 Task: Find connections with filter location Sihorā with filter topic #LinkedInwith filter profile language Potuguese with filter current company KALPATARU POWER TRANSMISSION LIMITED with filter school SVS College of Engineering with filter industry Circuses and Magic Shows with filter service category Interior Design with filter keywords title Retail Worker
Action: Mouse moved to (674, 96)
Screenshot: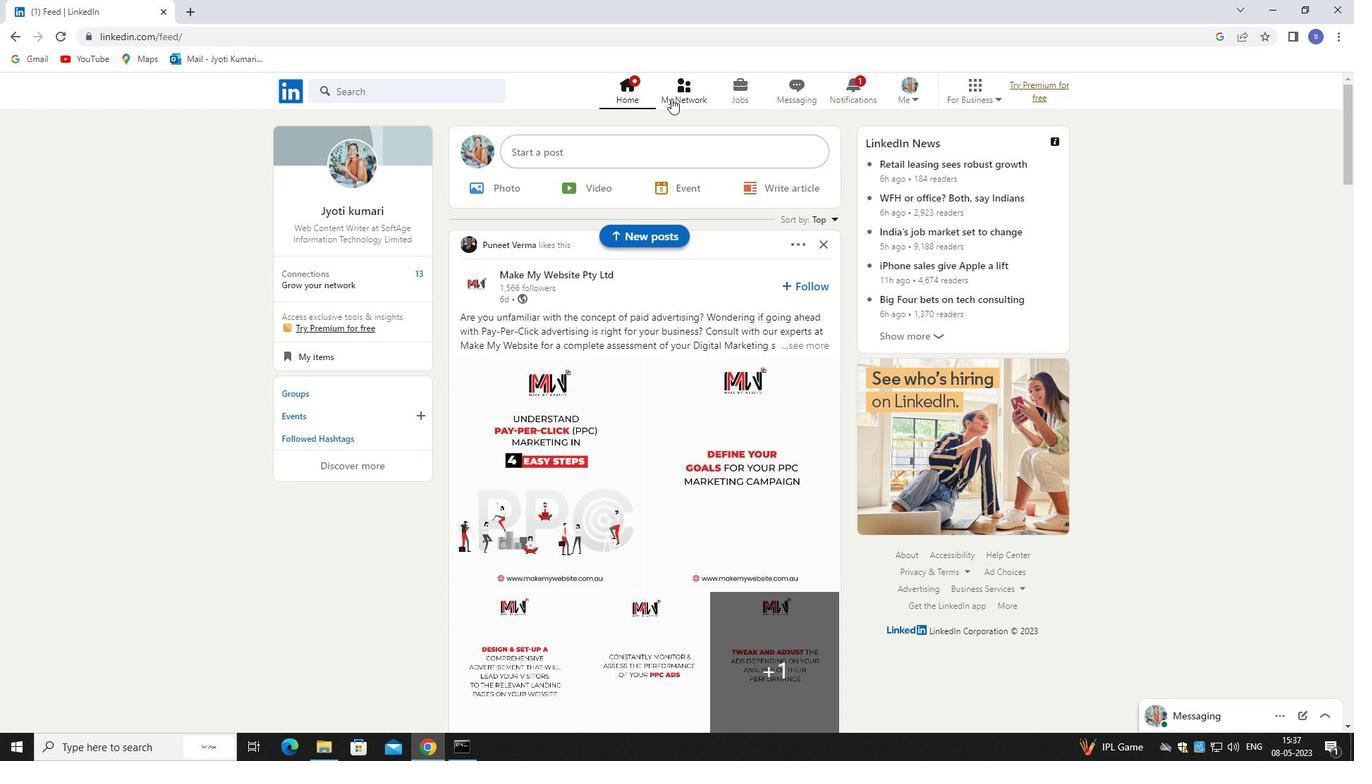 
Action: Mouse pressed left at (674, 96)
Screenshot: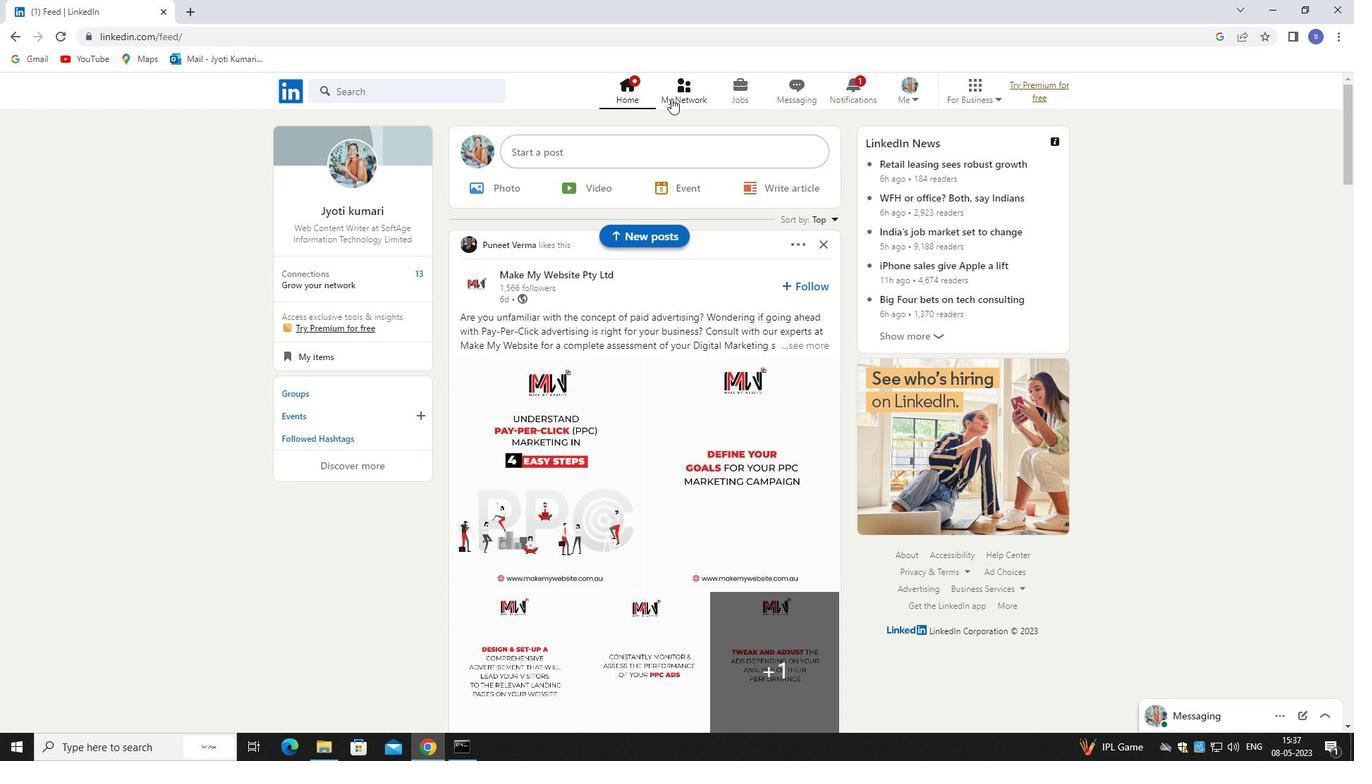 
Action: Mouse moved to (675, 96)
Screenshot: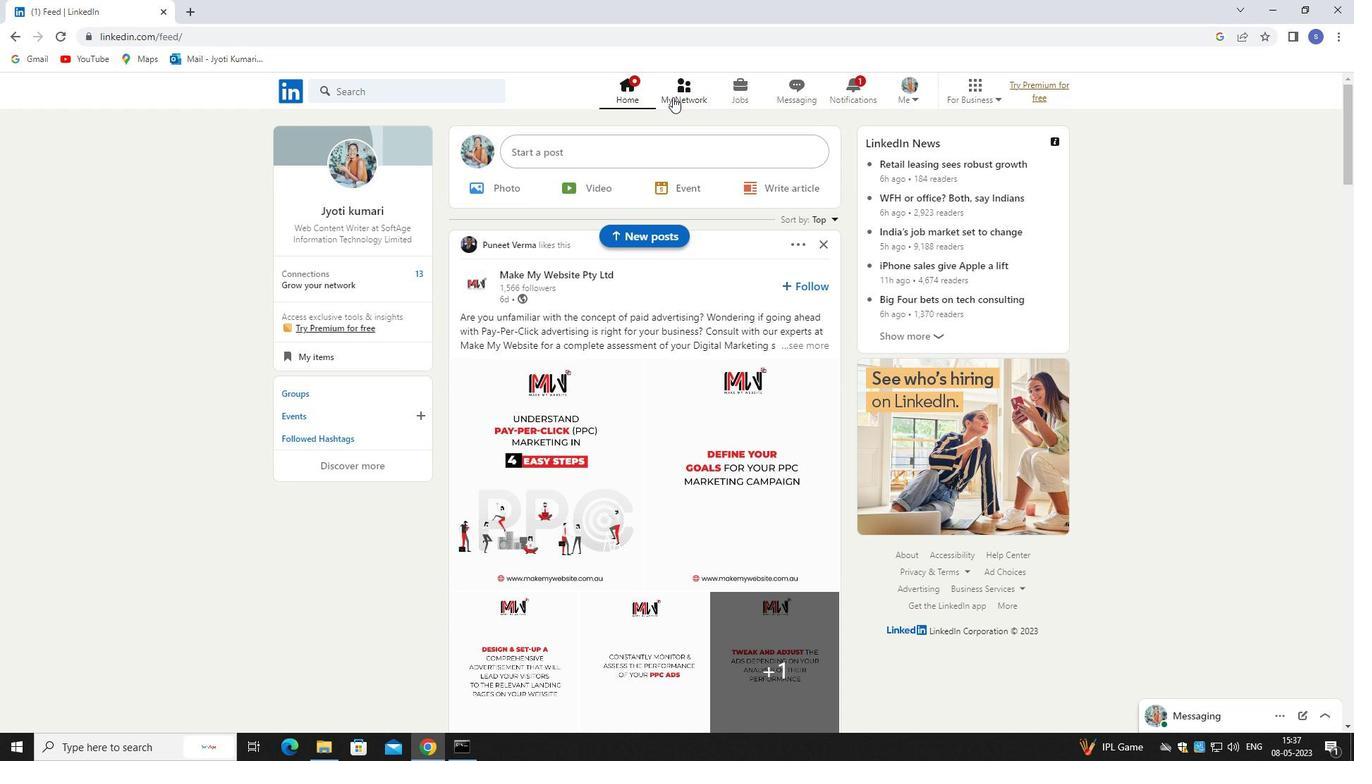 
Action: Mouse pressed left at (675, 96)
Screenshot: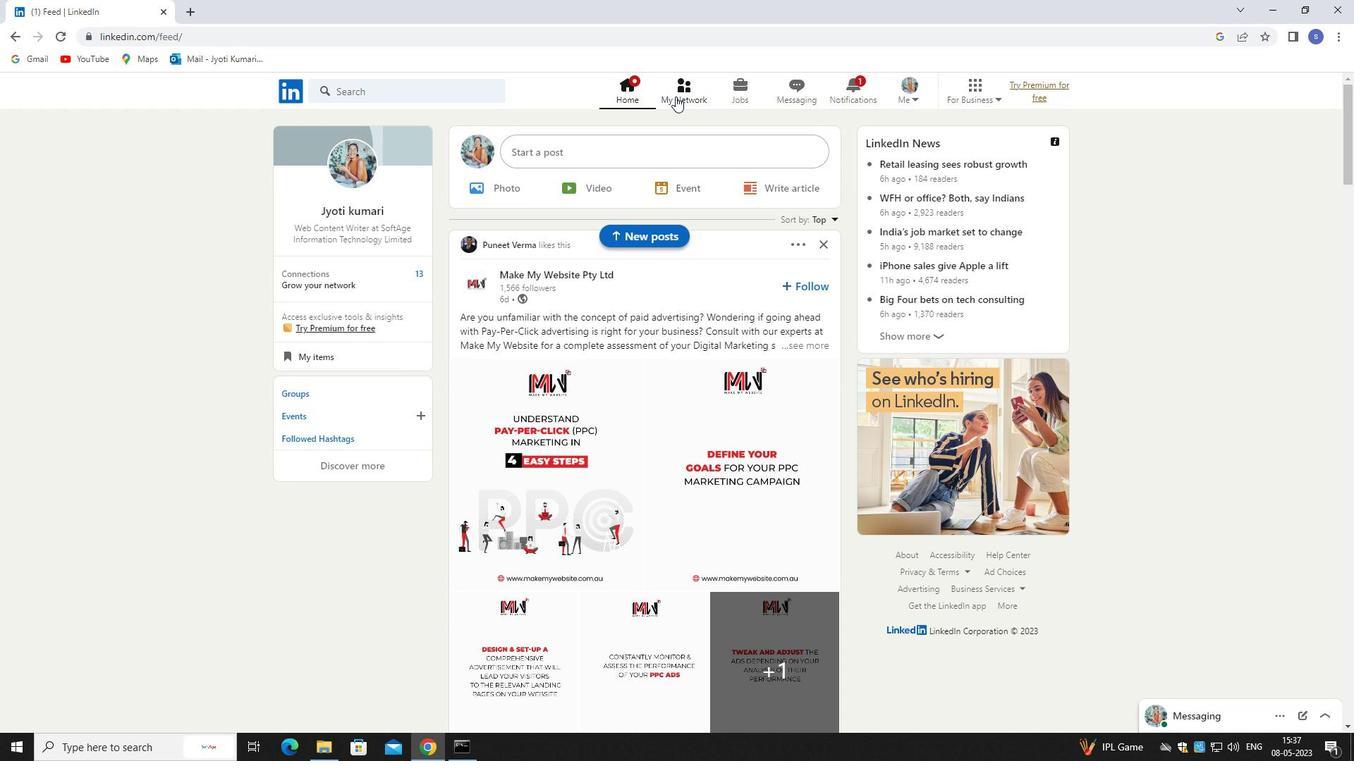 
Action: Mouse moved to (452, 170)
Screenshot: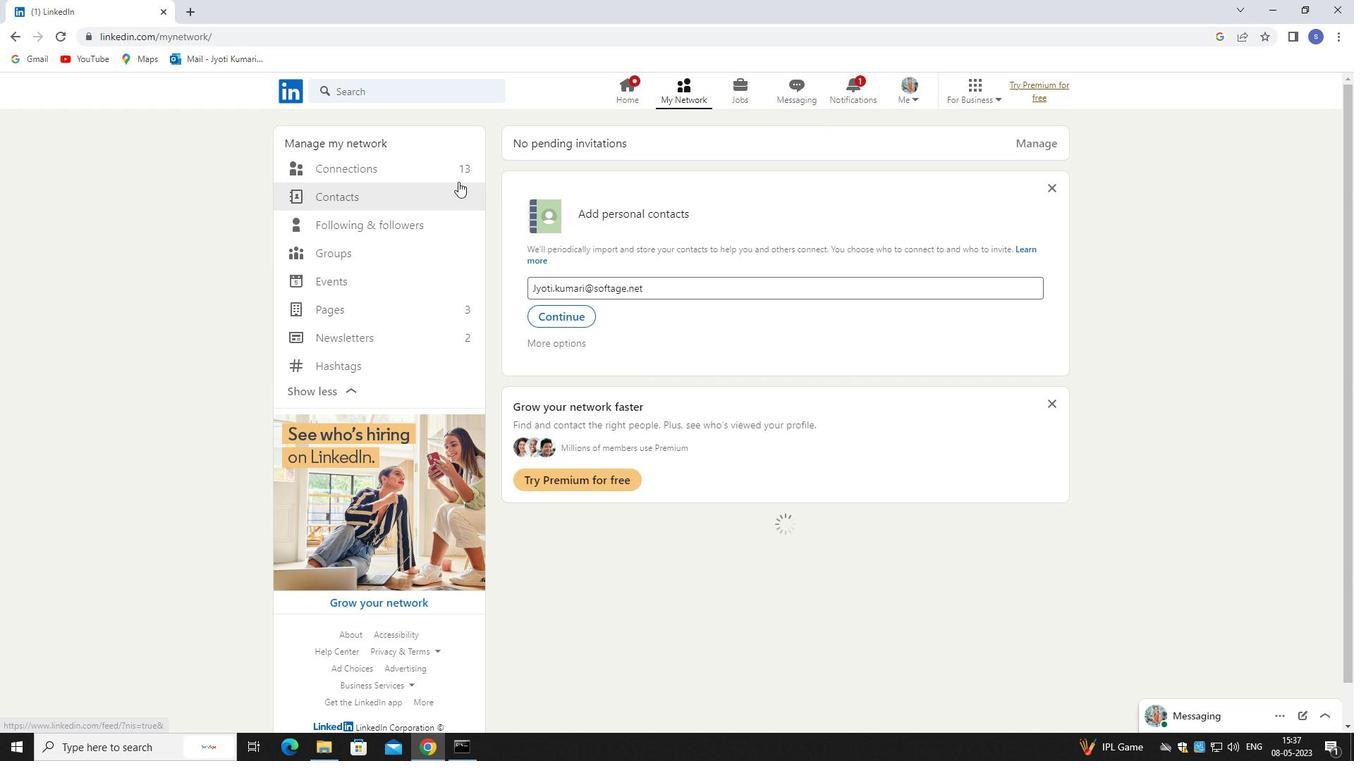 
Action: Mouse pressed left at (452, 170)
Screenshot: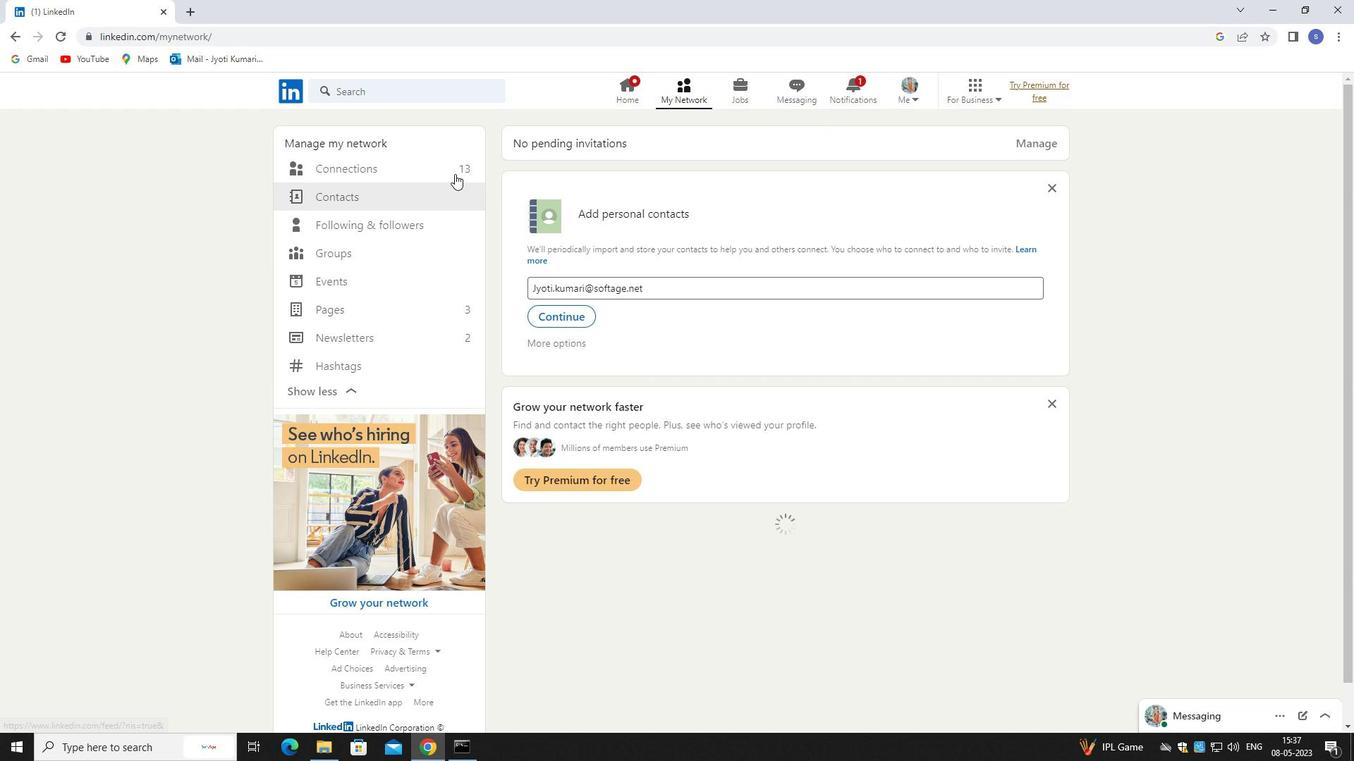 
Action: Mouse pressed left at (452, 170)
Screenshot: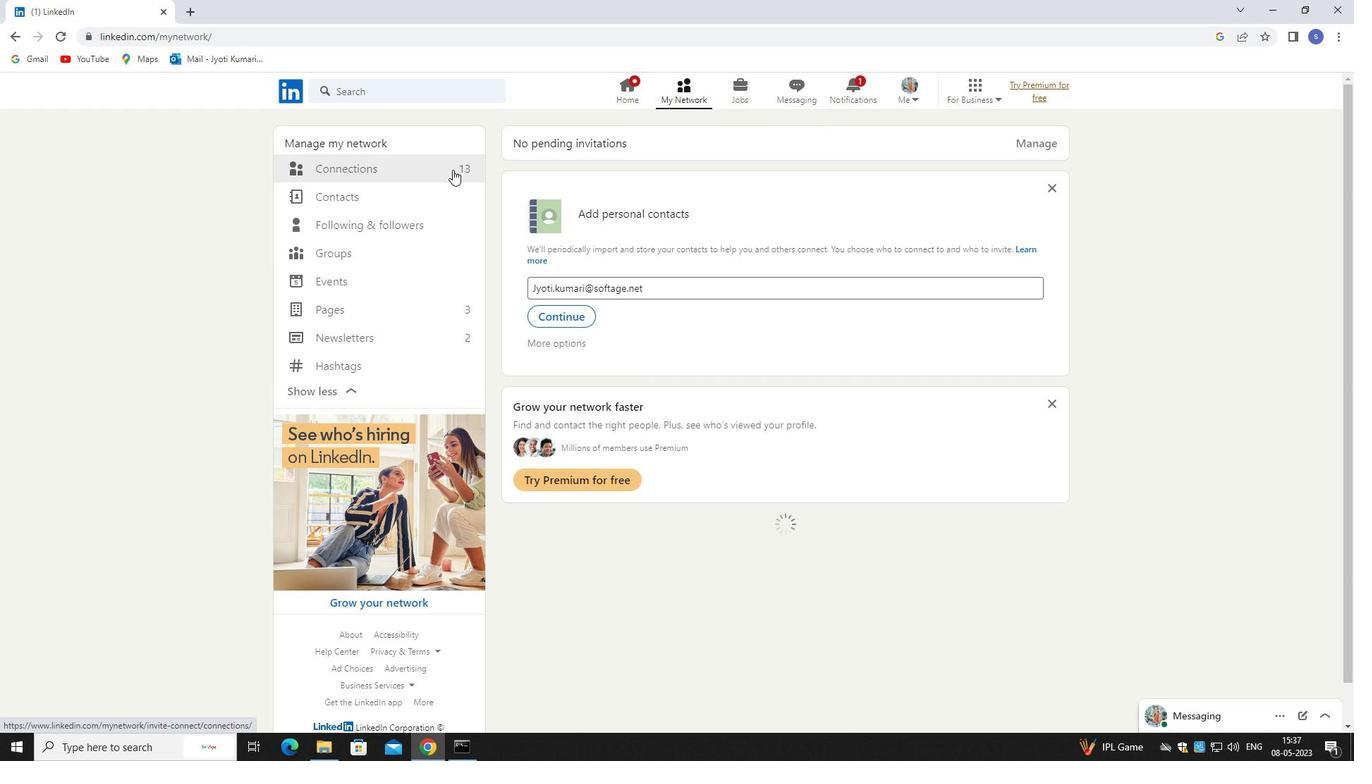 
Action: Mouse moved to (772, 168)
Screenshot: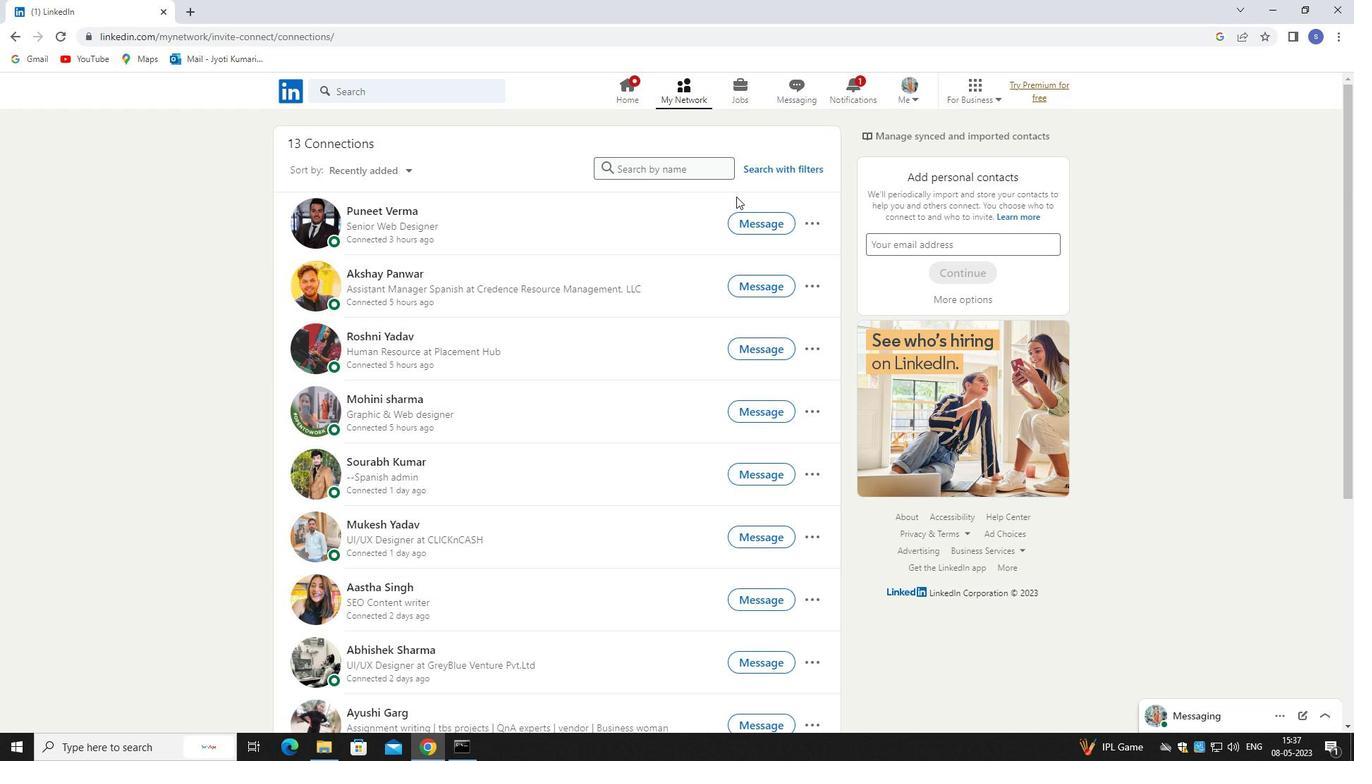 
Action: Mouse pressed left at (772, 168)
Screenshot: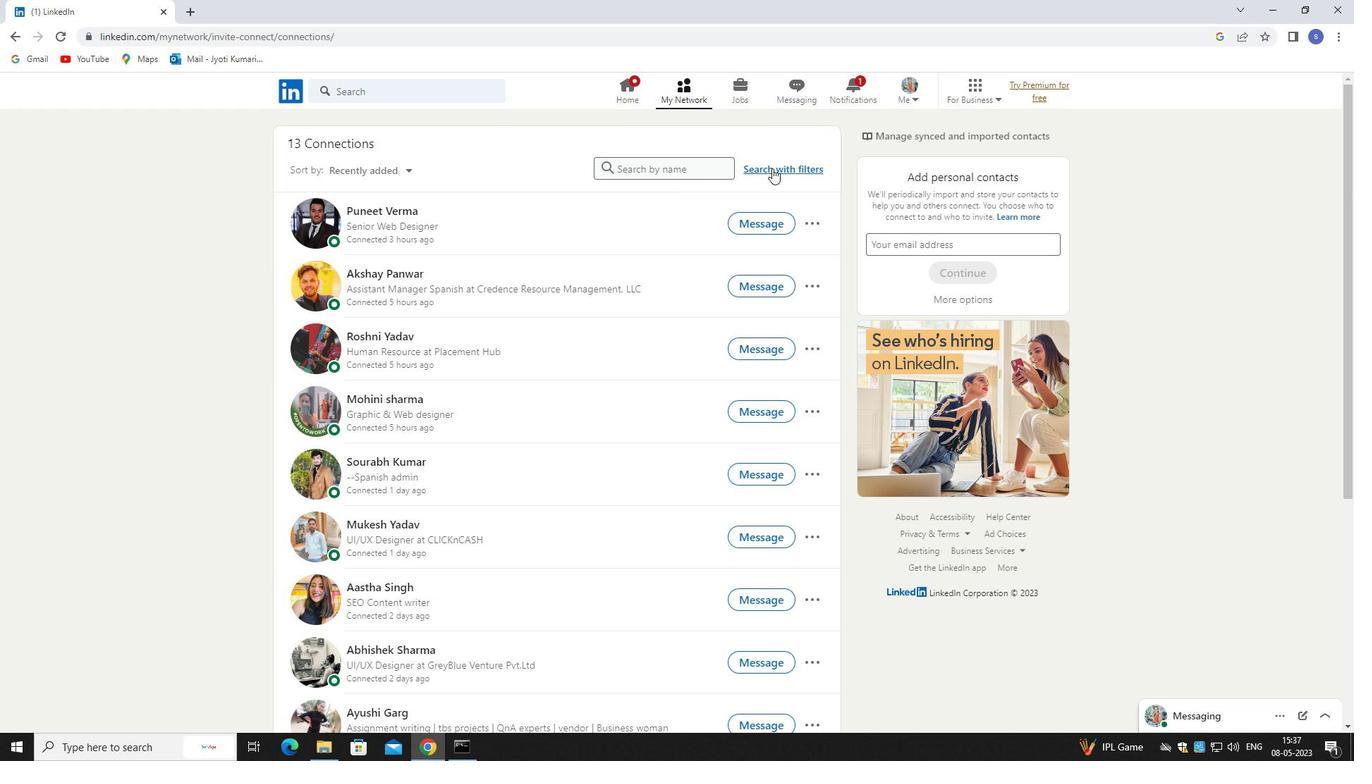 
Action: Mouse moved to (727, 133)
Screenshot: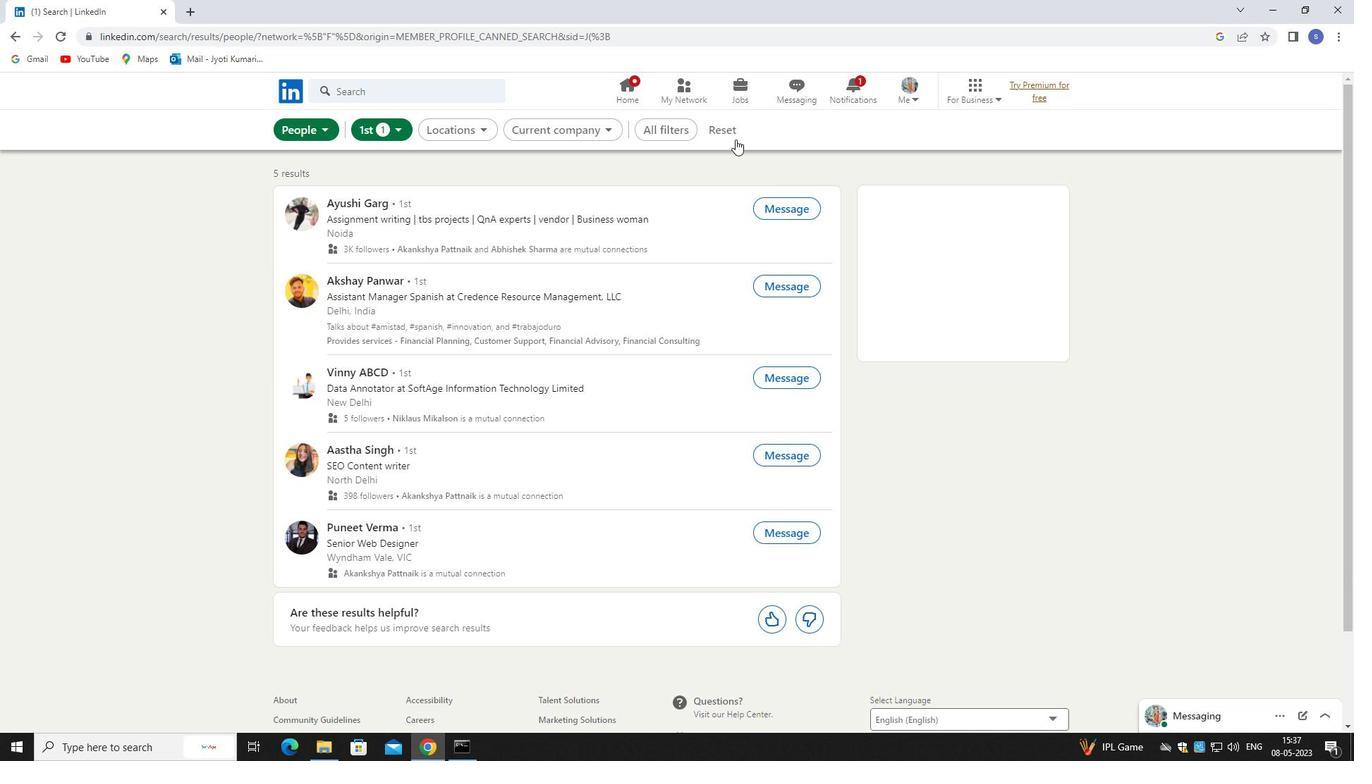 
Action: Mouse pressed left at (727, 133)
Screenshot: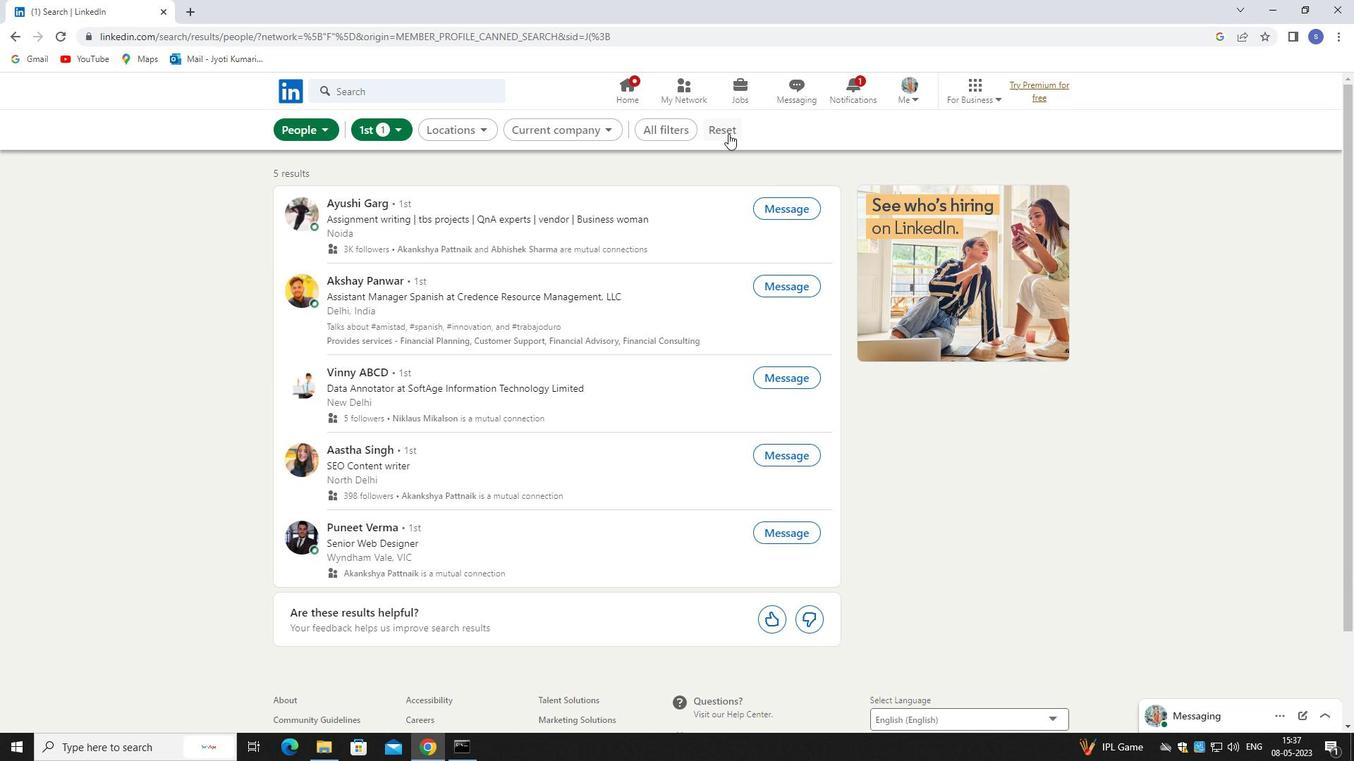 
Action: Mouse moved to (713, 130)
Screenshot: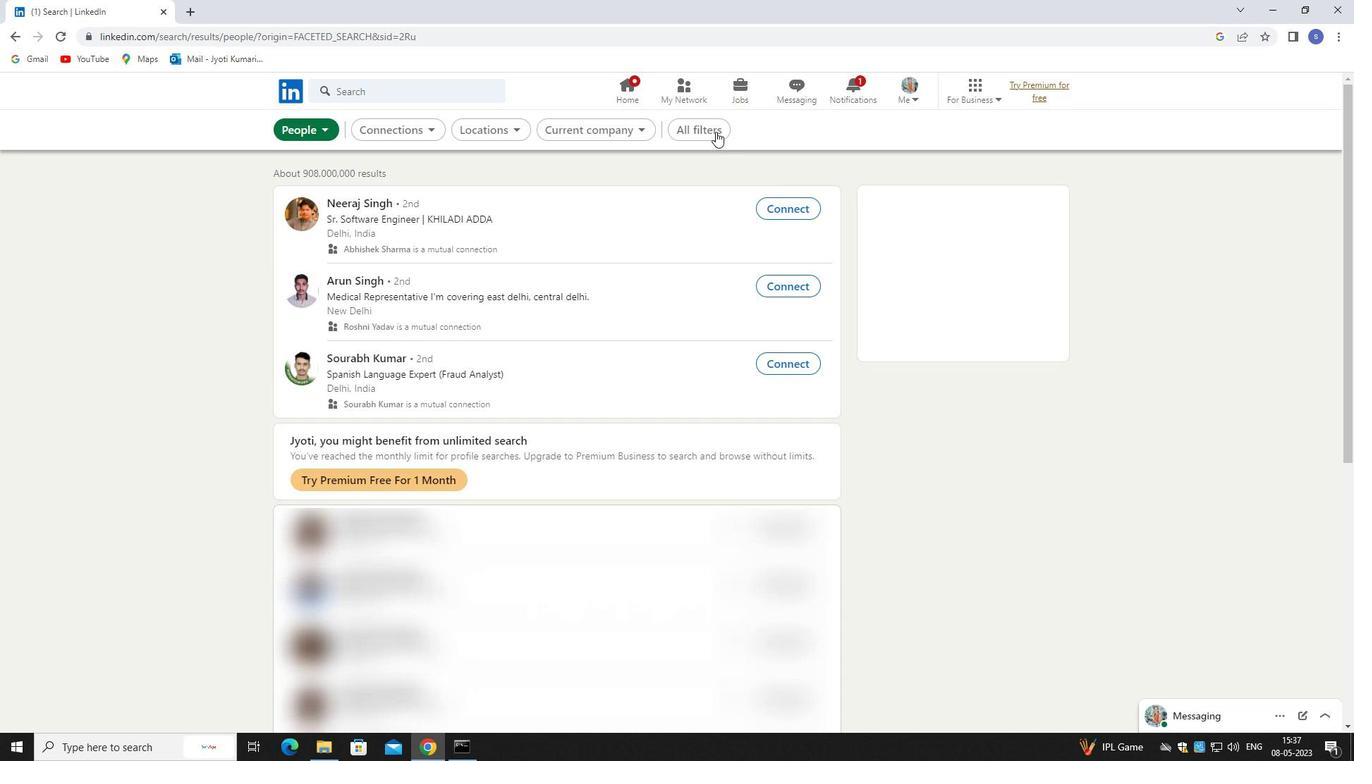 
Action: Mouse pressed left at (713, 130)
Screenshot: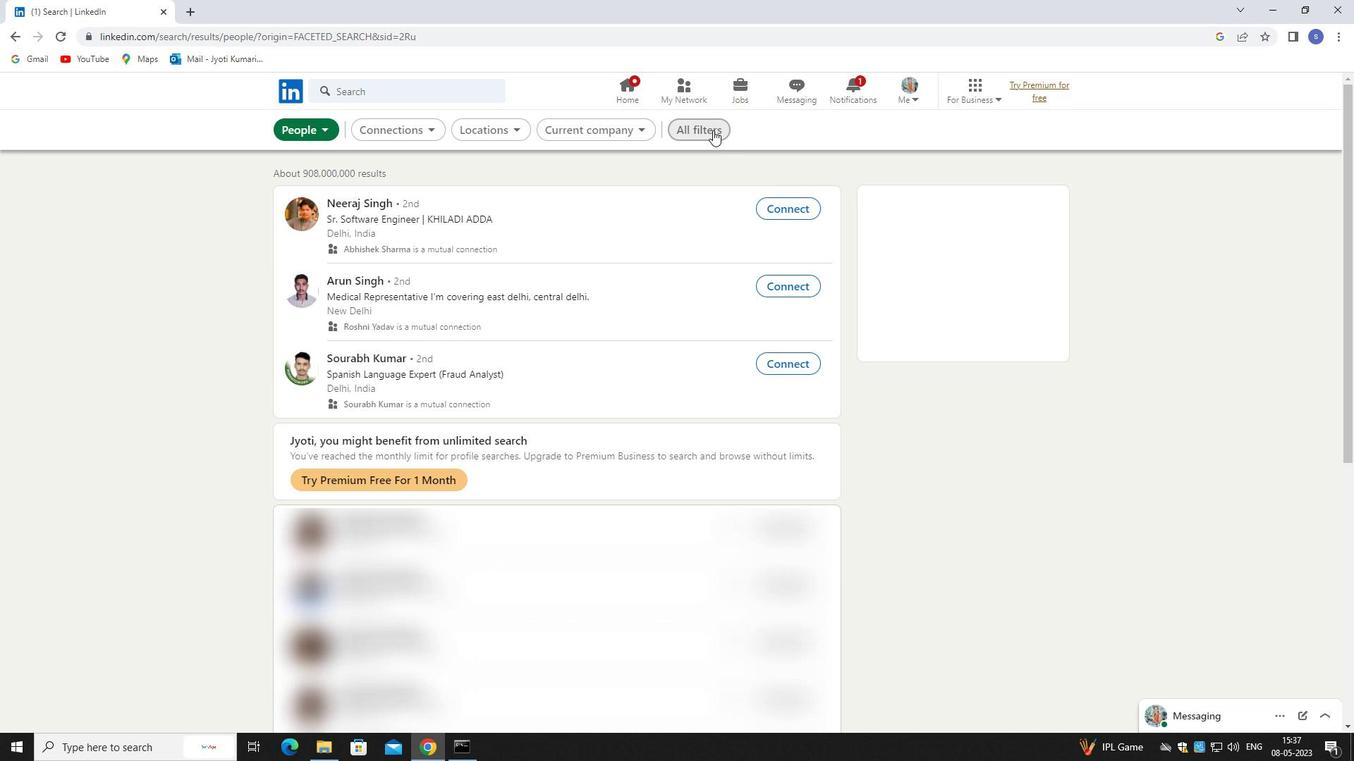 
Action: Mouse moved to (1182, 555)
Screenshot: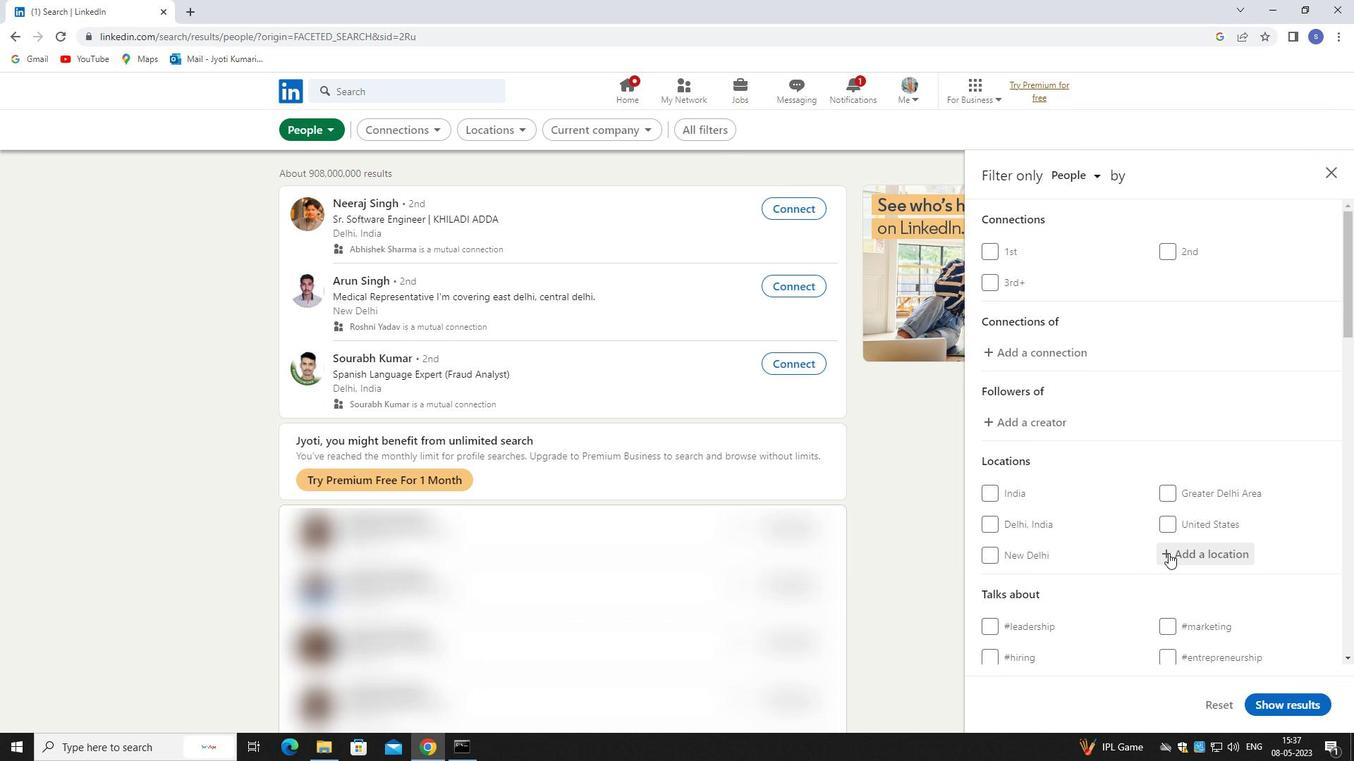 
Action: Mouse pressed left at (1182, 555)
Screenshot: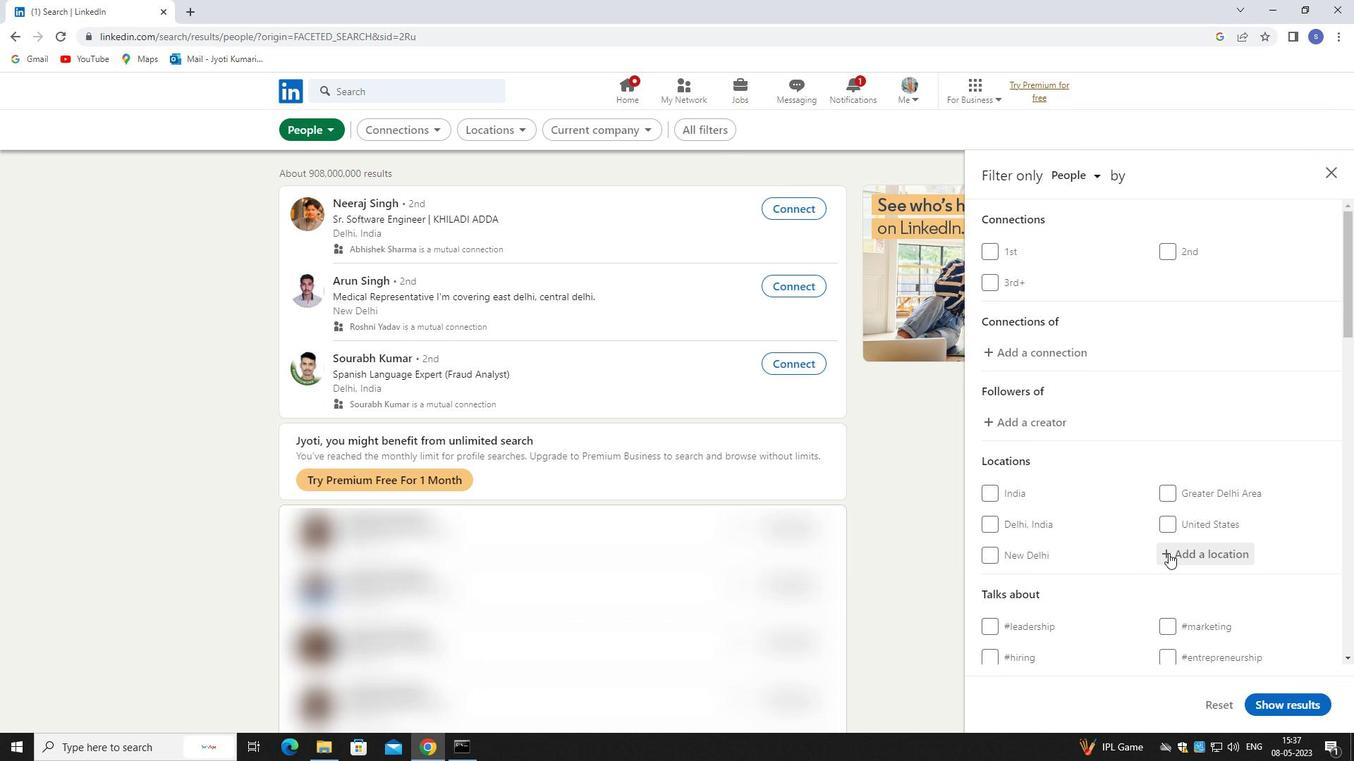 
Action: Mouse moved to (1144, 549)
Screenshot: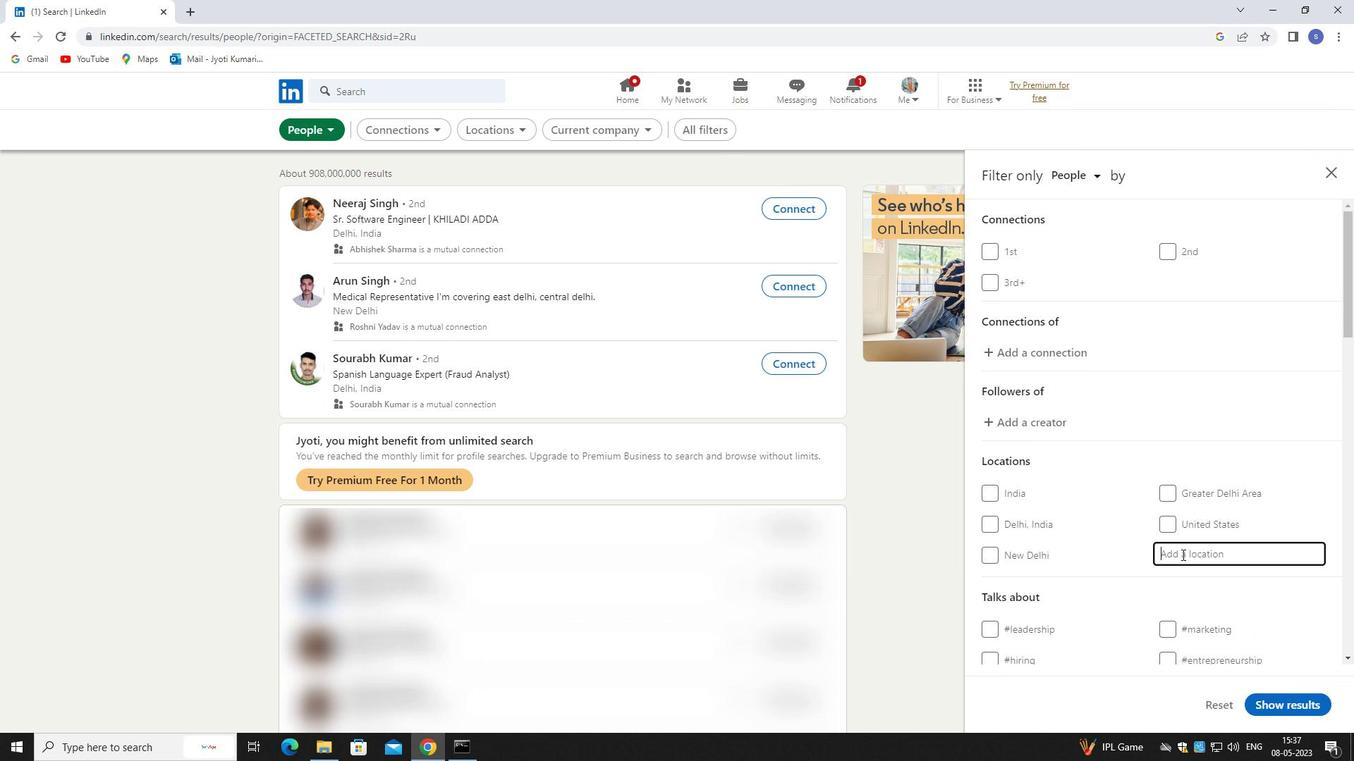 
Action: Key pressed <Key.shift>SIHORA
Screenshot: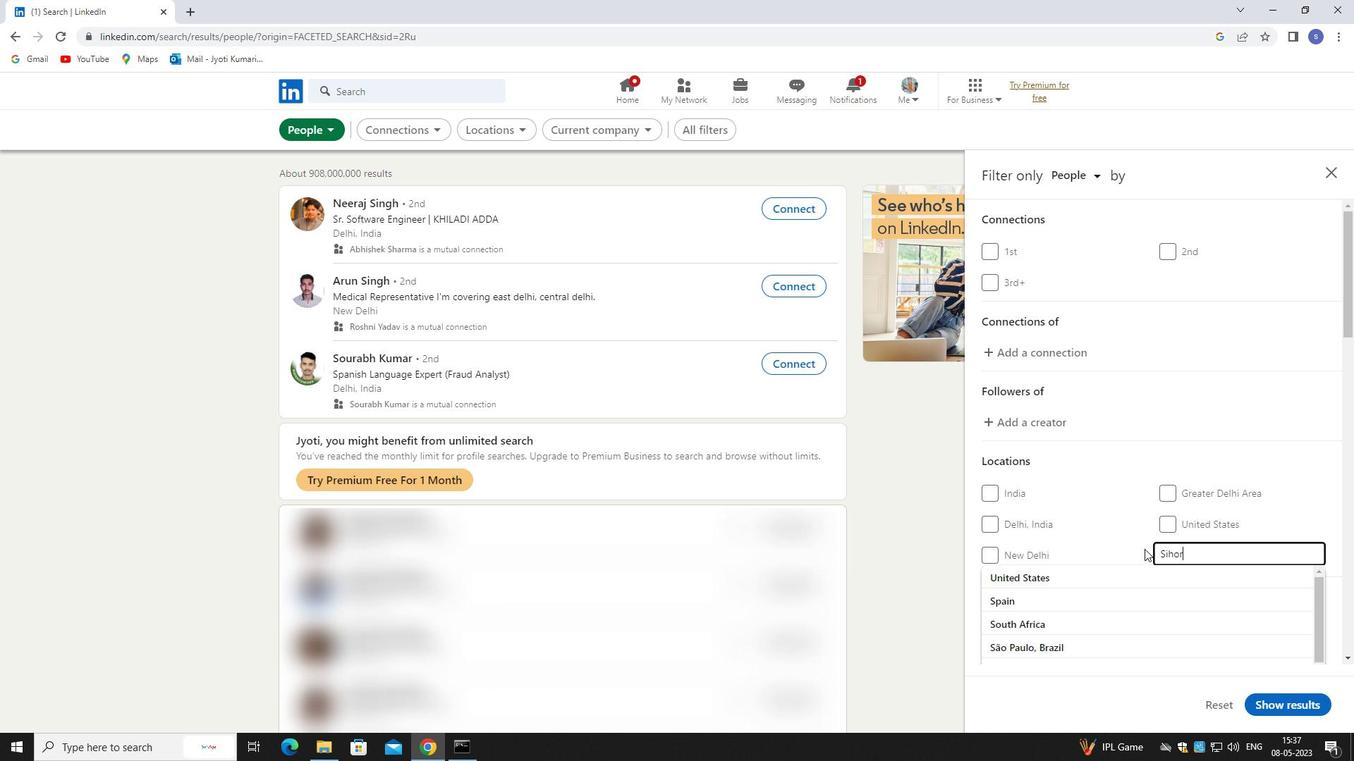 
Action: Mouse moved to (1139, 578)
Screenshot: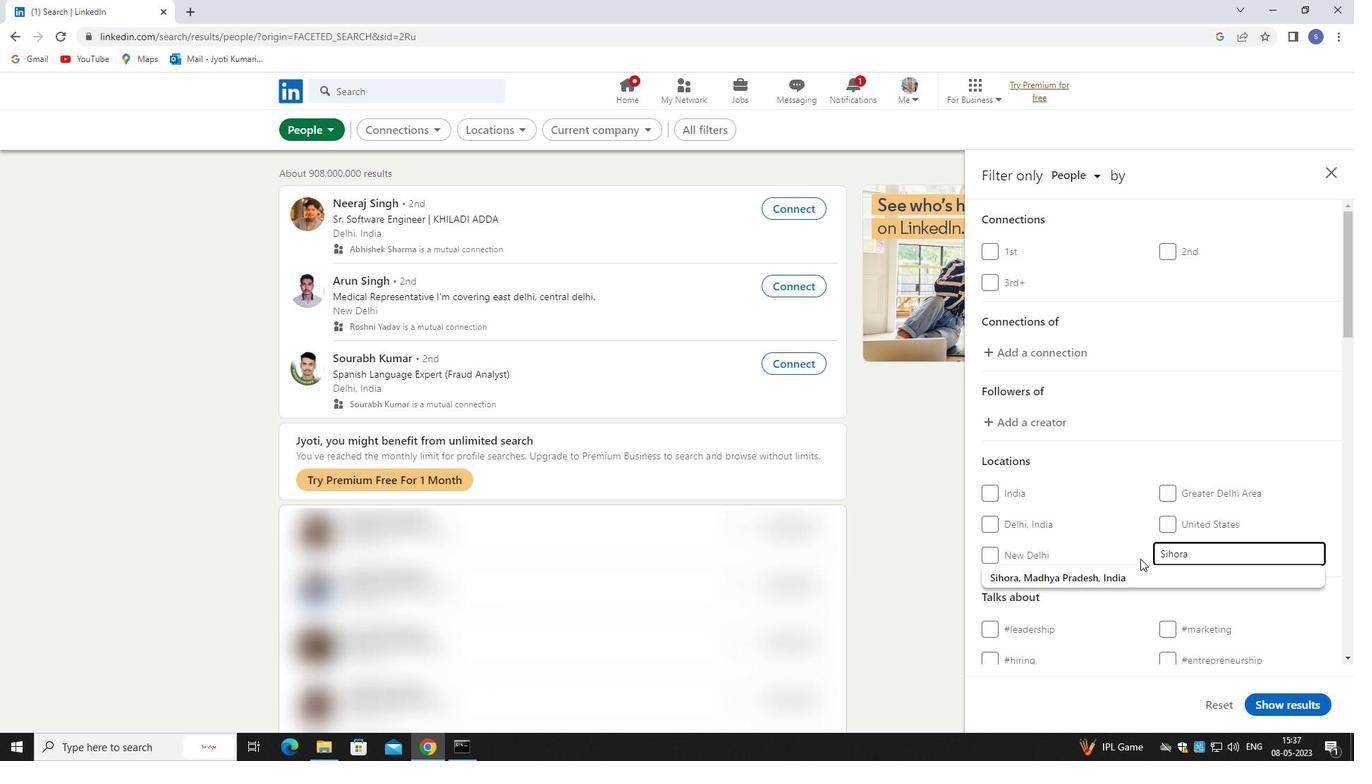 
Action: Mouse pressed left at (1139, 578)
Screenshot: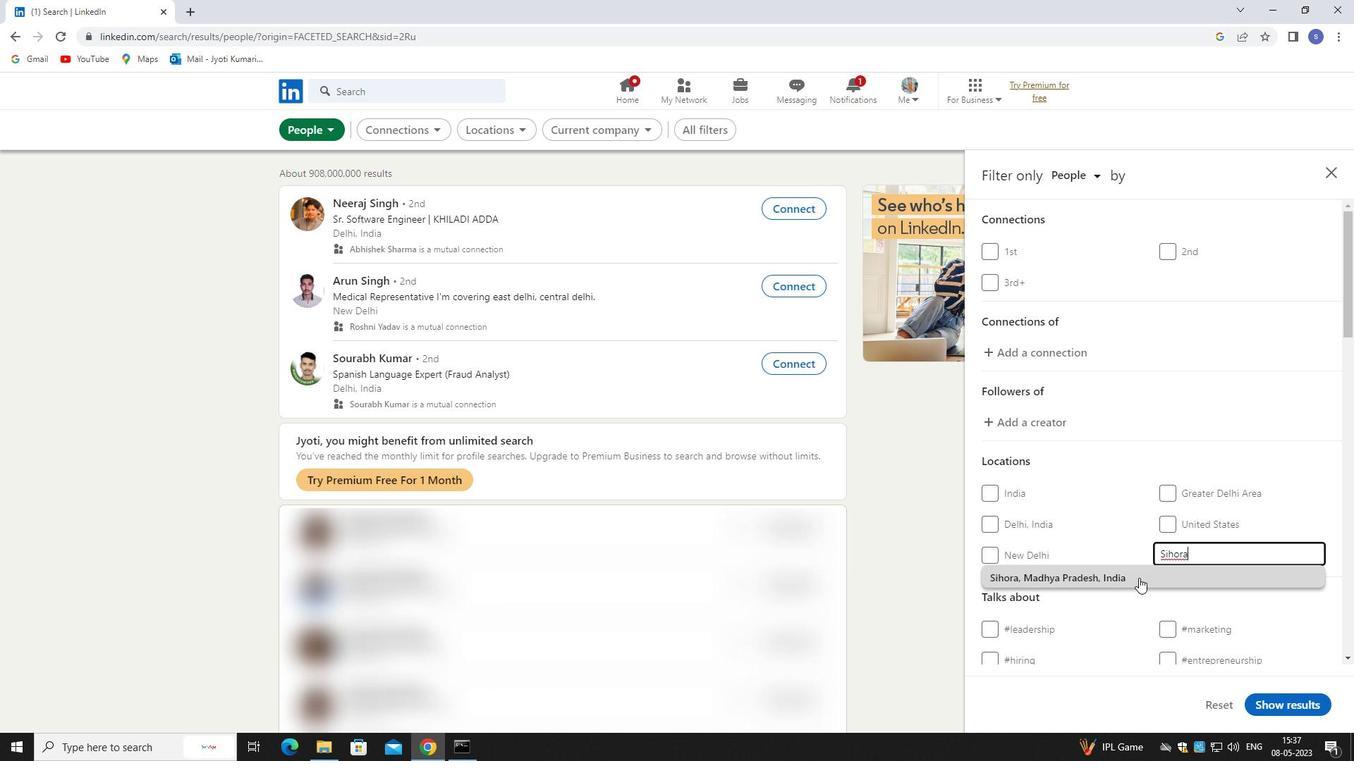 
Action: Mouse scrolled (1139, 577) with delta (0, 0)
Screenshot: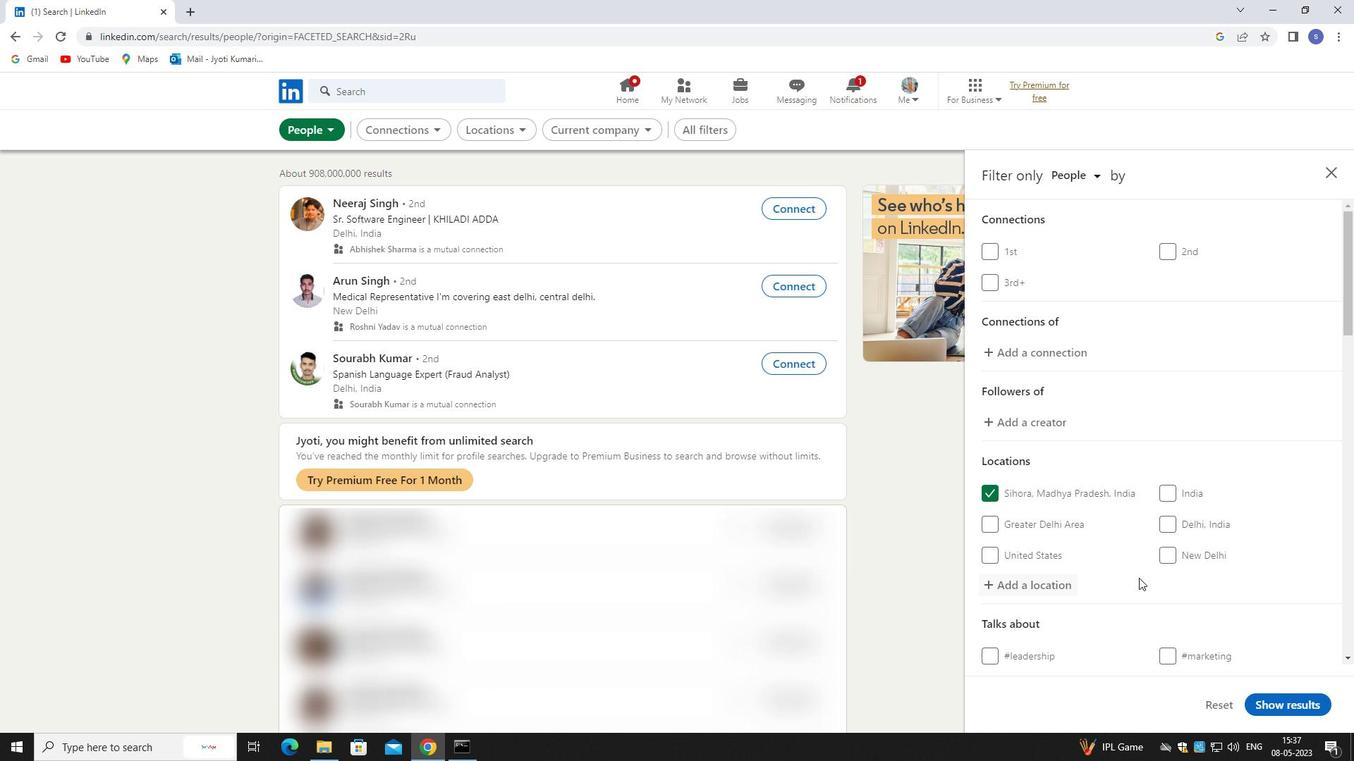 
Action: Mouse scrolled (1139, 577) with delta (0, 0)
Screenshot: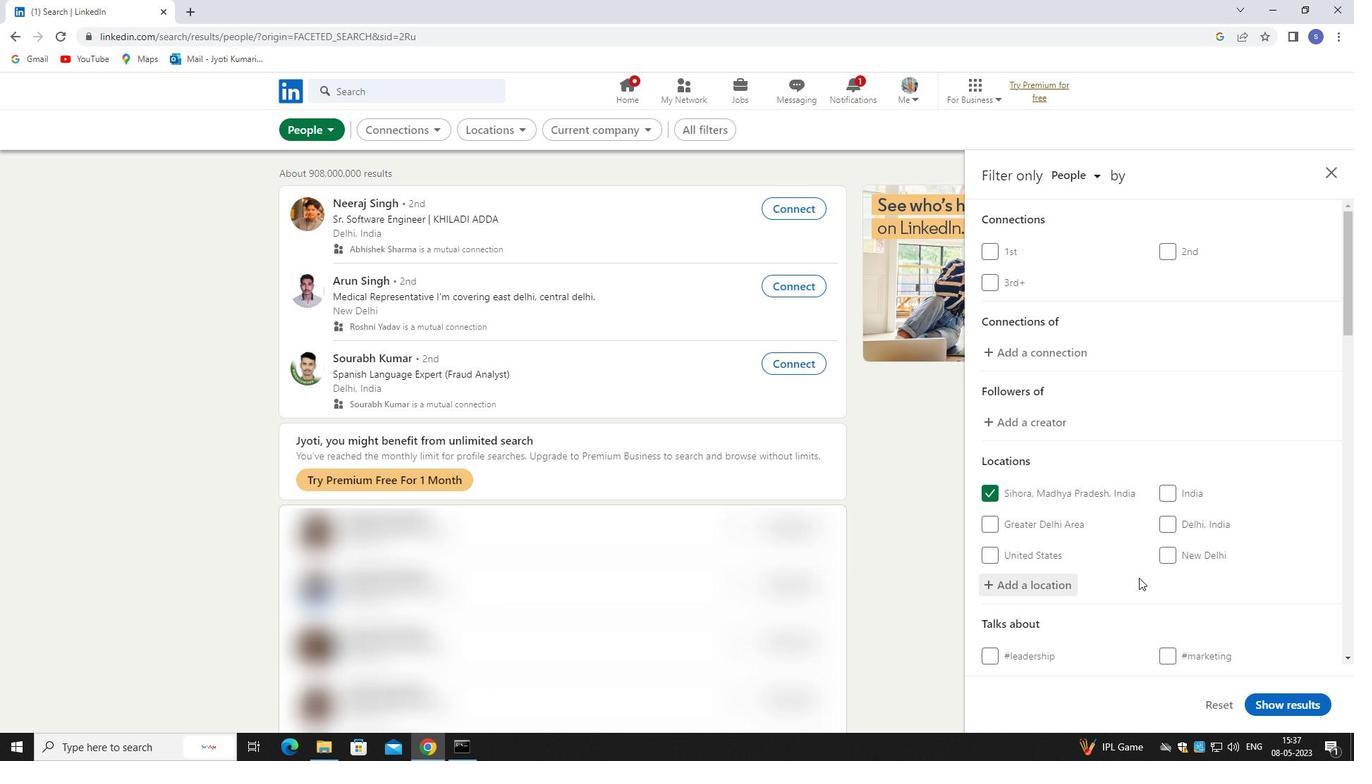 
Action: Mouse scrolled (1139, 577) with delta (0, 0)
Screenshot: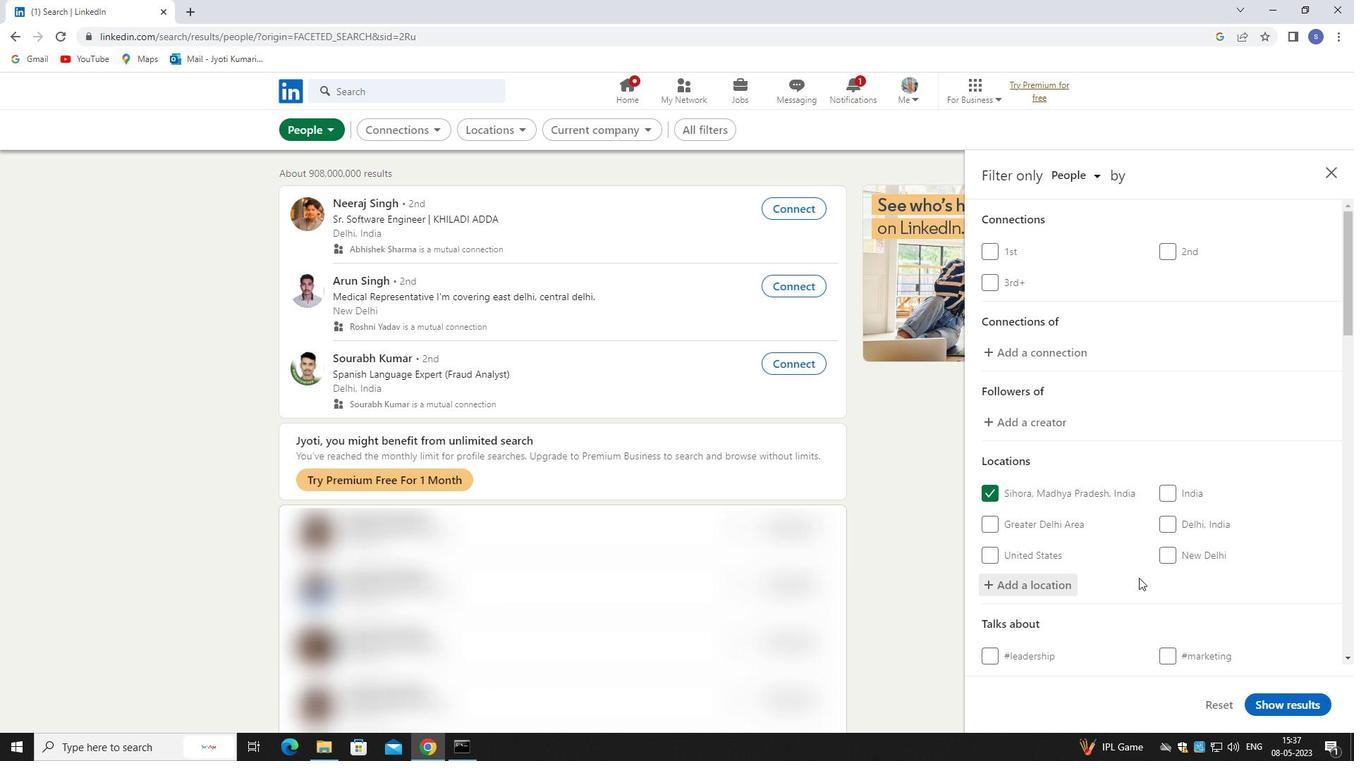 
Action: Mouse moved to (1215, 501)
Screenshot: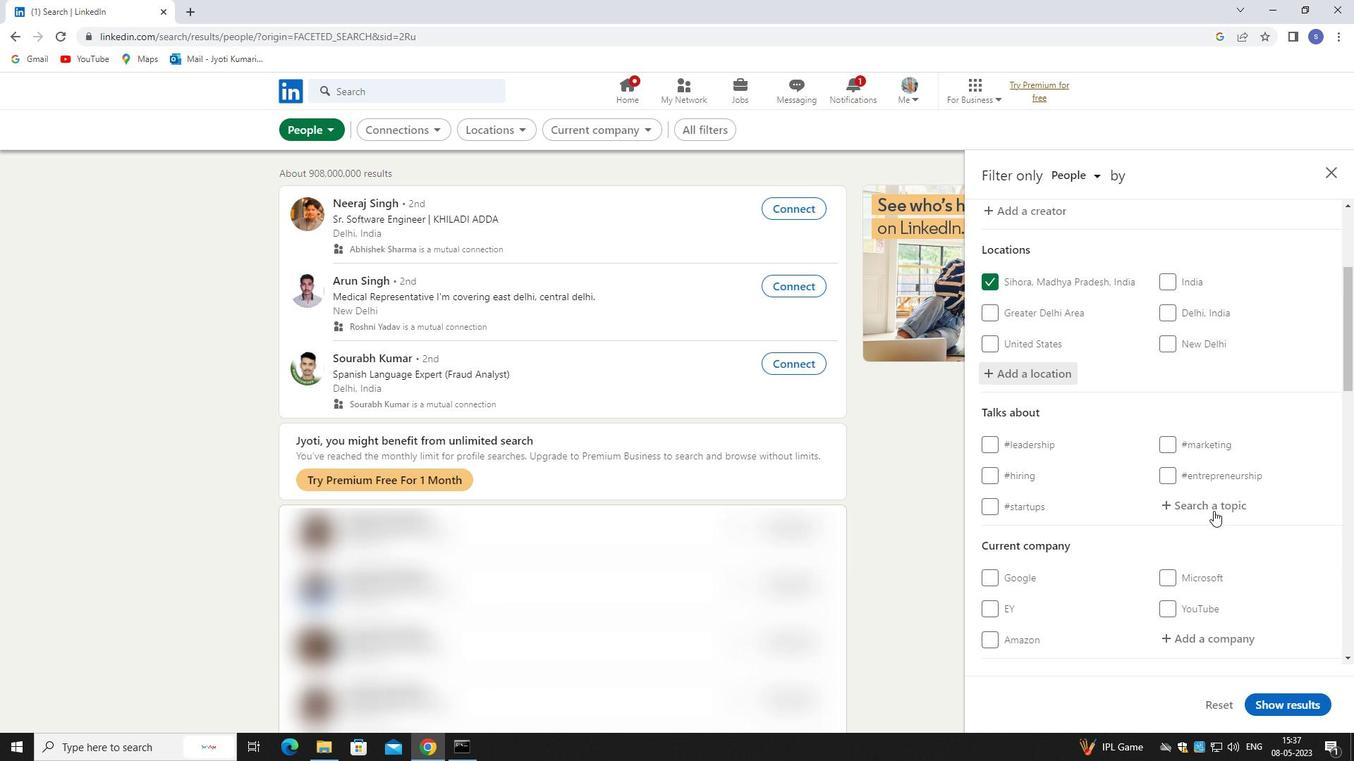 
Action: Mouse pressed left at (1215, 501)
Screenshot: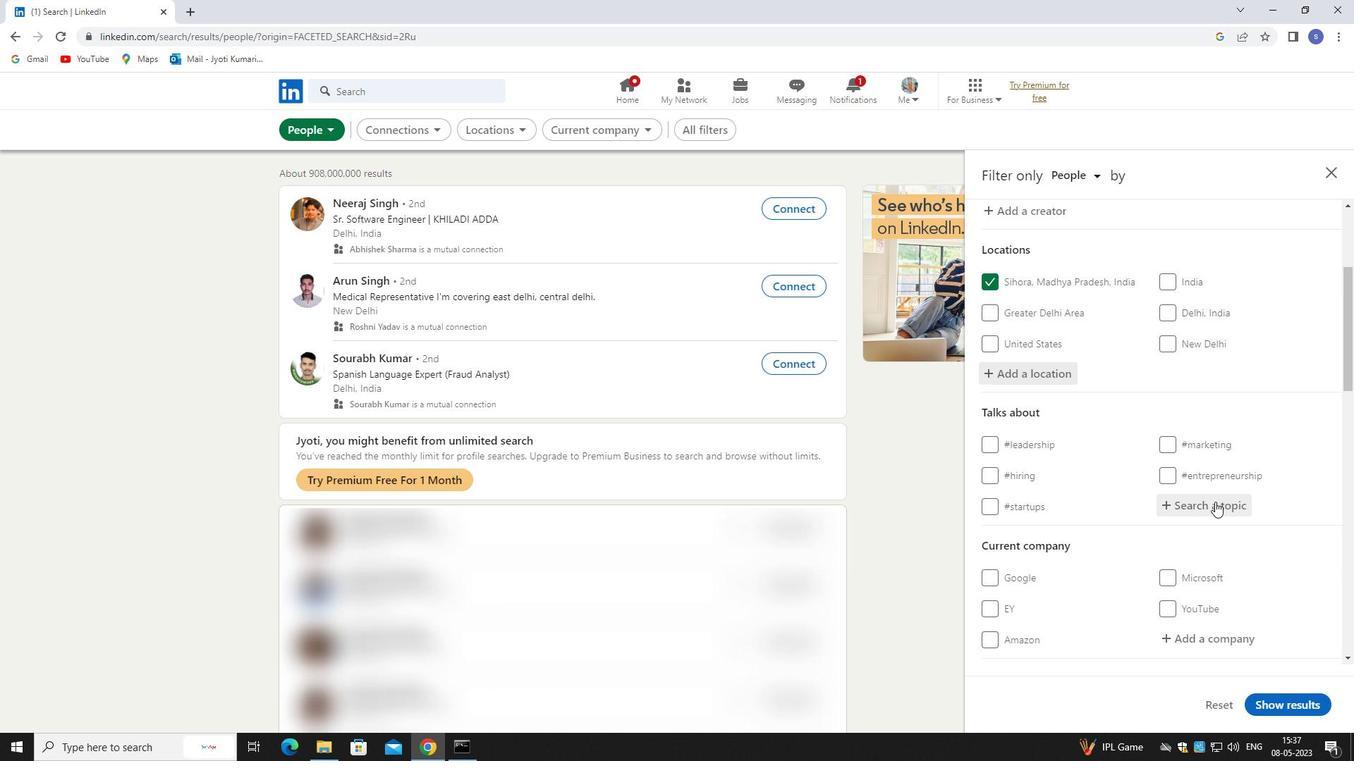 
Action: Key pressed LINKEDIN
Screenshot: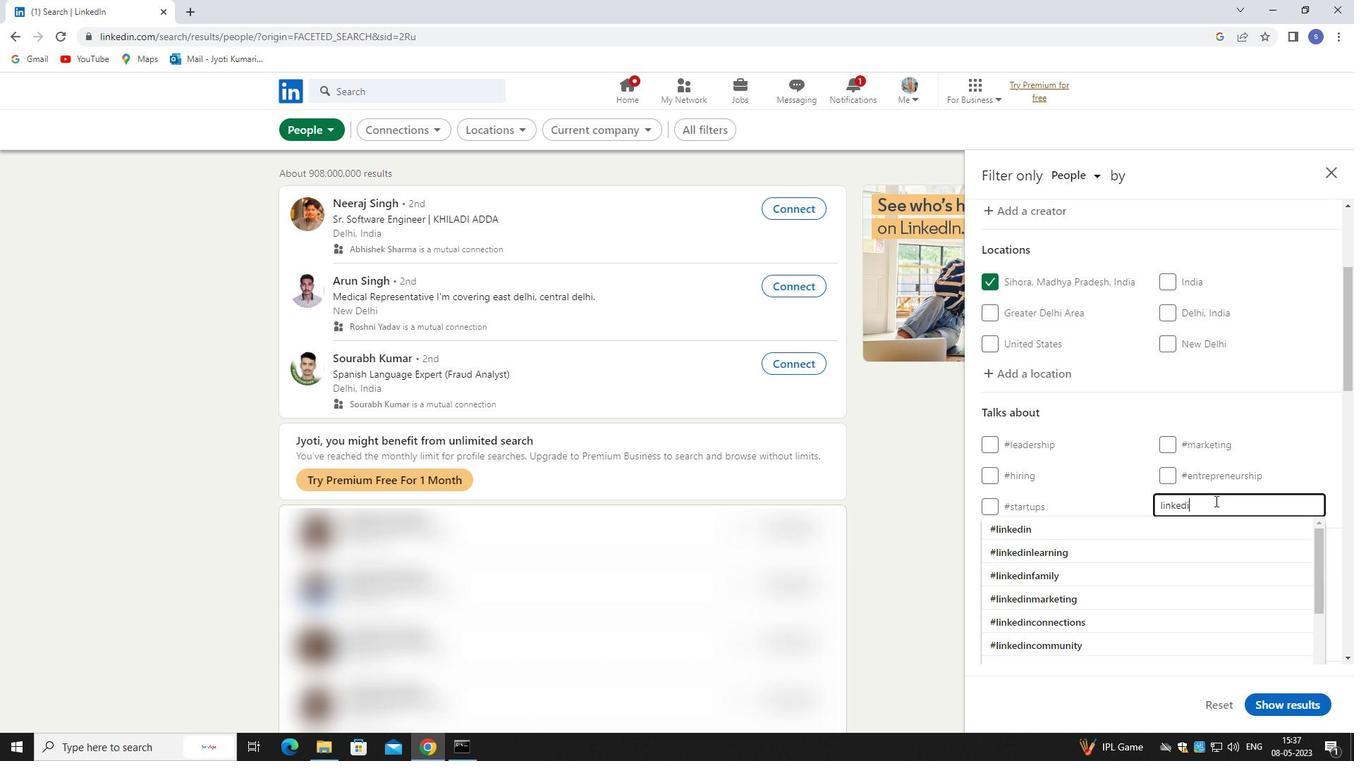 
Action: Mouse moved to (1121, 533)
Screenshot: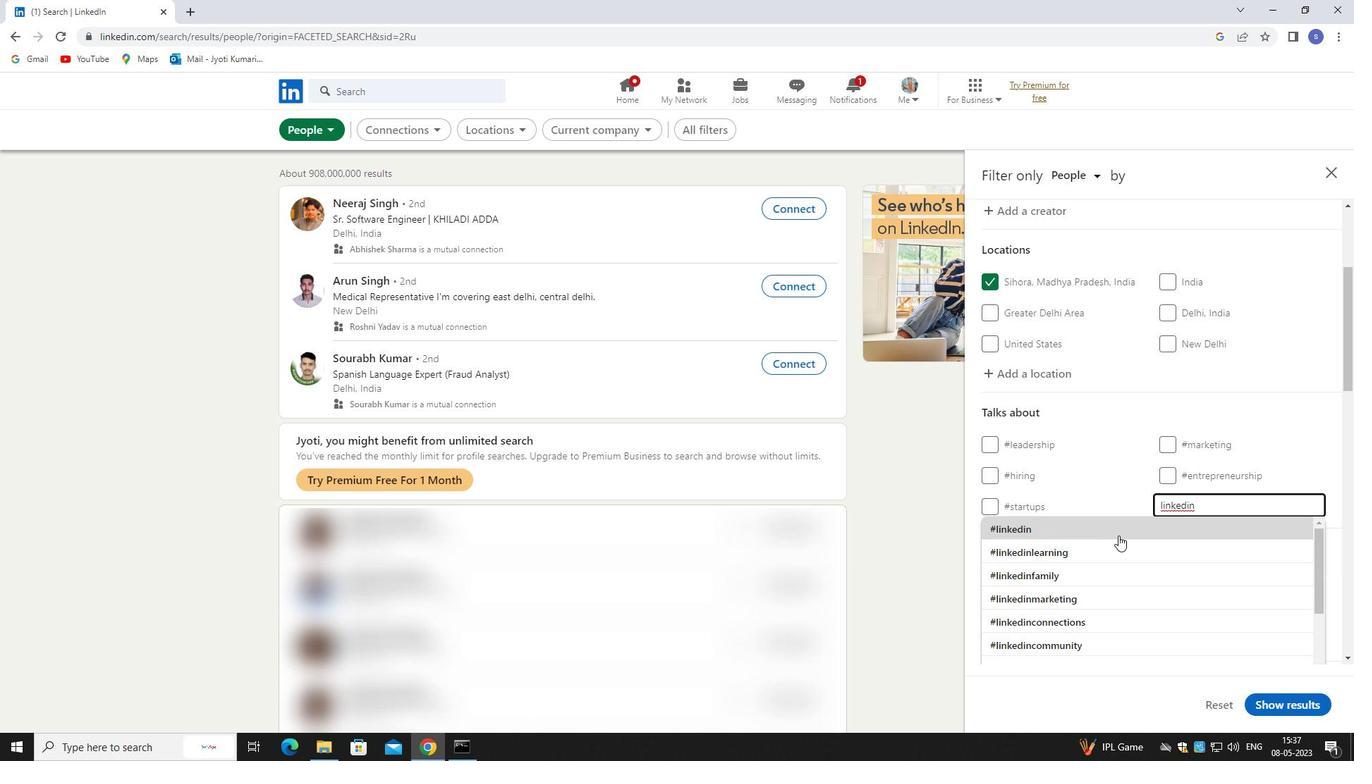 
Action: Mouse pressed left at (1121, 533)
Screenshot: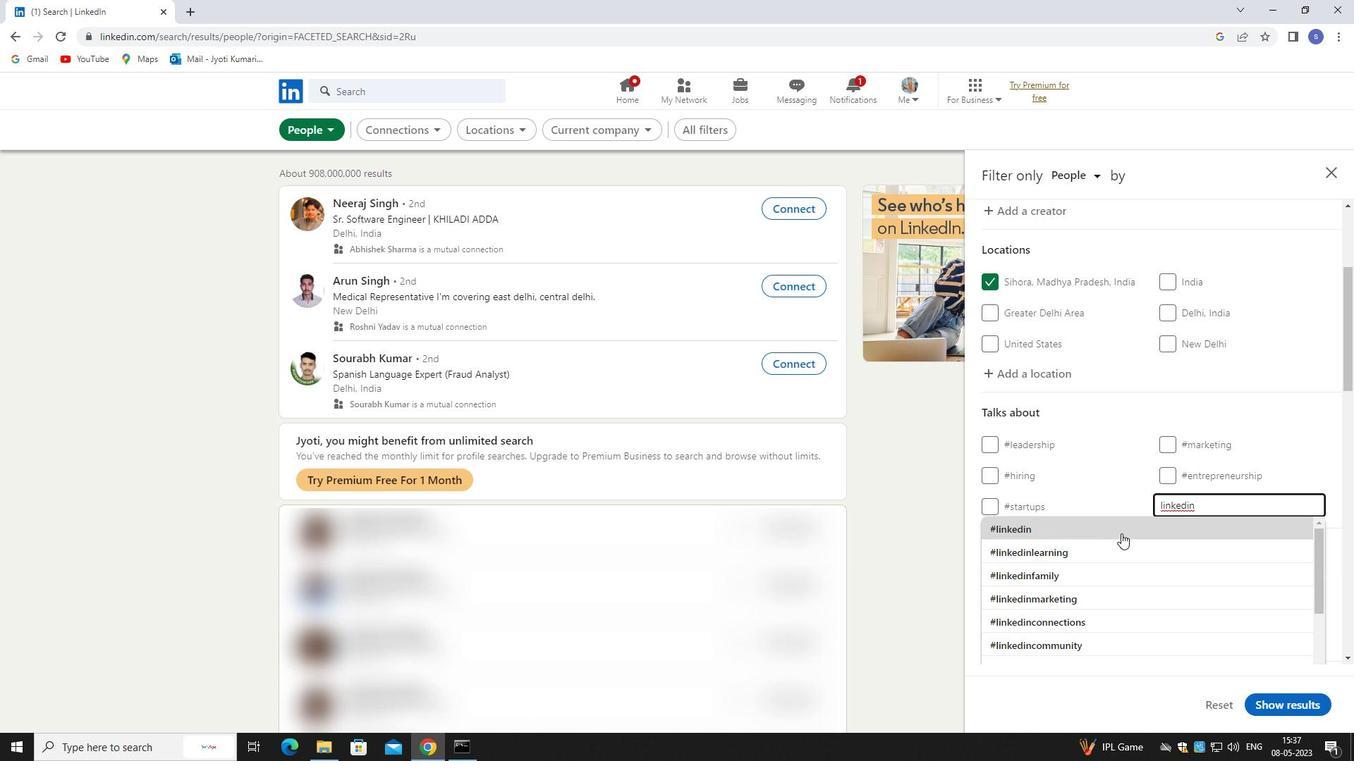 
Action: Mouse moved to (1121, 528)
Screenshot: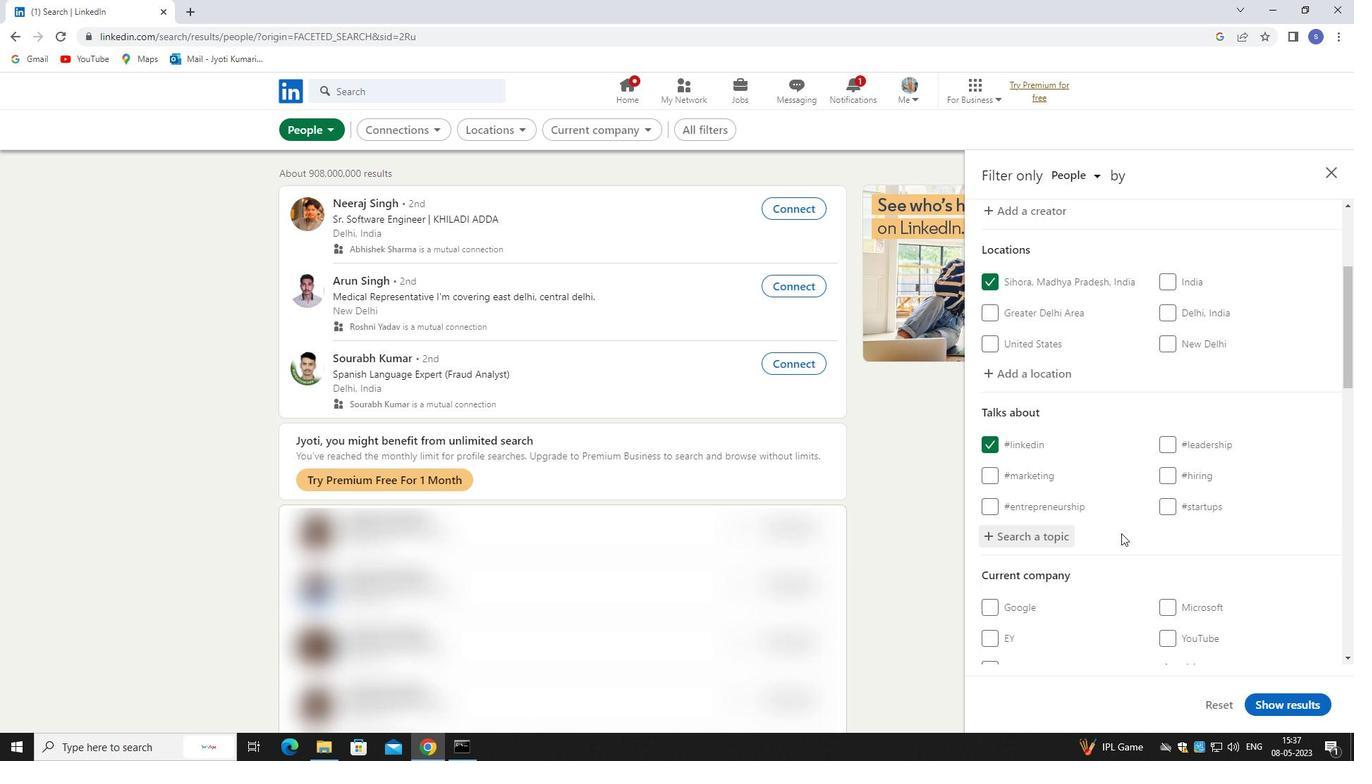 
Action: Mouse scrolled (1121, 527) with delta (0, 0)
Screenshot: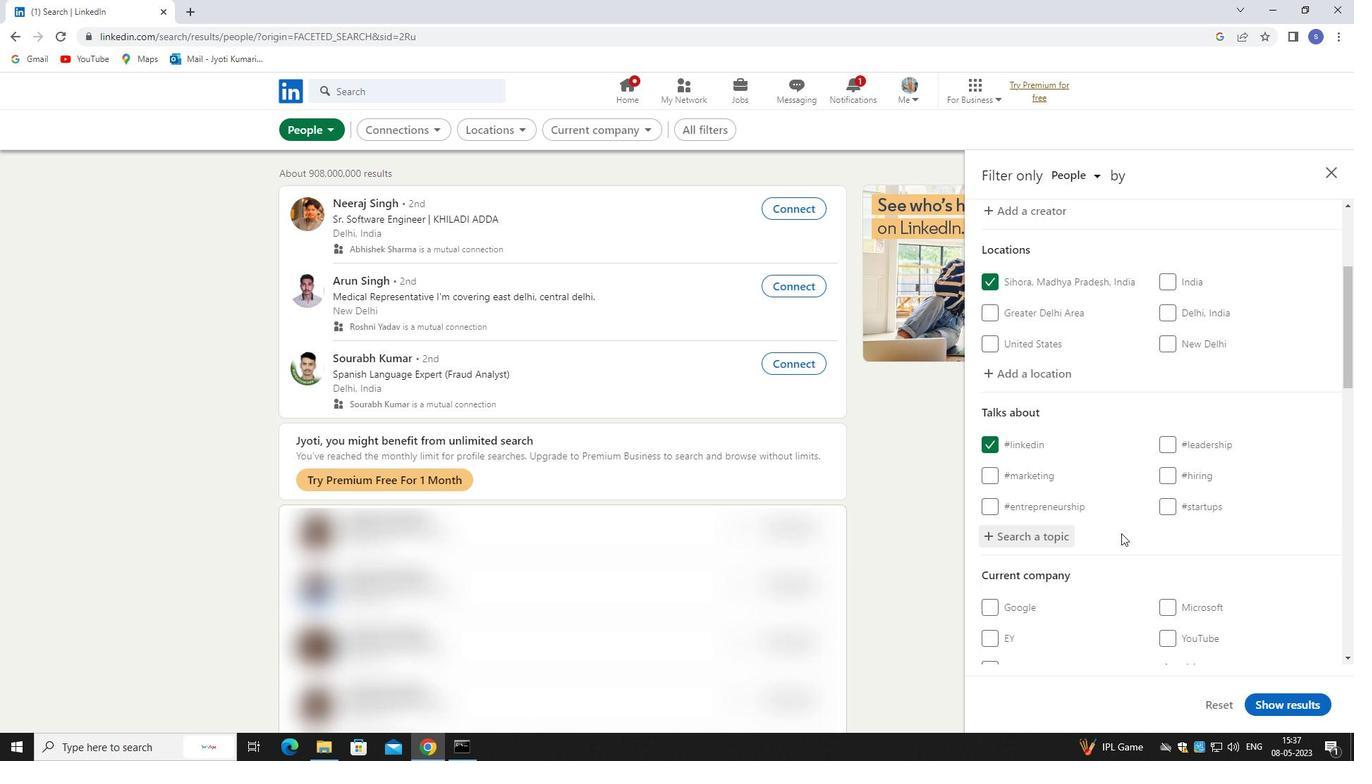 
Action: Mouse scrolled (1121, 527) with delta (0, 0)
Screenshot: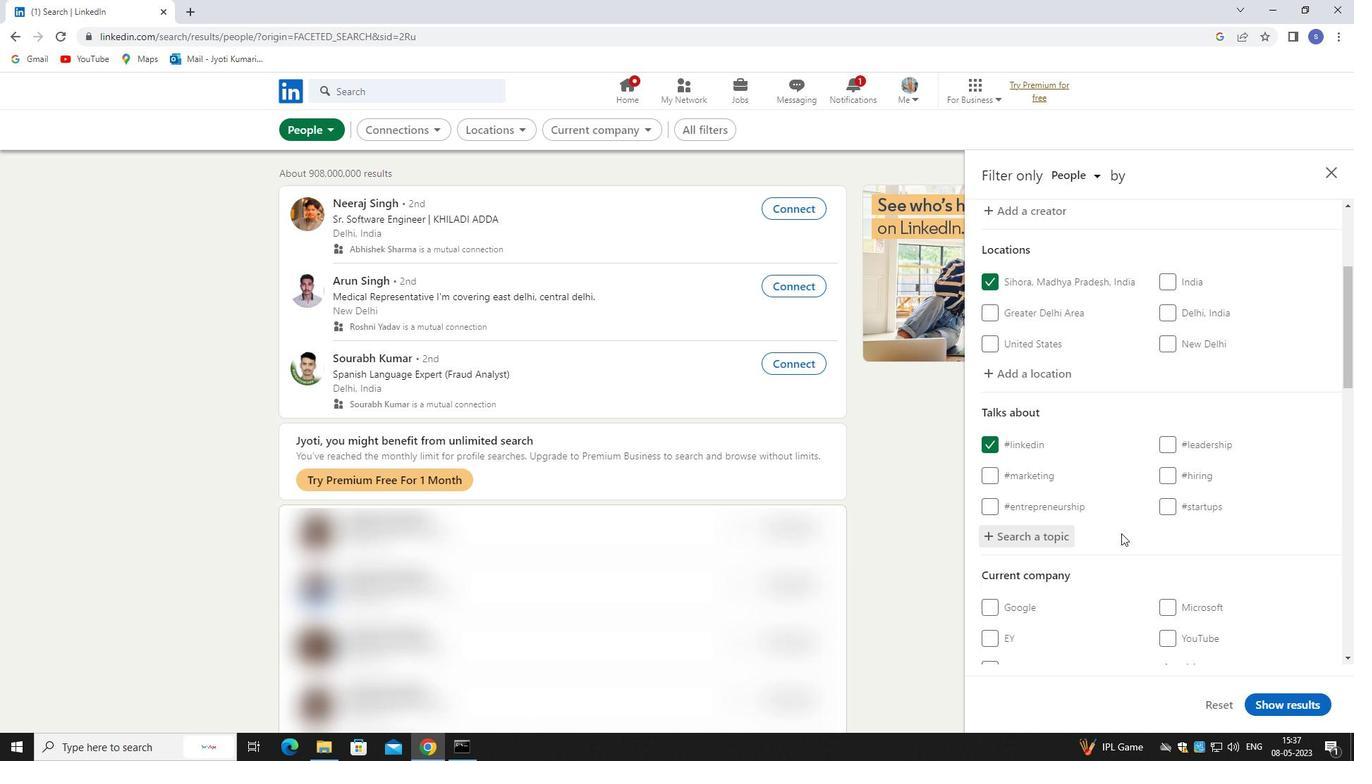 
Action: Mouse scrolled (1121, 527) with delta (0, 0)
Screenshot: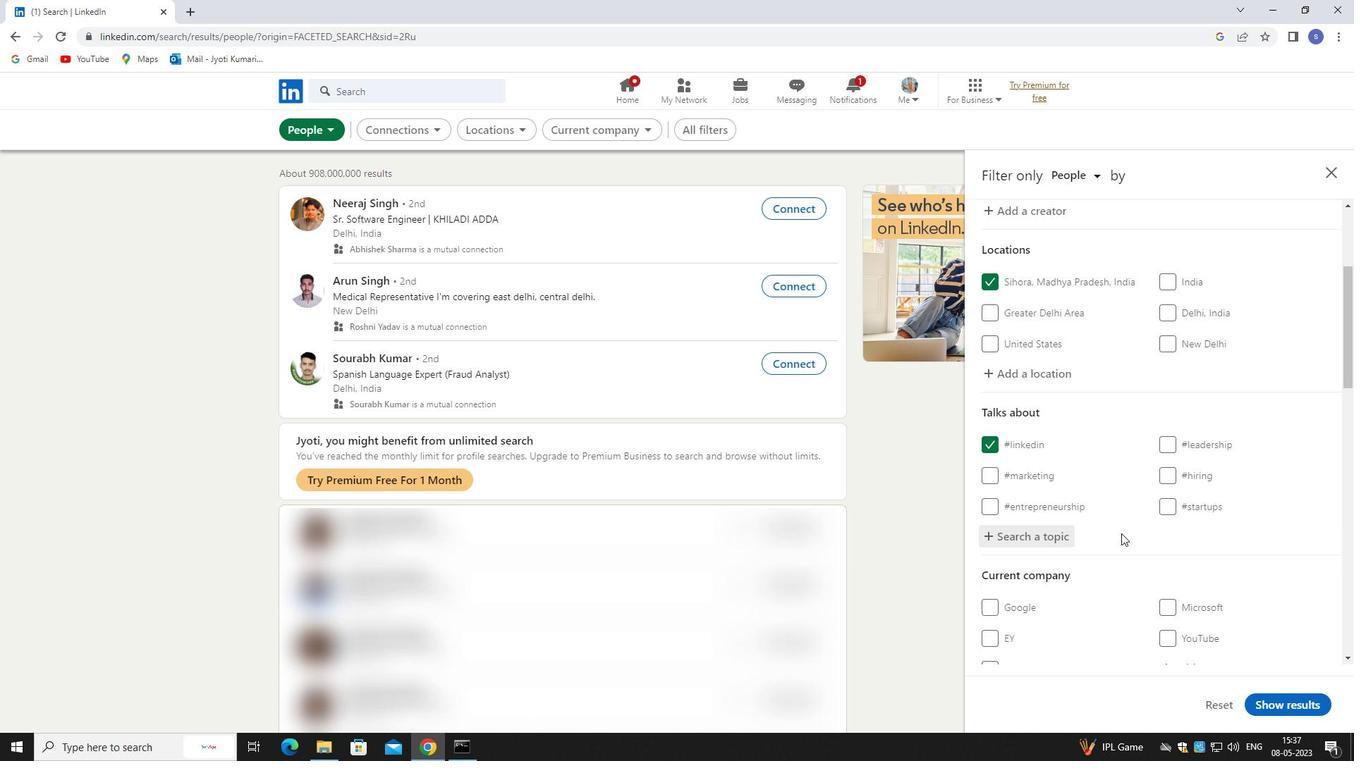 
Action: Mouse moved to (1186, 456)
Screenshot: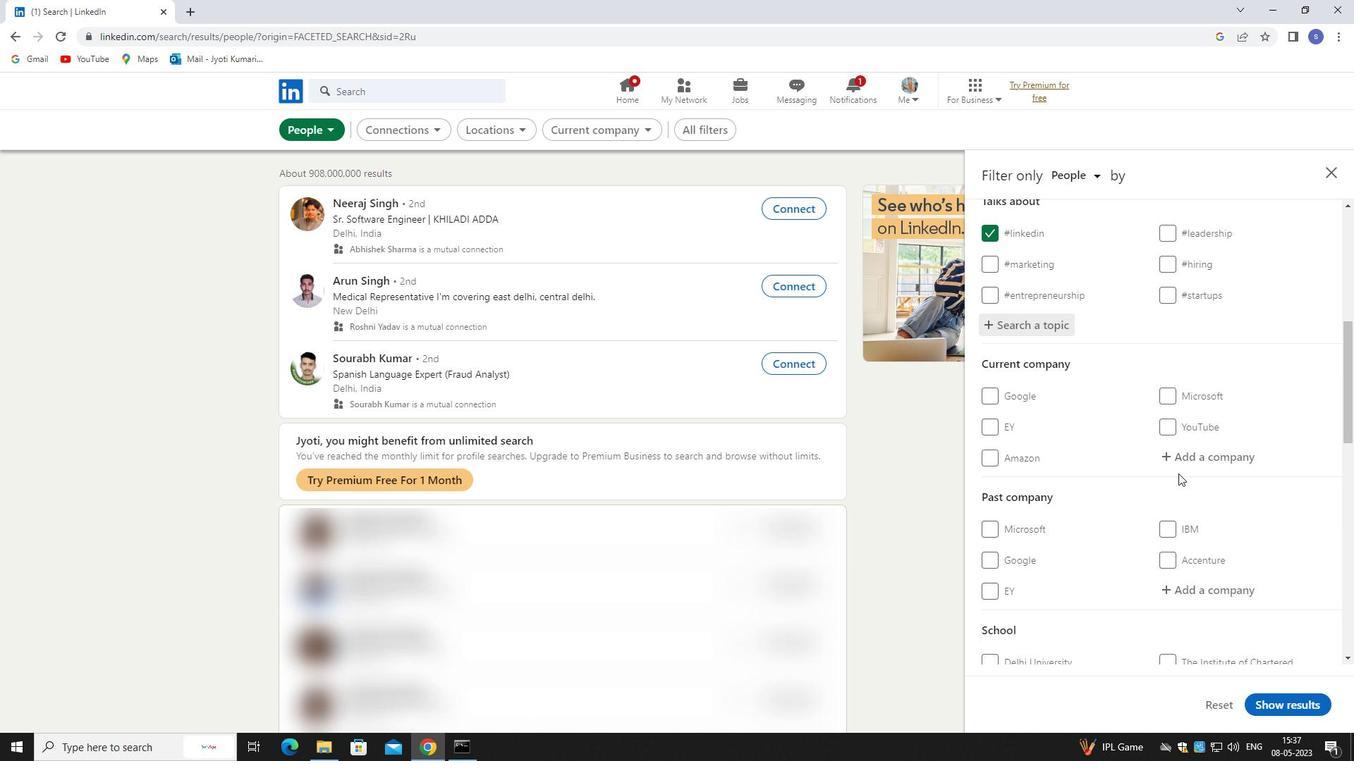 
Action: Mouse pressed left at (1186, 456)
Screenshot: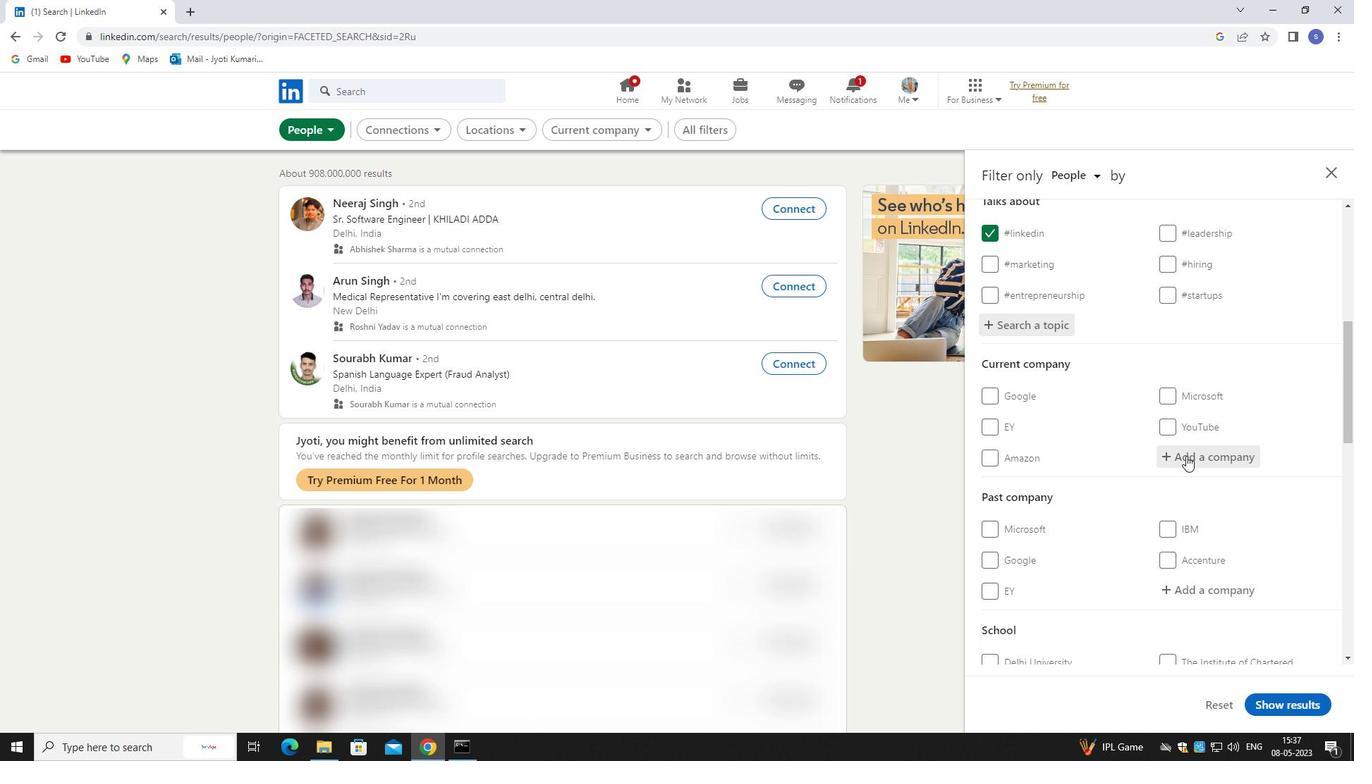 
Action: Key pressed KALA
Screenshot: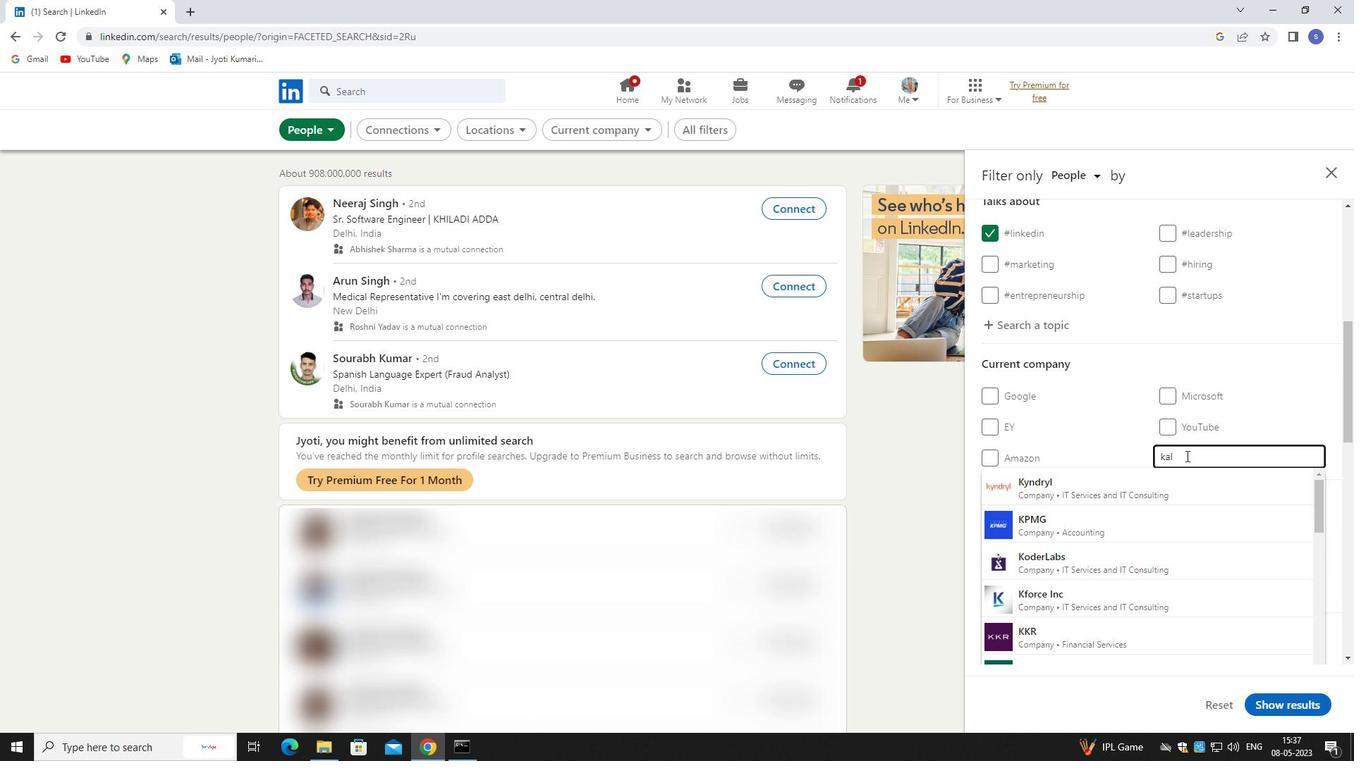 
Action: Mouse moved to (1183, 452)
Screenshot: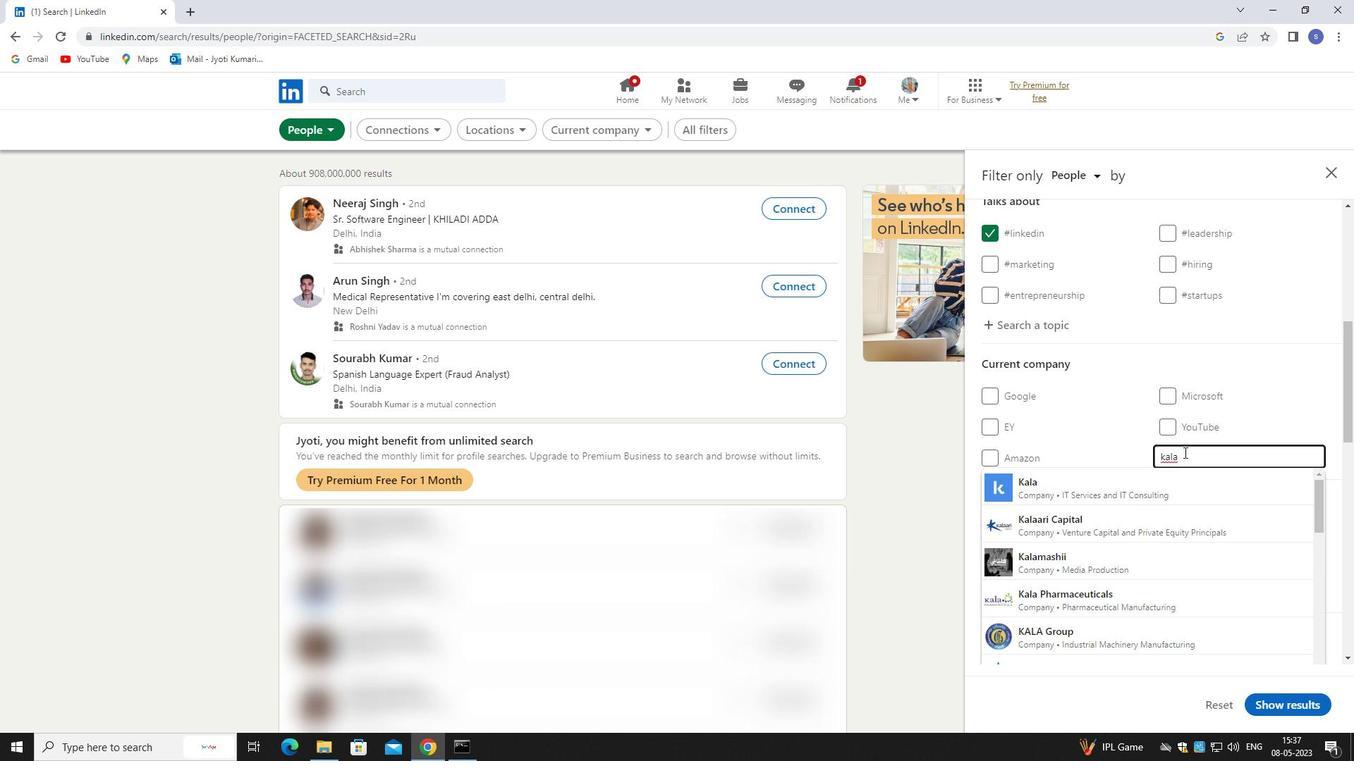 
Action: Key pressed <Key.backspace>PAT
Screenshot: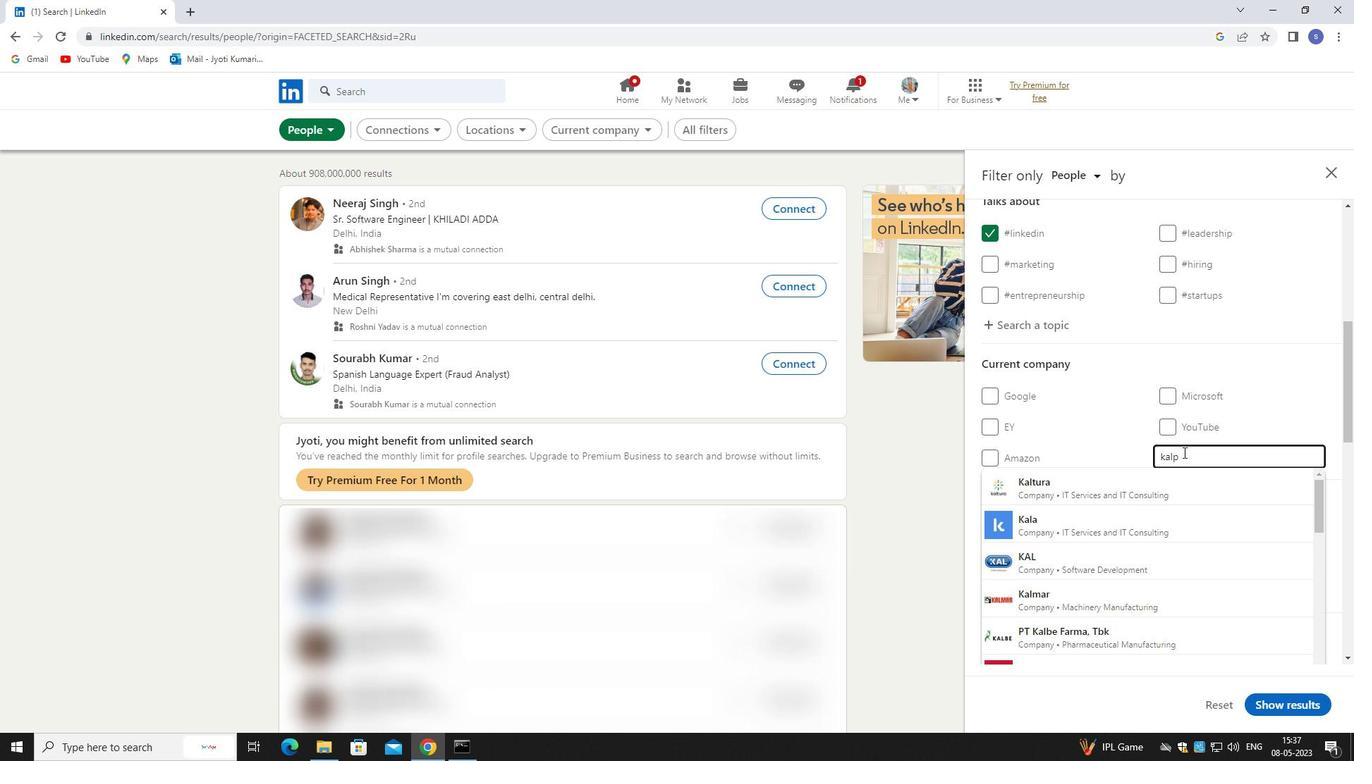 
Action: Mouse moved to (1156, 510)
Screenshot: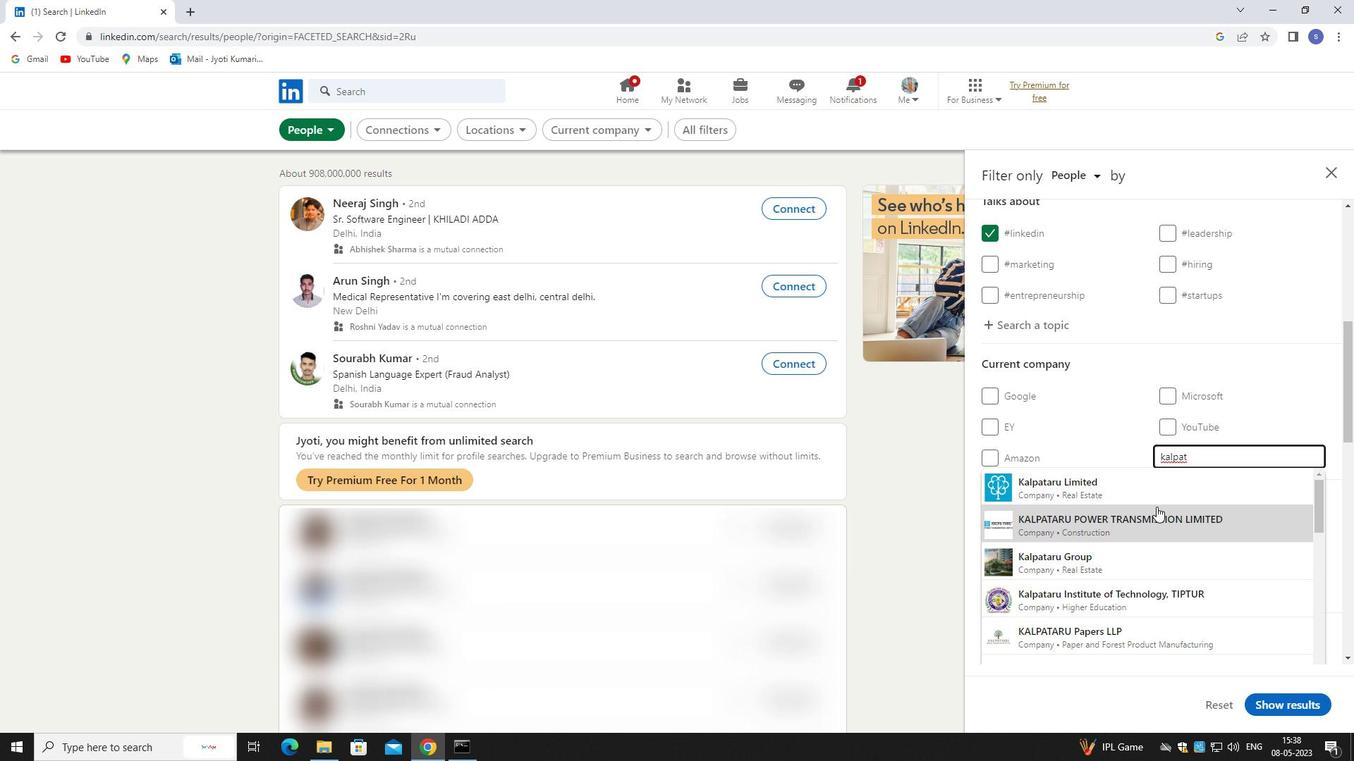 
Action: Mouse pressed left at (1156, 510)
Screenshot: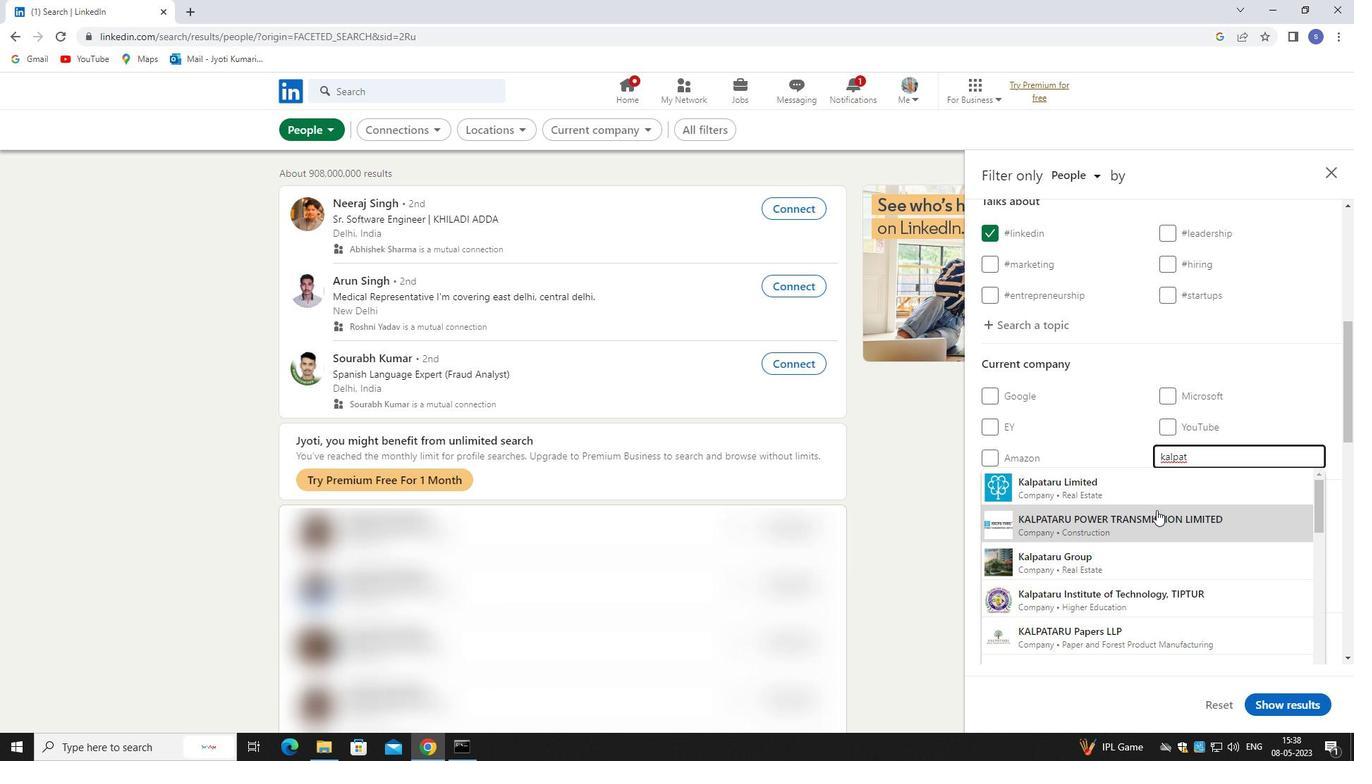 
Action: Mouse moved to (1156, 512)
Screenshot: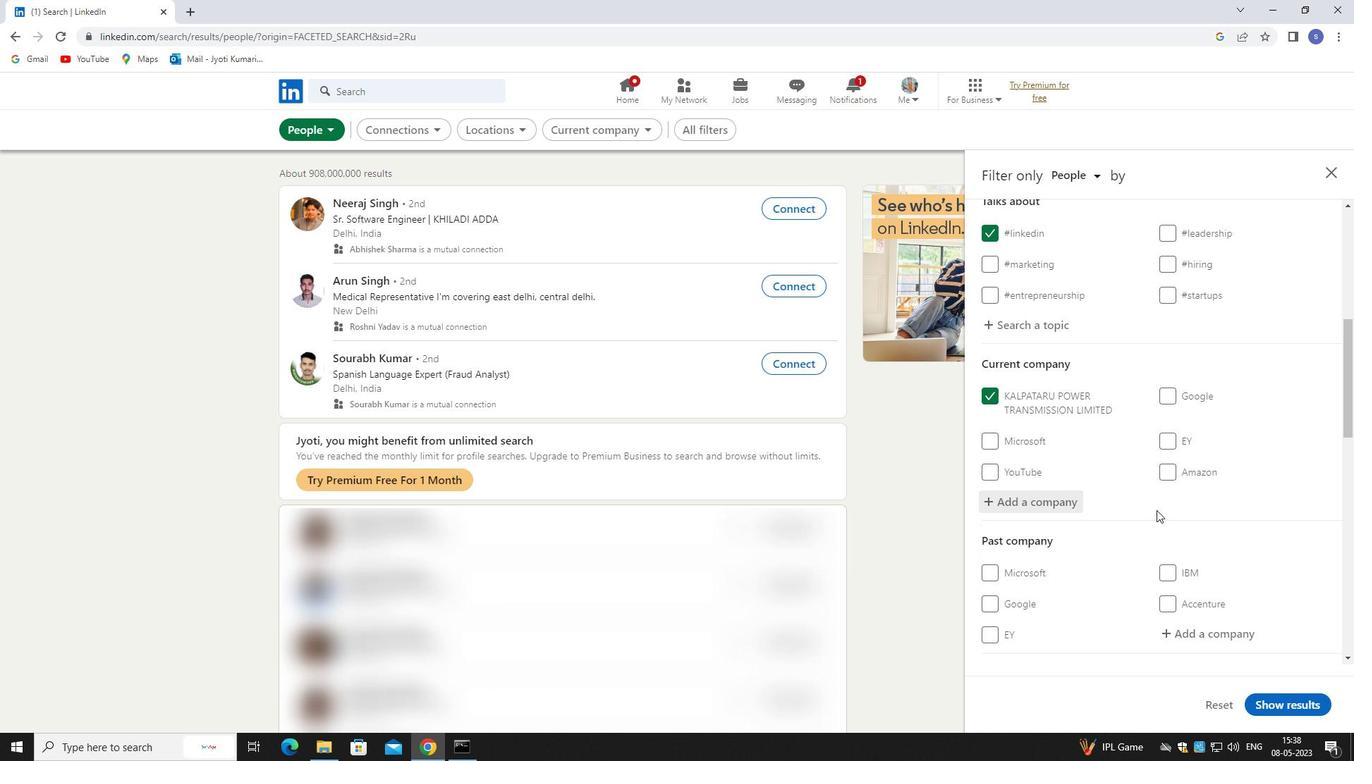
Action: Mouse scrolled (1156, 511) with delta (0, 0)
Screenshot: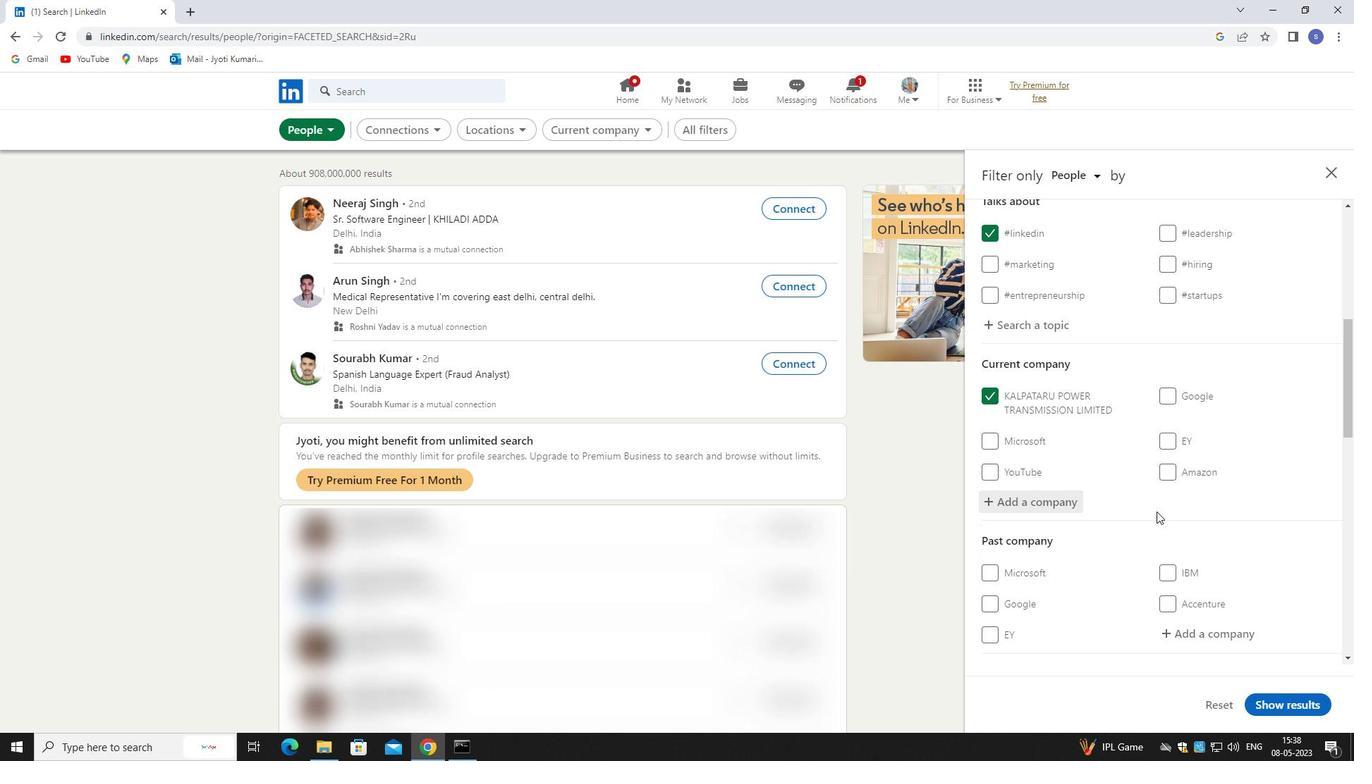 
Action: Mouse scrolled (1156, 511) with delta (0, 0)
Screenshot: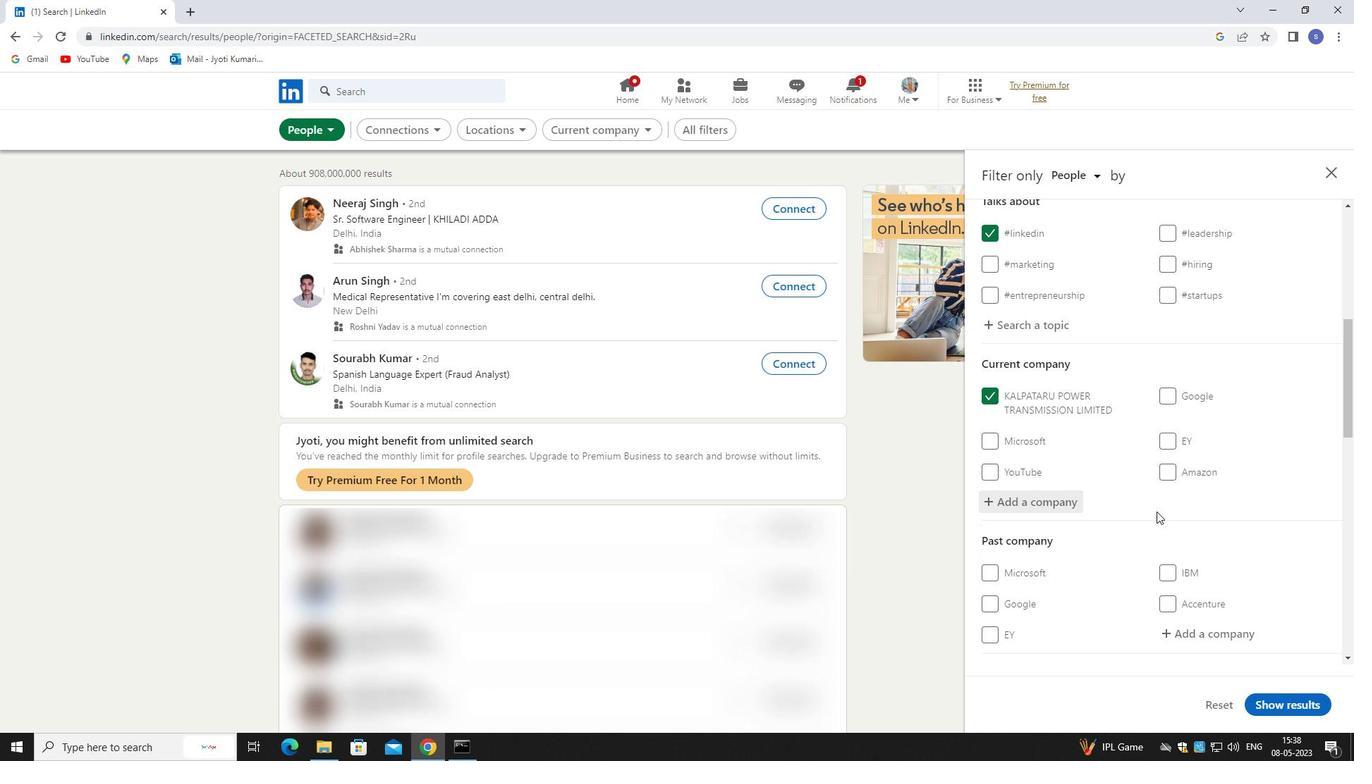 
Action: Mouse scrolled (1156, 511) with delta (0, 0)
Screenshot: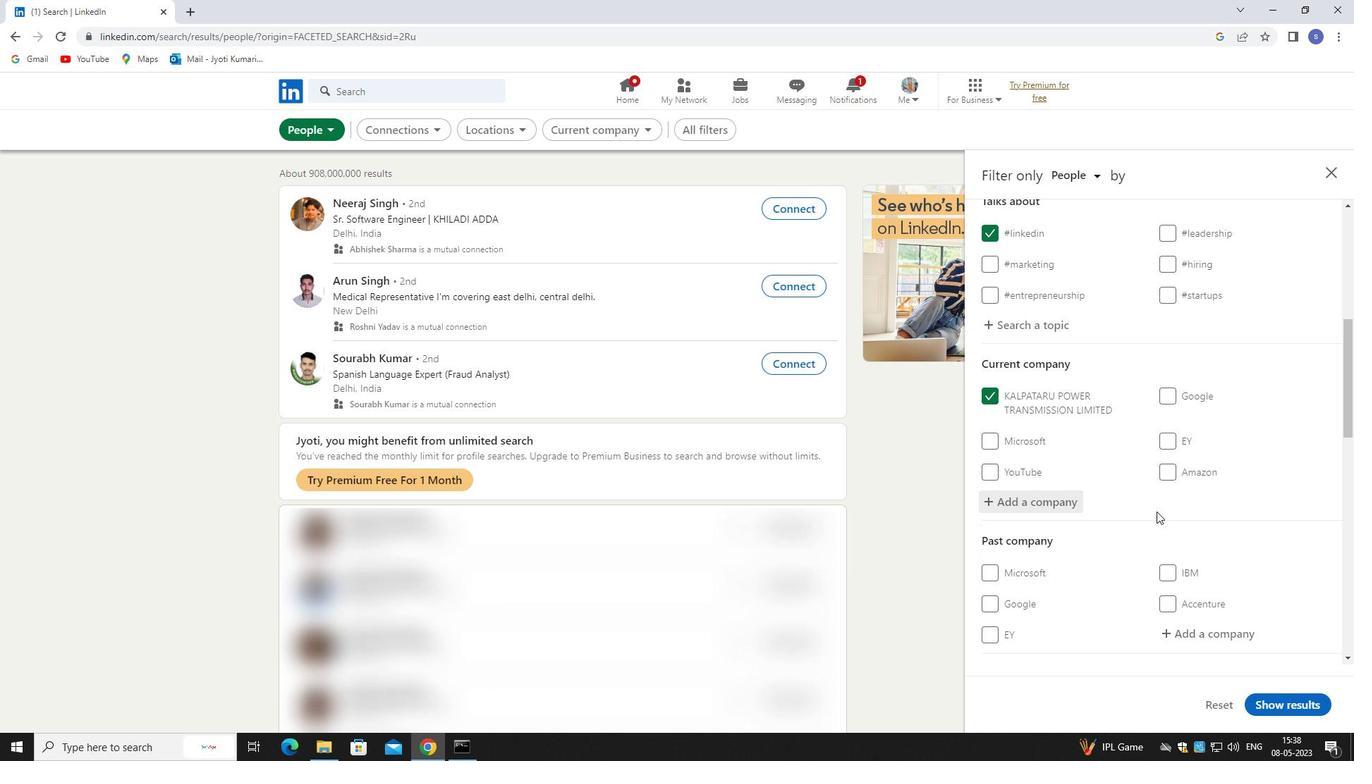 
Action: Mouse scrolled (1156, 511) with delta (0, 0)
Screenshot: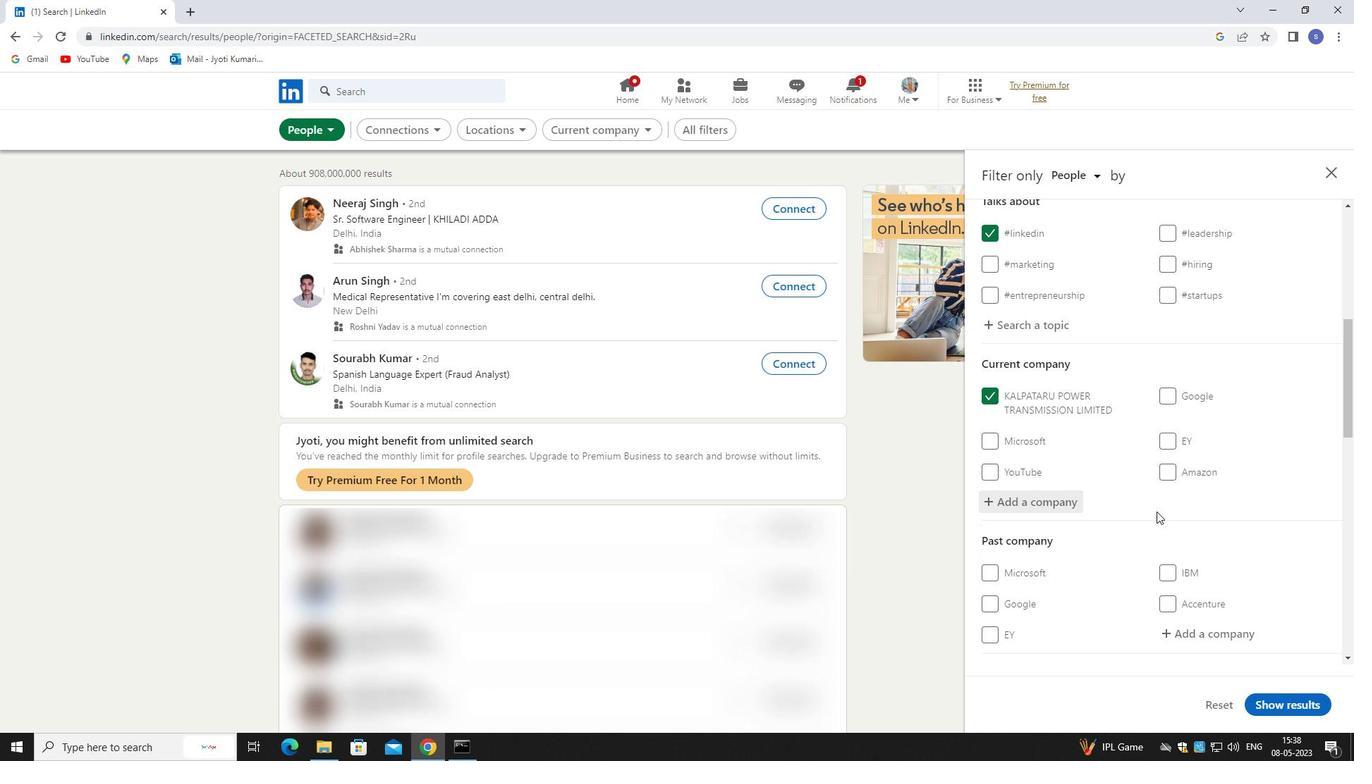 
Action: Mouse moved to (1206, 354)
Screenshot: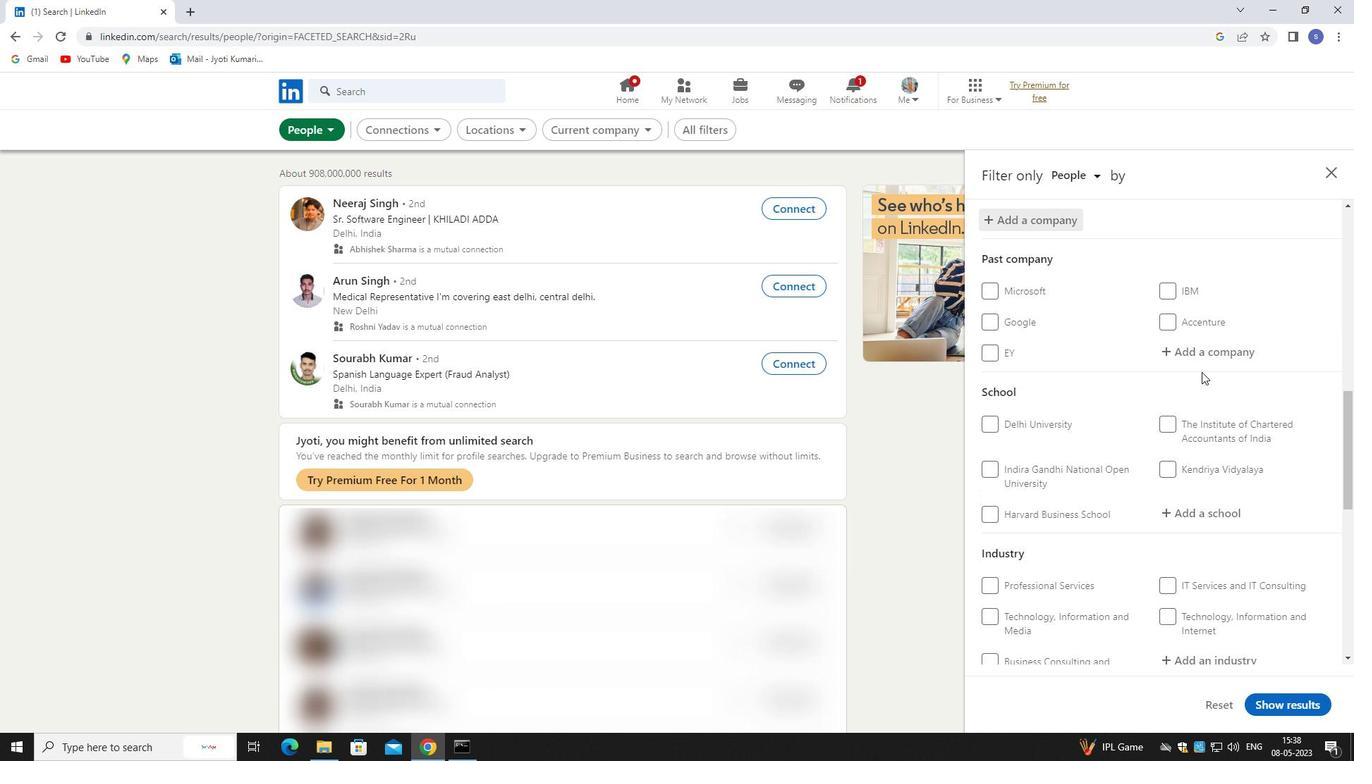 
Action: Mouse pressed left at (1206, 354)
Screenshot: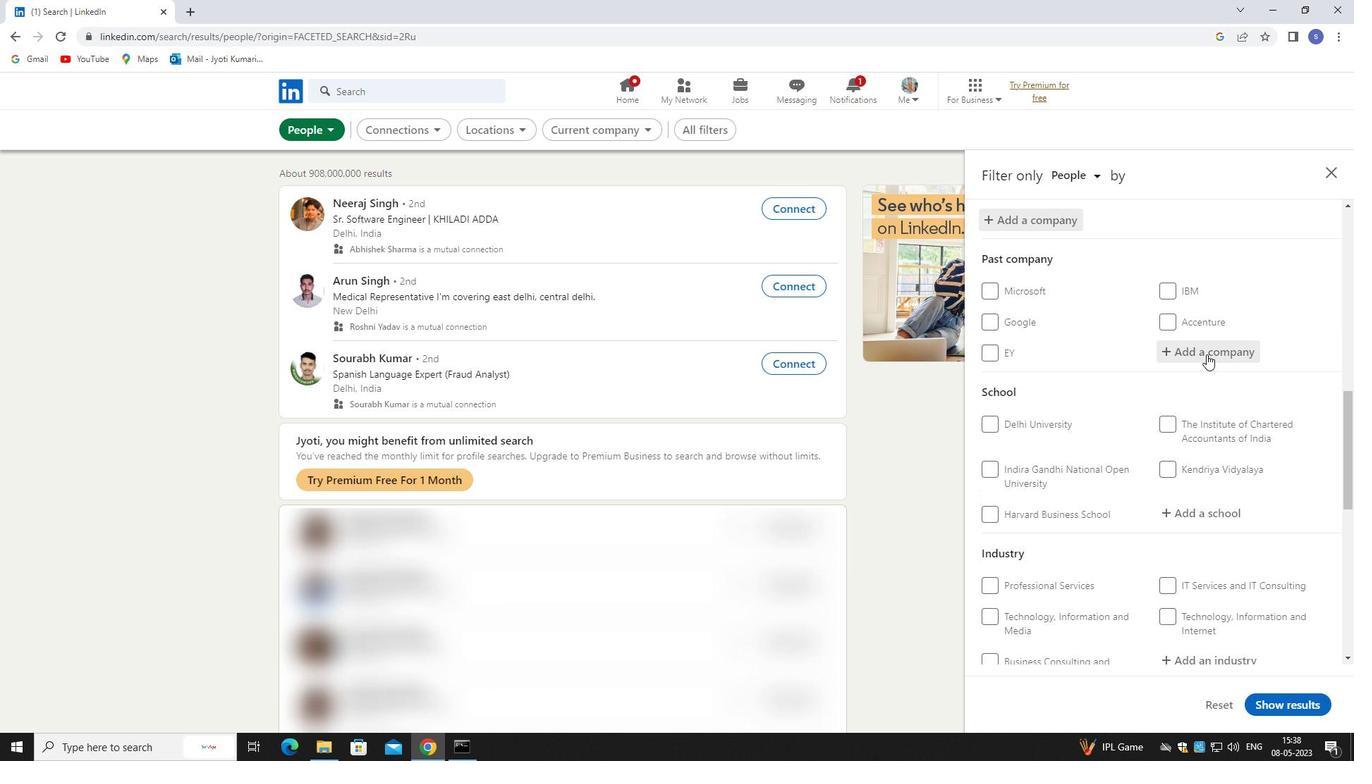 
Action: Mouse moved to (1221, 516)
Screenshot: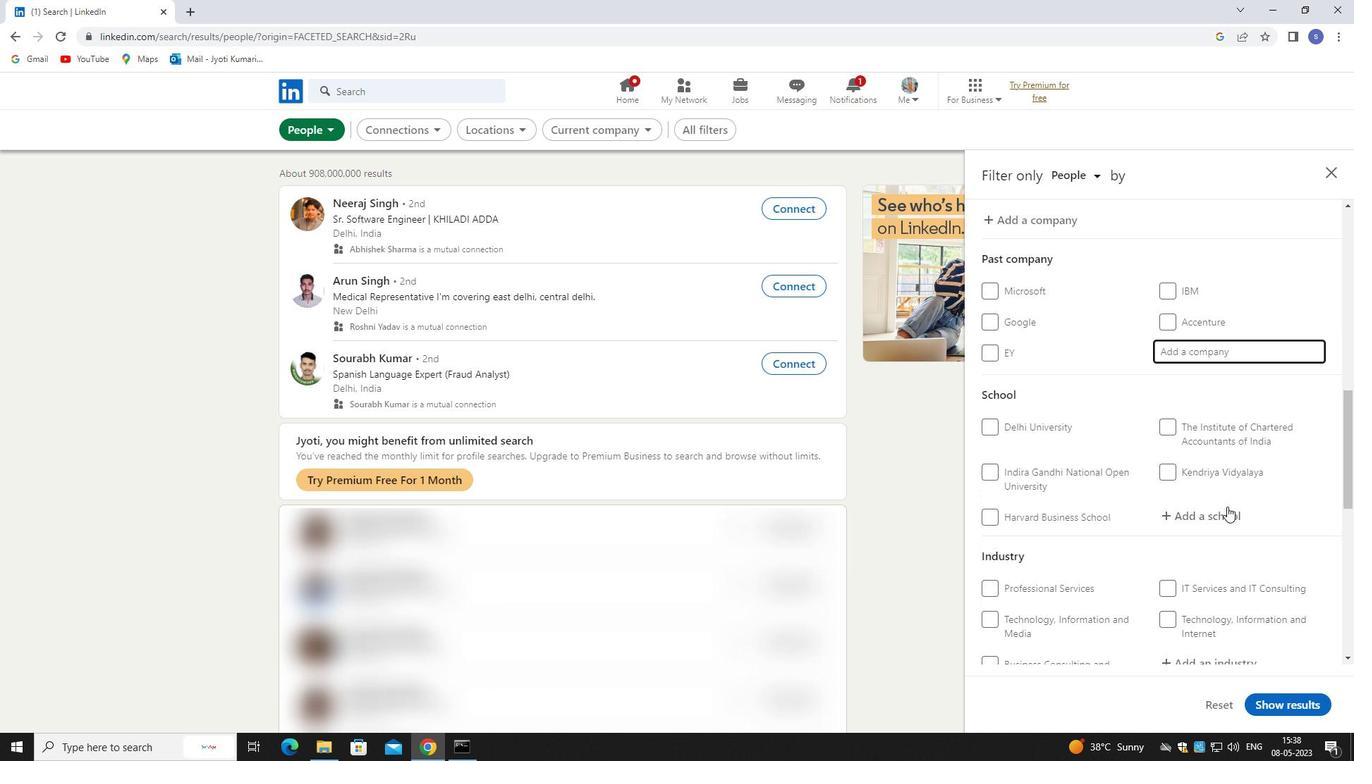 
Action: Mouse pressed left at (1221, 516)
Screenshot: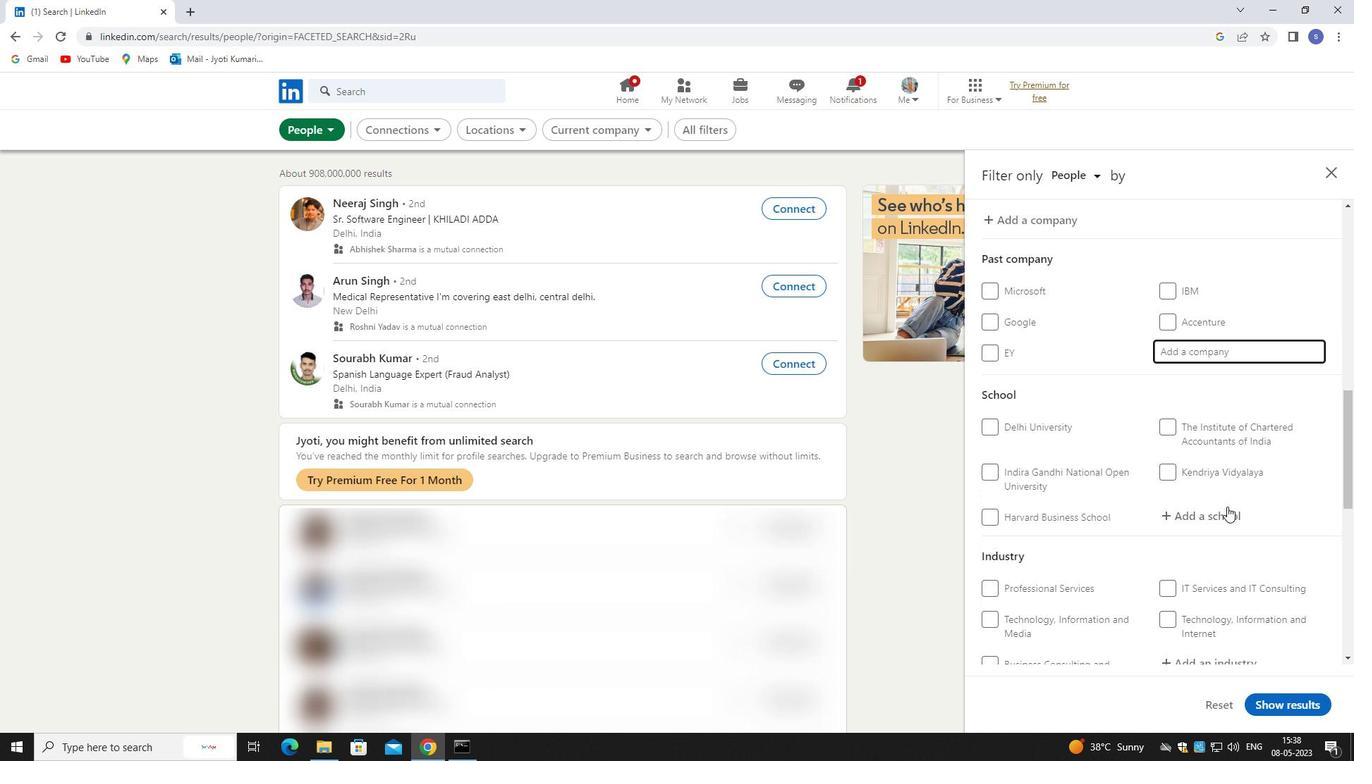 
Action: Mouse moved to (1221, 517)
Screenshot: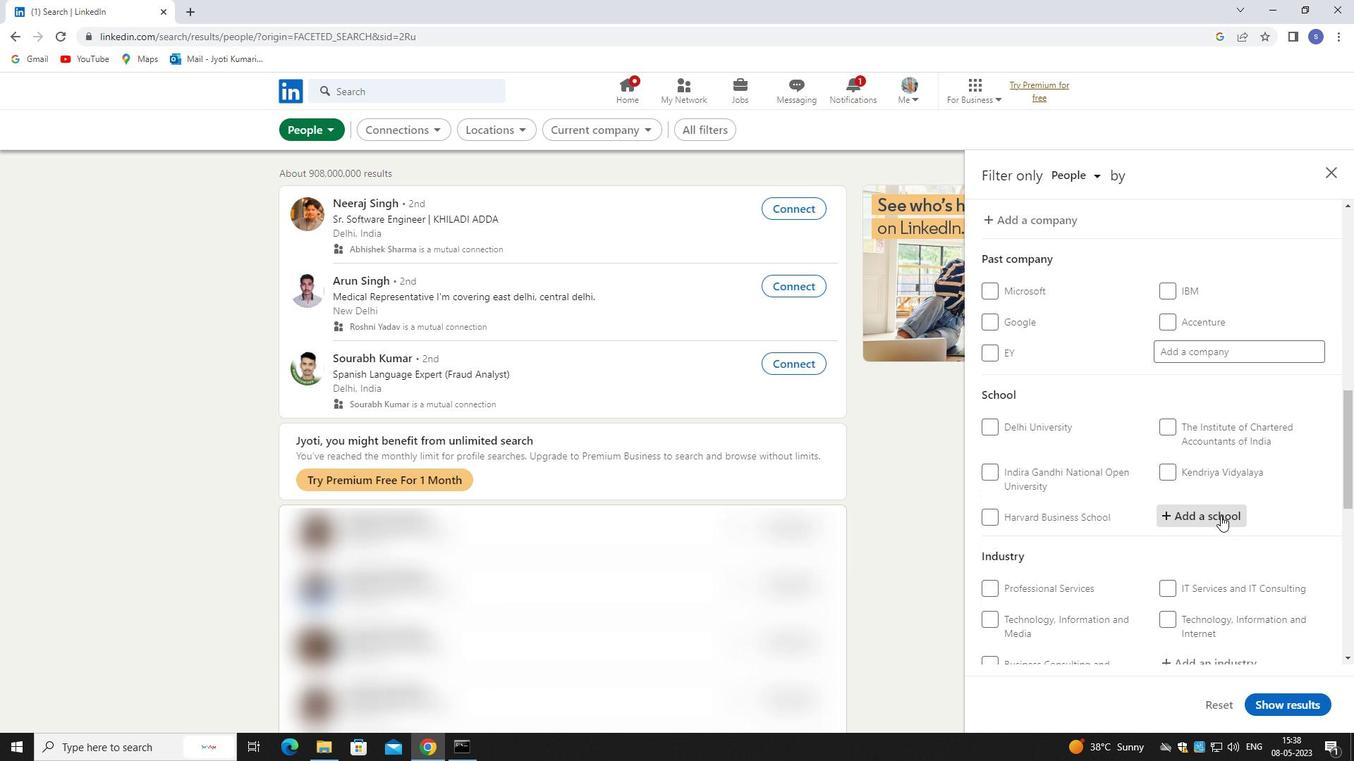 
Action: Key pressed SVS<Key.space>COLL
Screenshot: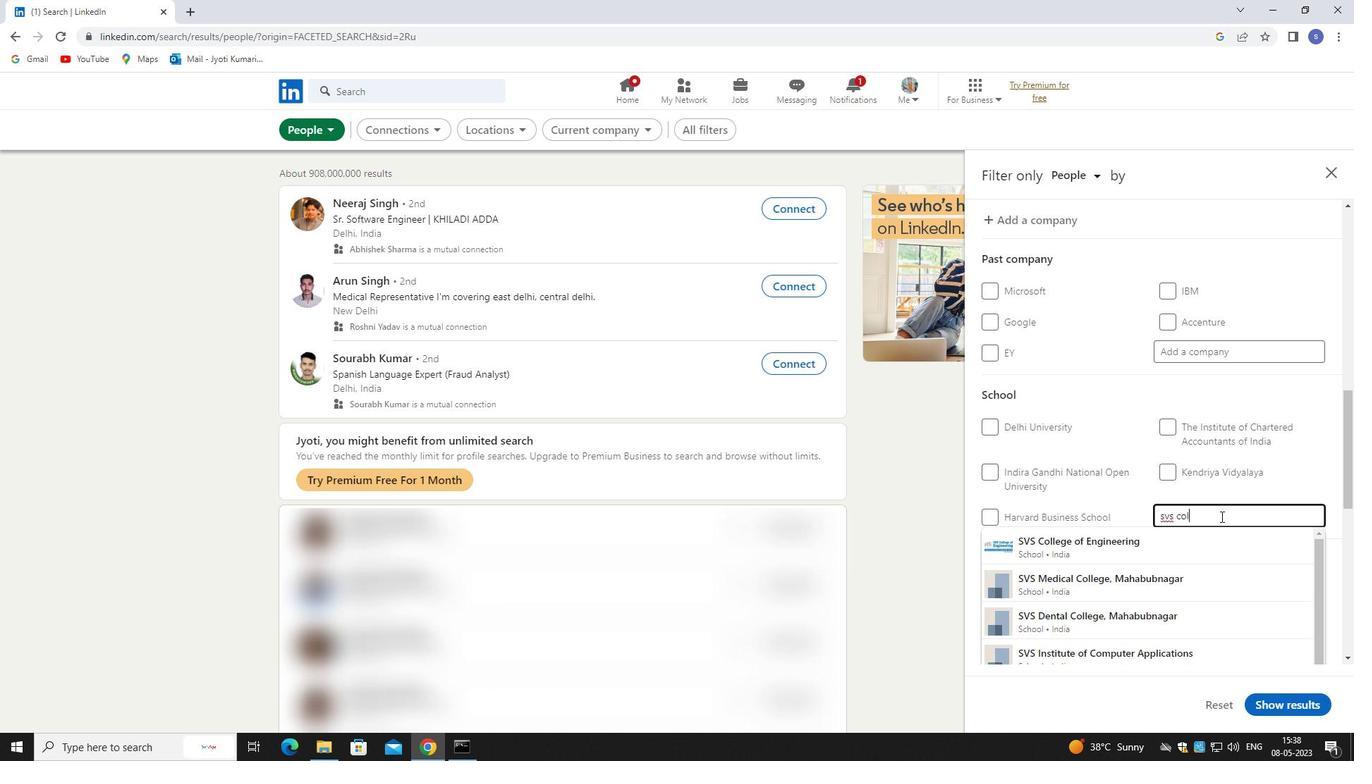 
Action: Mouse moved to (1240, 553)
Screenshot: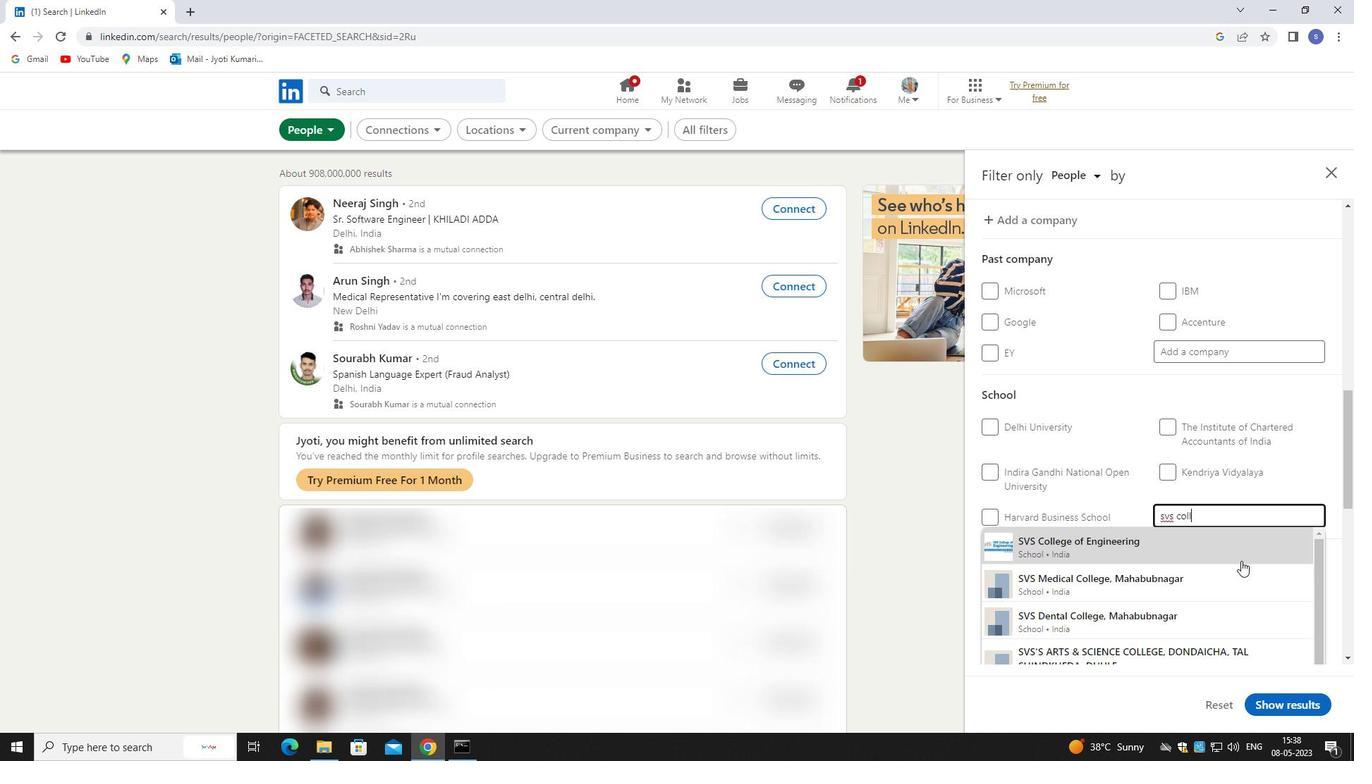
Action: Mouse pressed left at (1240, 553)
Screenshot: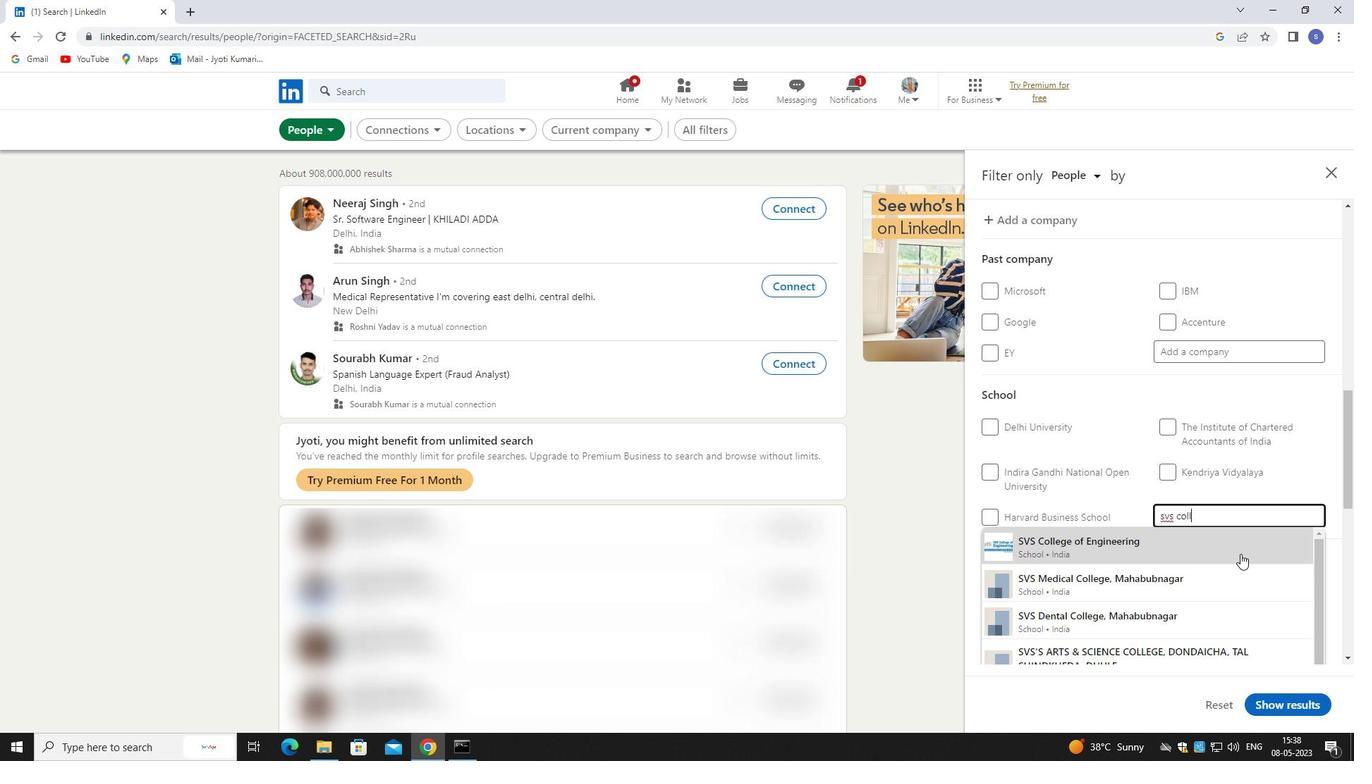
Action: Mouse scrolled (1240, 552) with delta (0, 0)
Screenshot: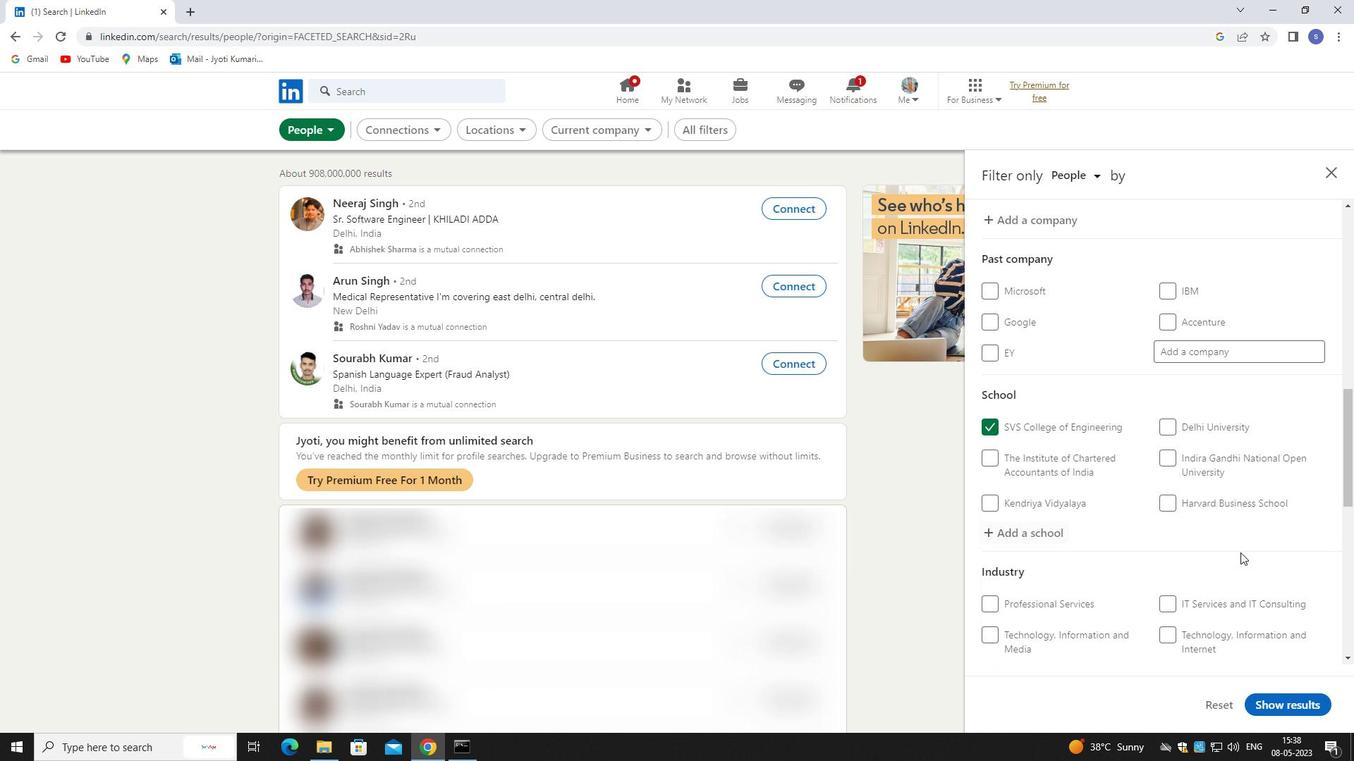 
Action: Mouse scrolled (1240, 552) with delta (0, 0)
Screenshot: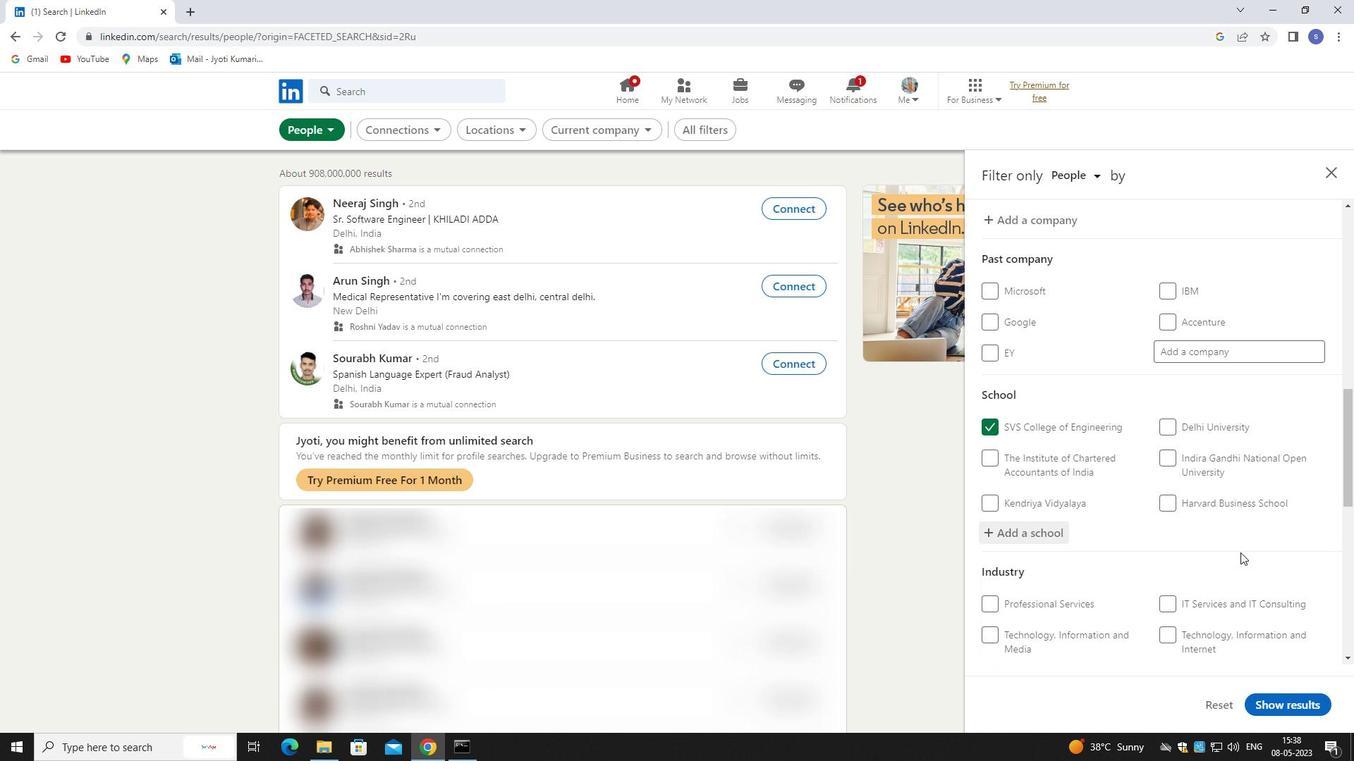 
Action: Mouse scrolled (1240, 552) with delta (0, 0)
Screenshot: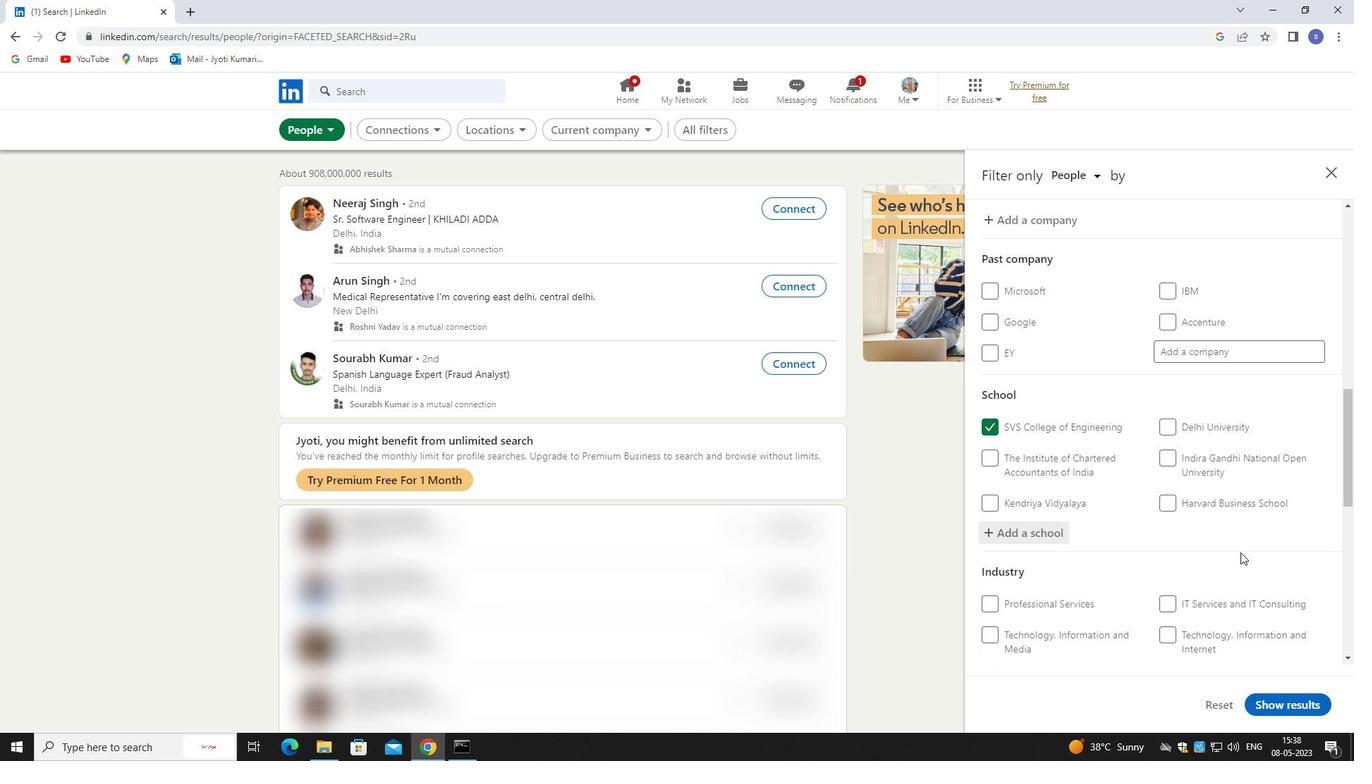 
Action: Mouse scrolled (1240, 552) with delta (0, 0)
Screenshot: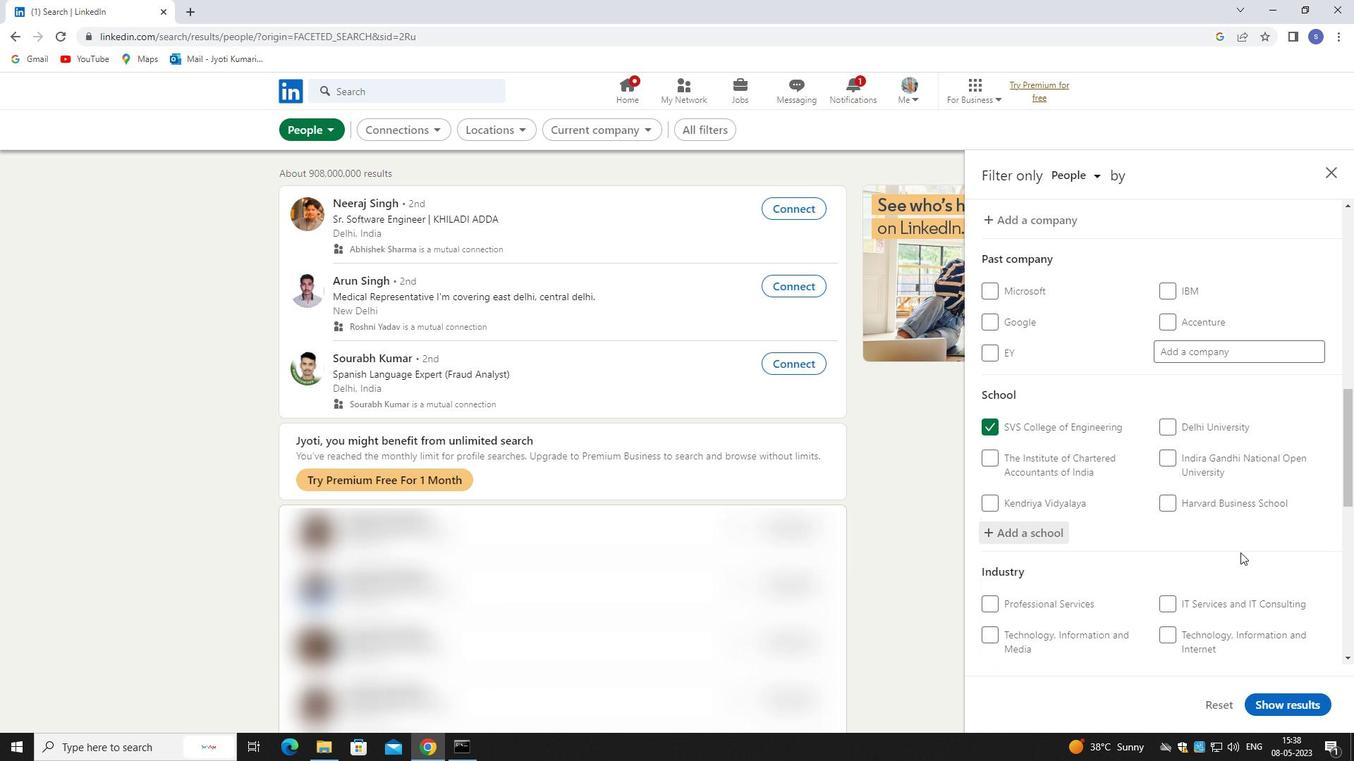 
Action: Mouse moved to (1242, 398)
Screenshot: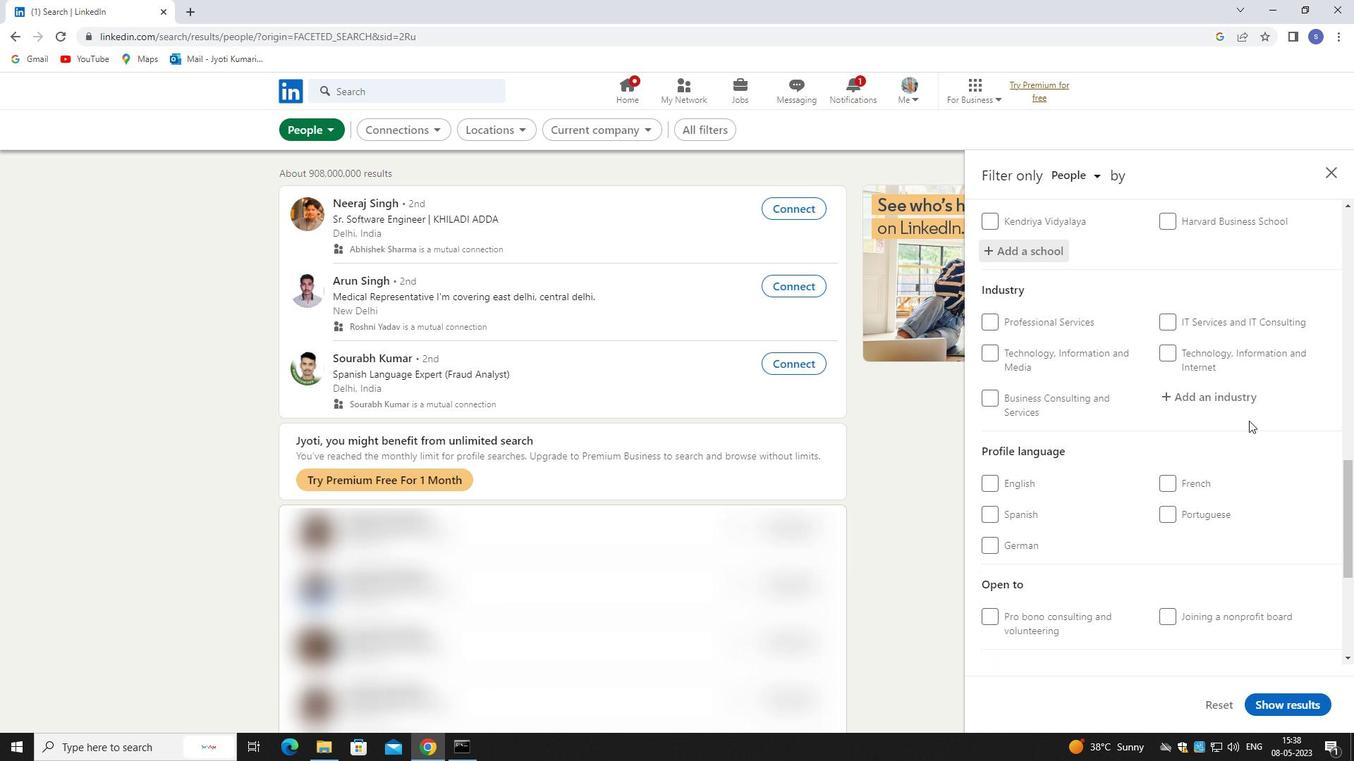 
Action: Mouse pressed left at (1242, 398)
Screenshot: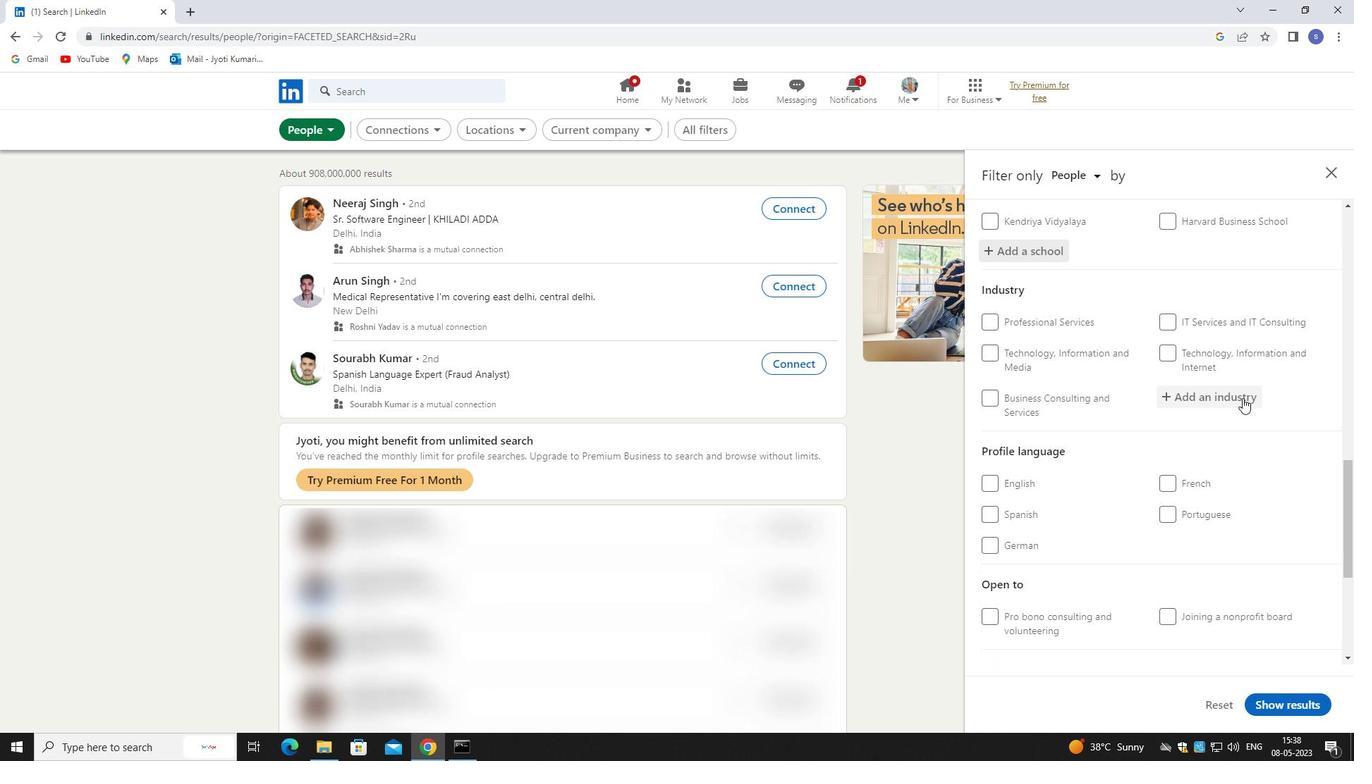 
Action: Key pressed XCIR<Key.backspace><Key.backspace><Key.backspace><Key.backspace>CIRCUSES
Screenshot: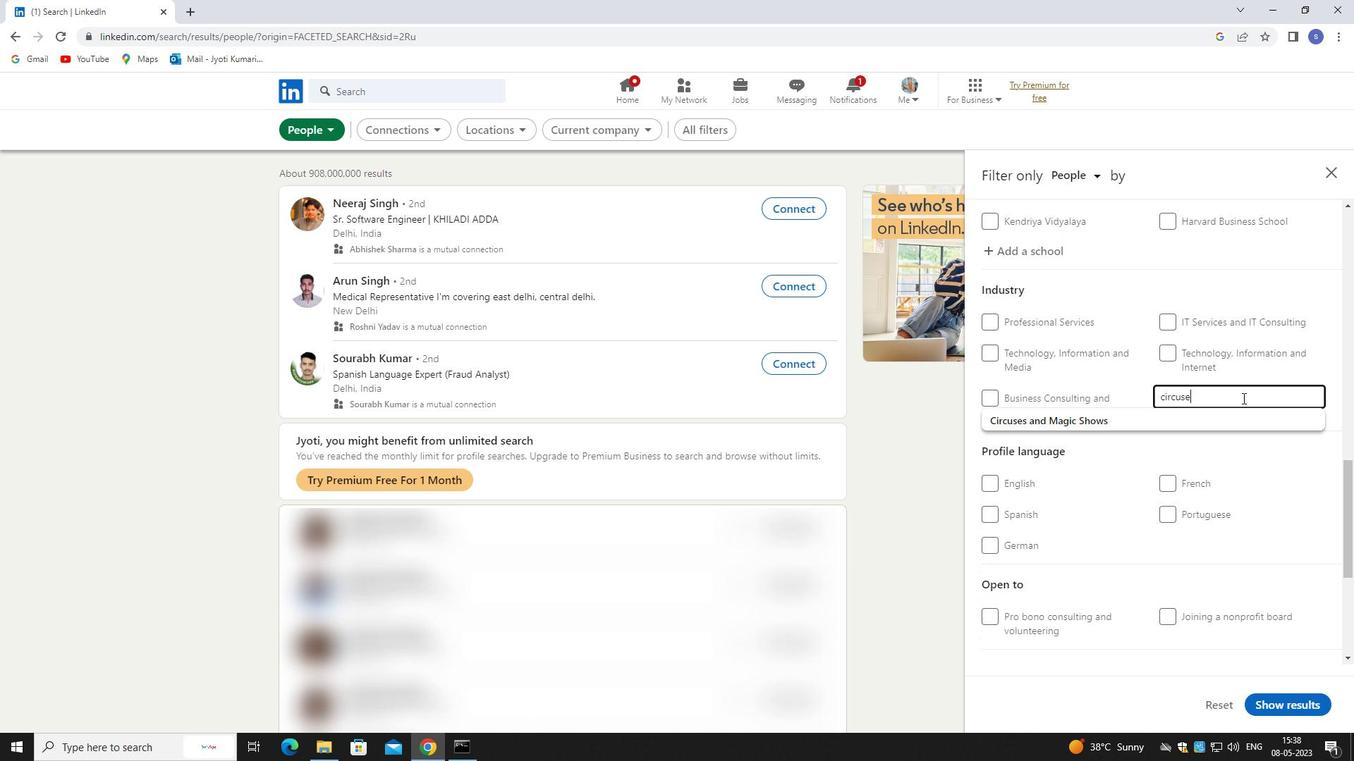 
Action: Mouse moved to (1235, 416)
Screenshot: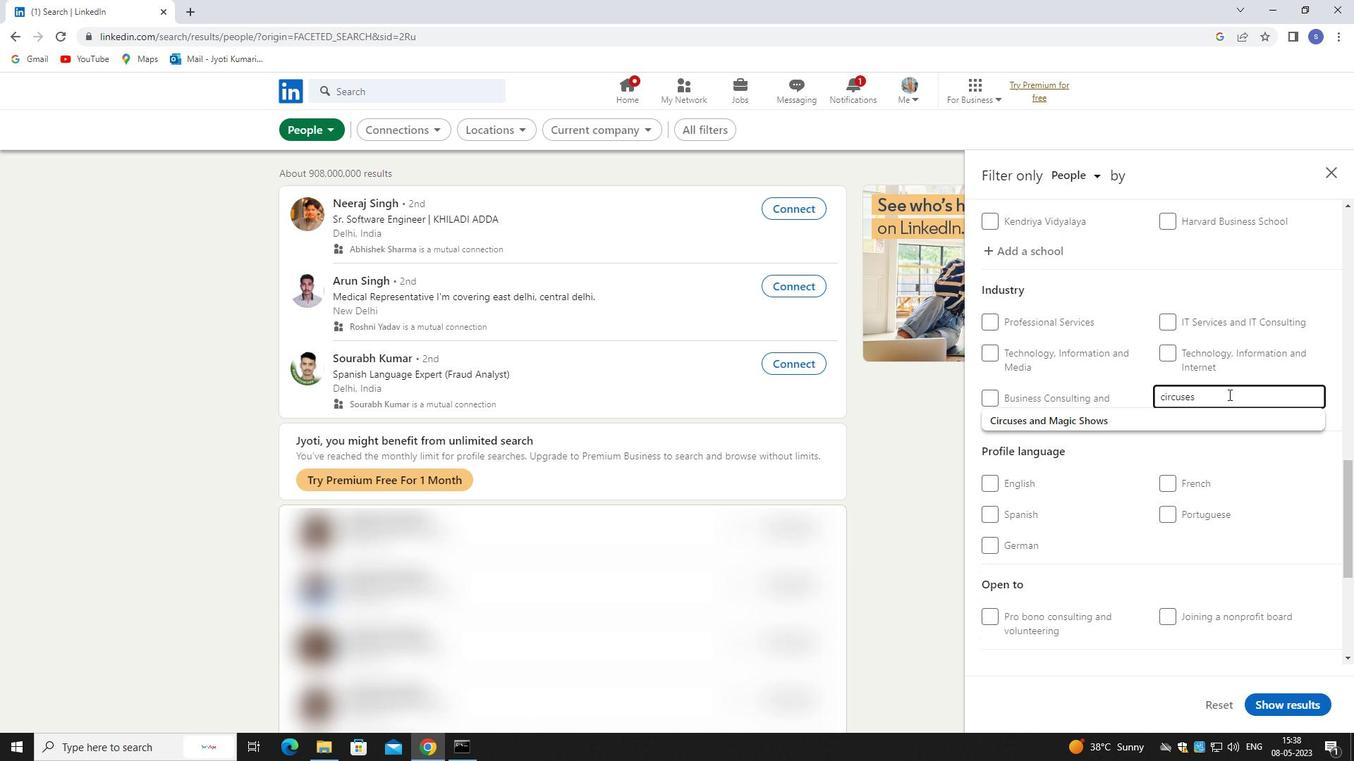 
Action: Mouse pressed left at (1235, 416)
Screenshot: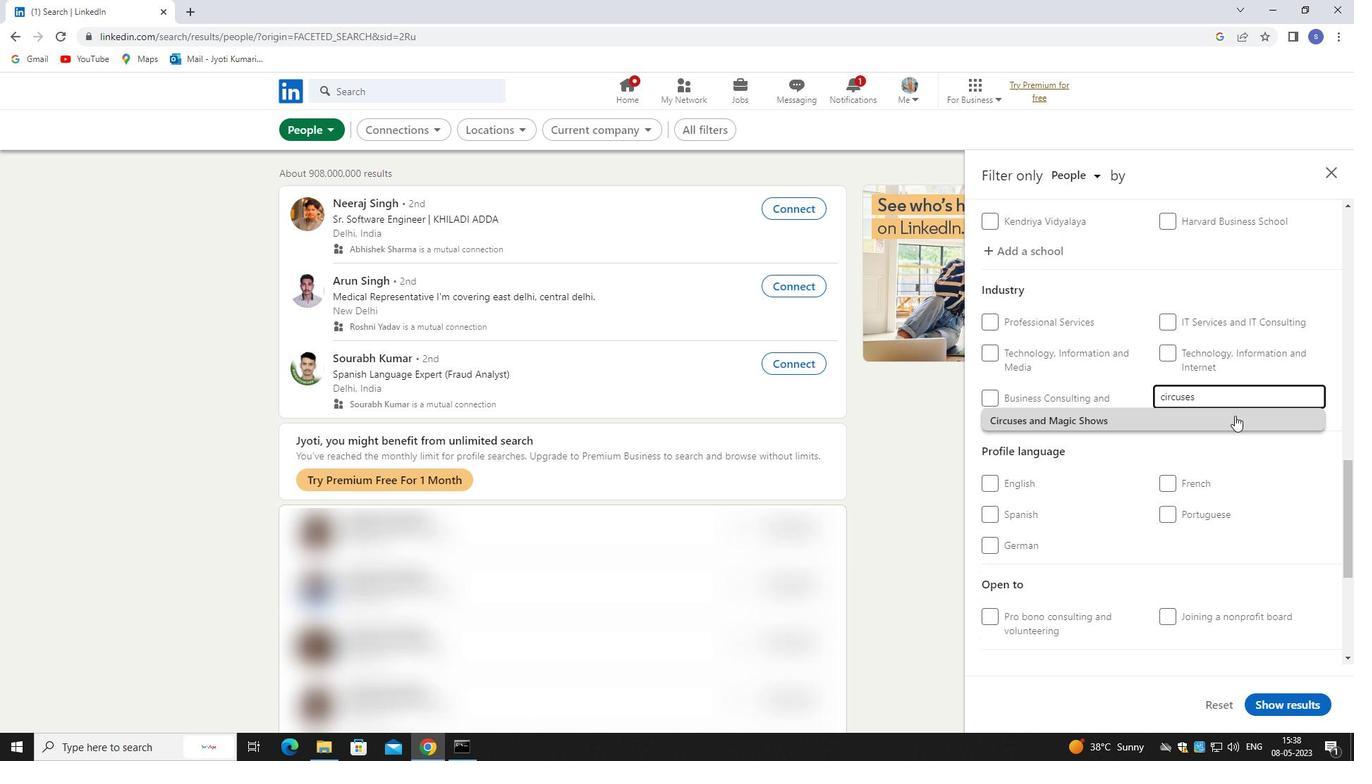 
Action: Mouse moved to (1237, 413)
Screenshot: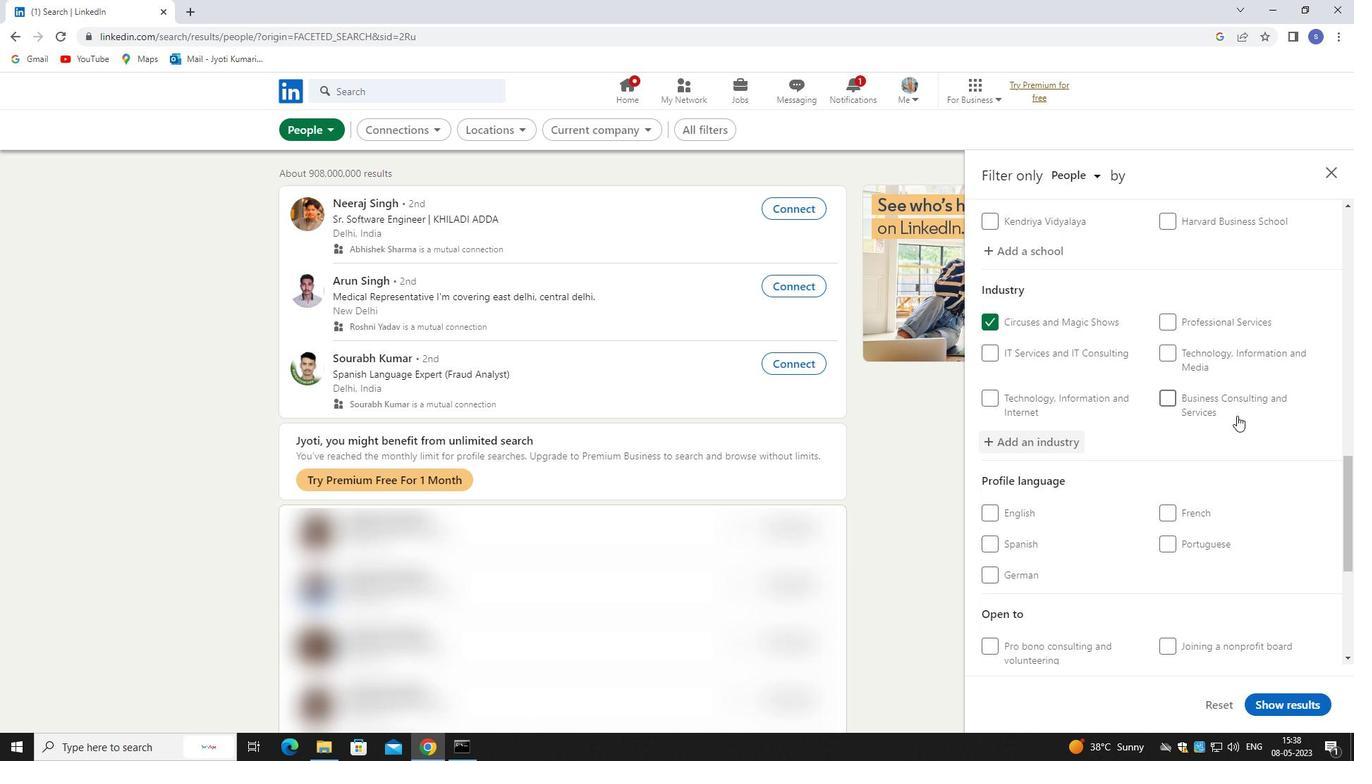 
Action: Mouse scrolled (1237, 412) with delta (0, 0)
Screenshot: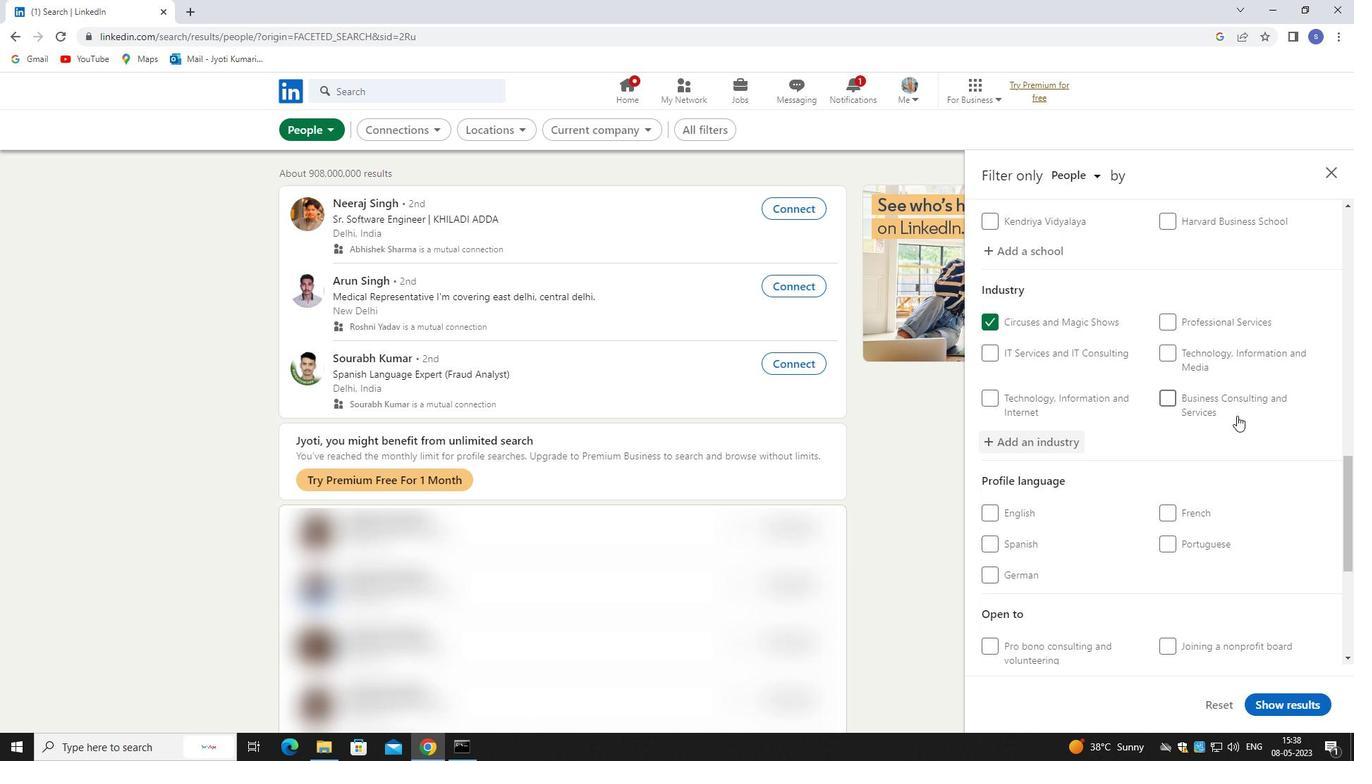 
Action: Mouse scrolled (1237, 412) with delta (0, 0)
Screenshot: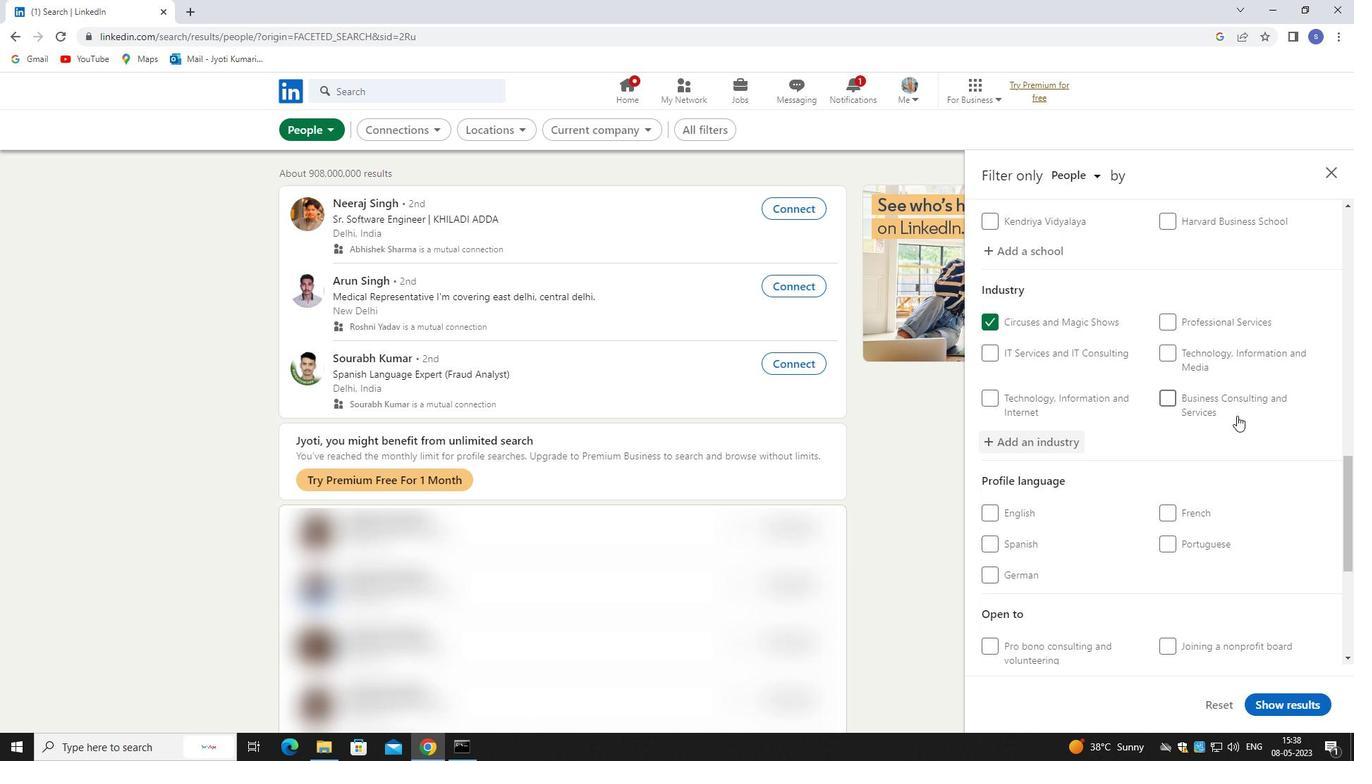 
Action: Mouse scrolled (1237, 412) with delta (0, 0)
Screenshot: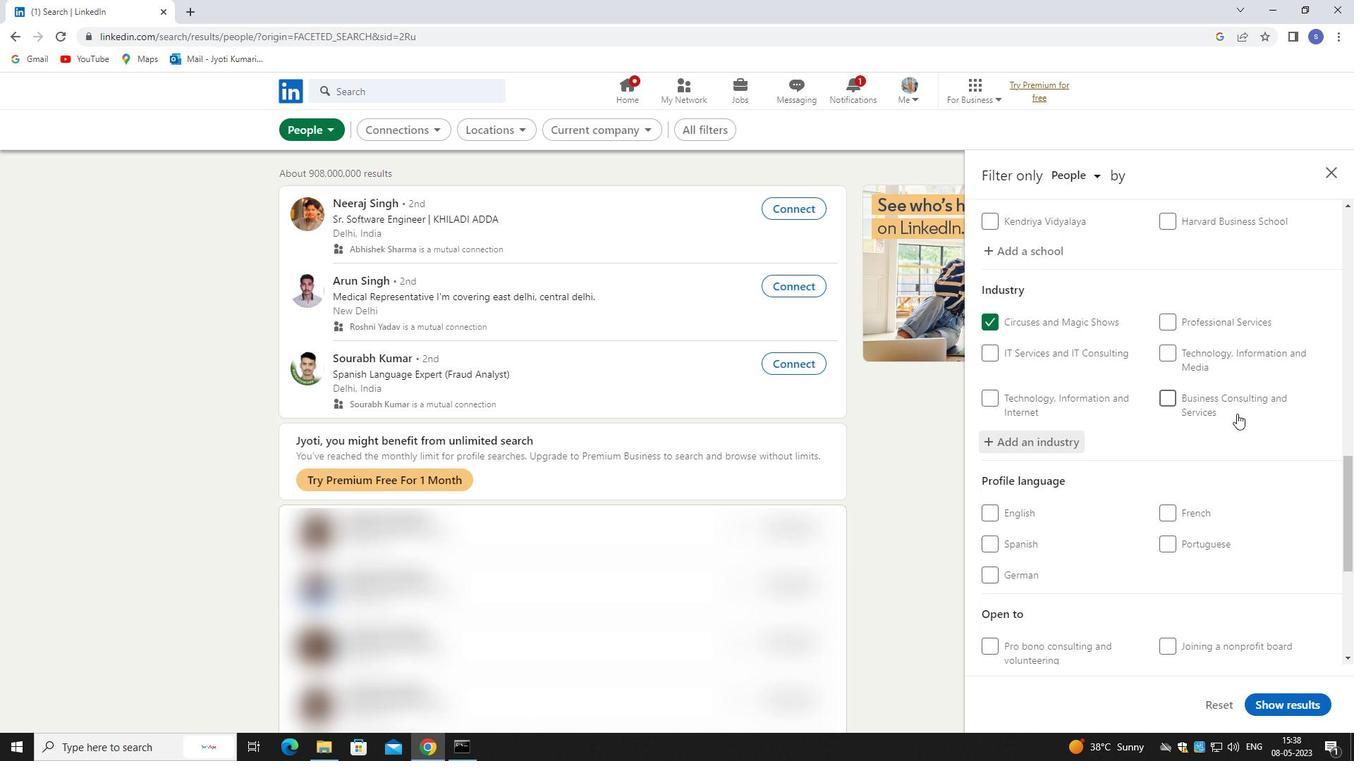 
Action: Mouse scrolled (1237, 412) with delta (0, 0)
Screenshot: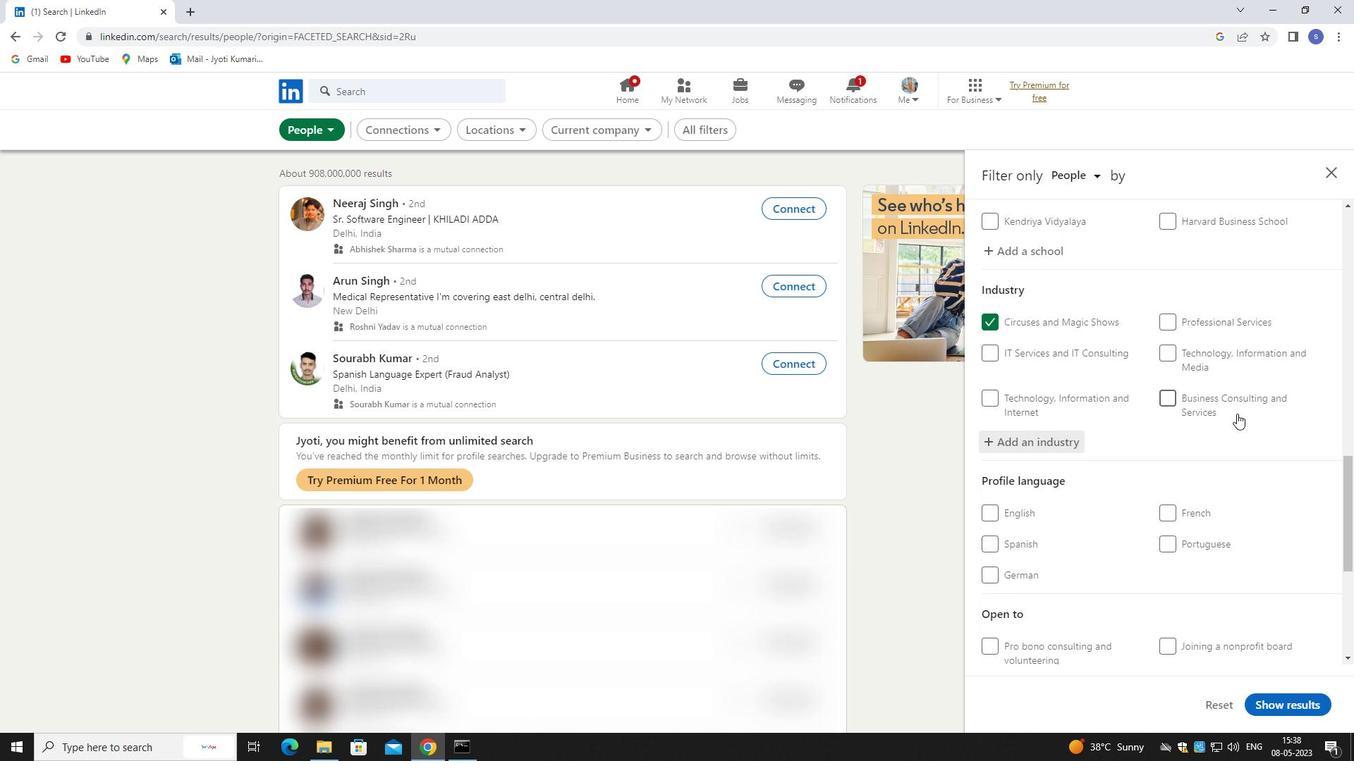 
Action: Mouse moved to (1166, 270)
Screenshot: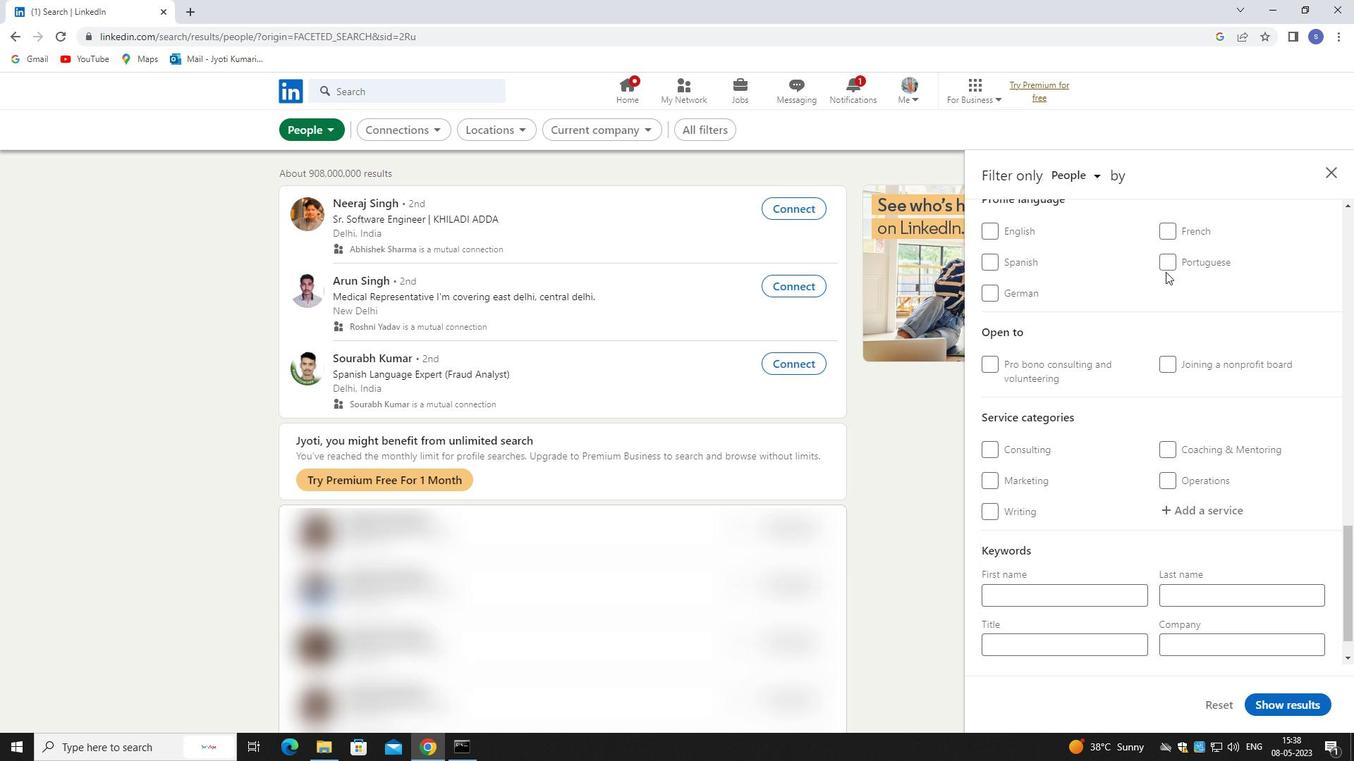 
Action: Mouse pressed left at (1166, 270)
Screenshot: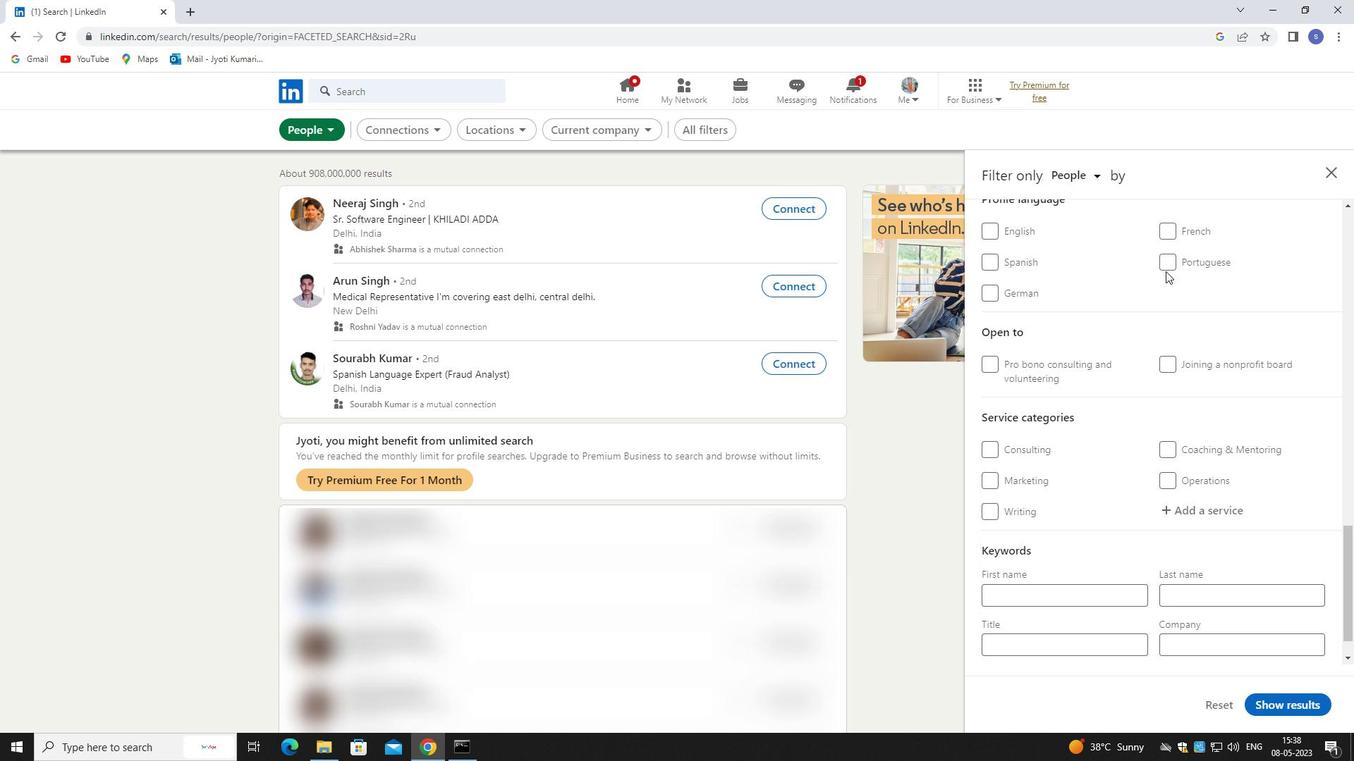 
Action: Mouse moved to (1274, 580)
Screenshot: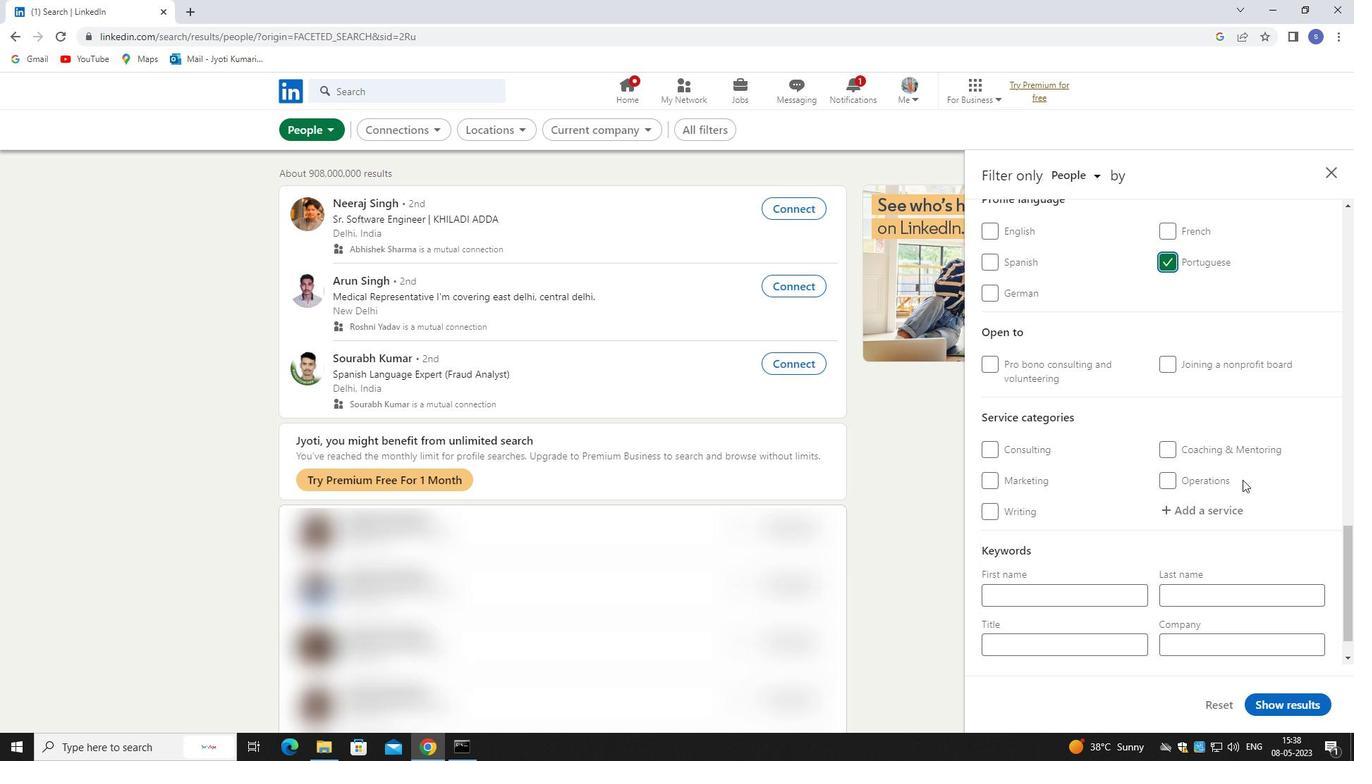 
Action: Mouse scrolled (1274, 579) with delta (0, 0)
Screenshot: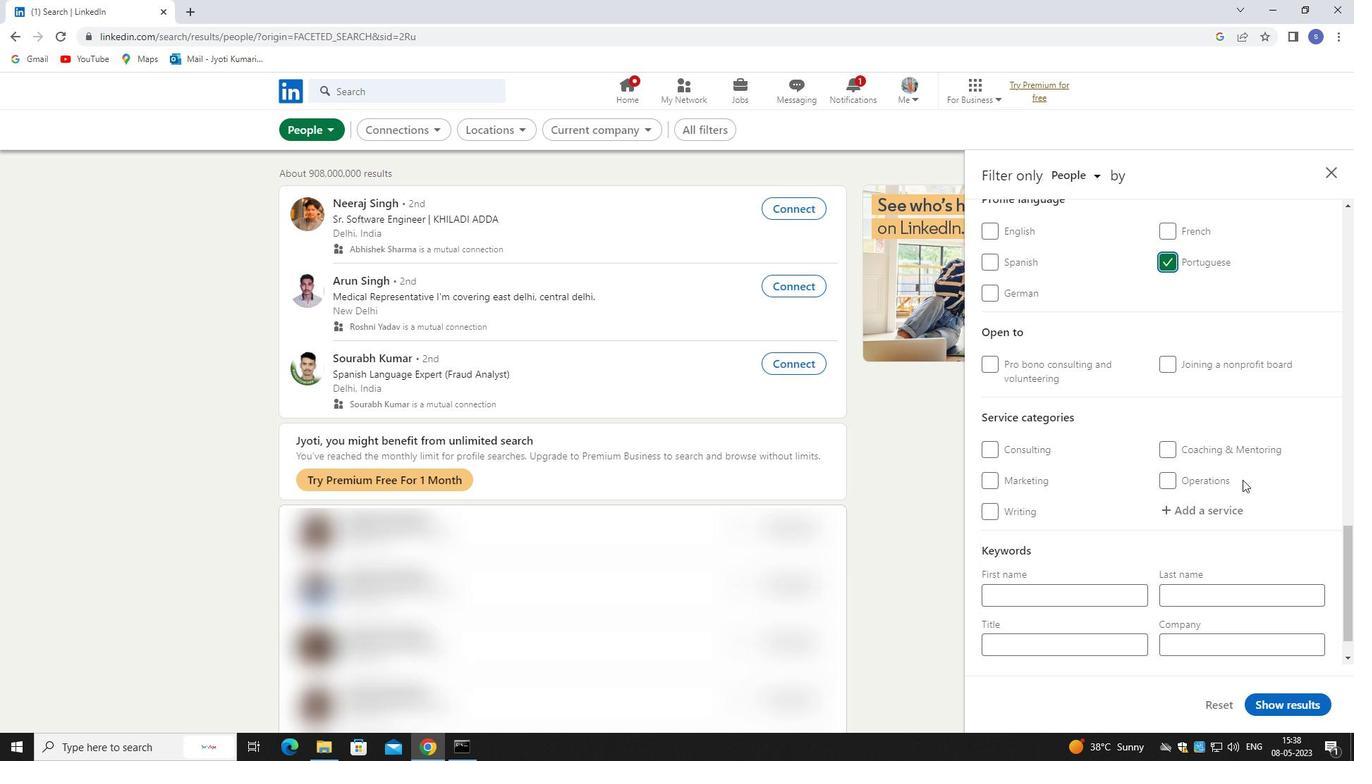 
Action: Mouse moved to (1205, 464)
Screenshot: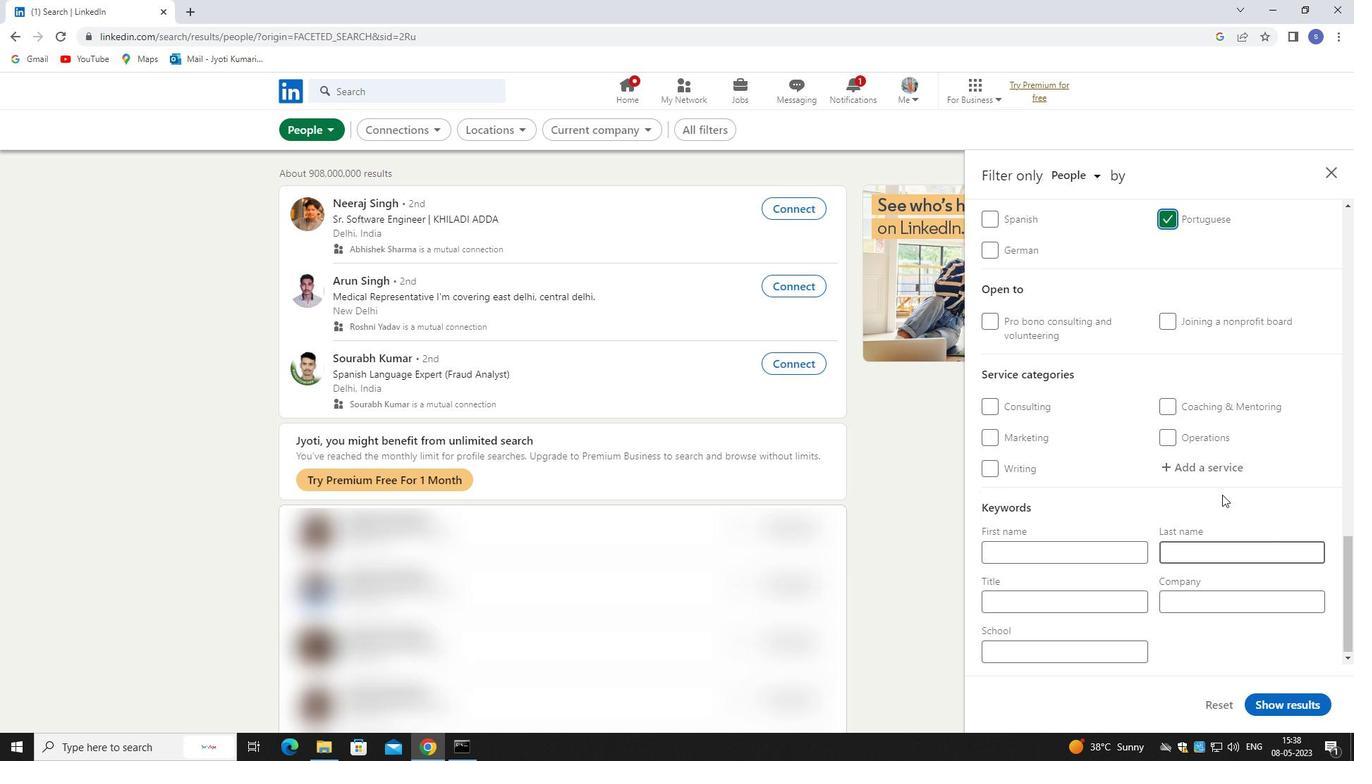 
Action: Mouse pressed left at (1205, 464)
Screenshot: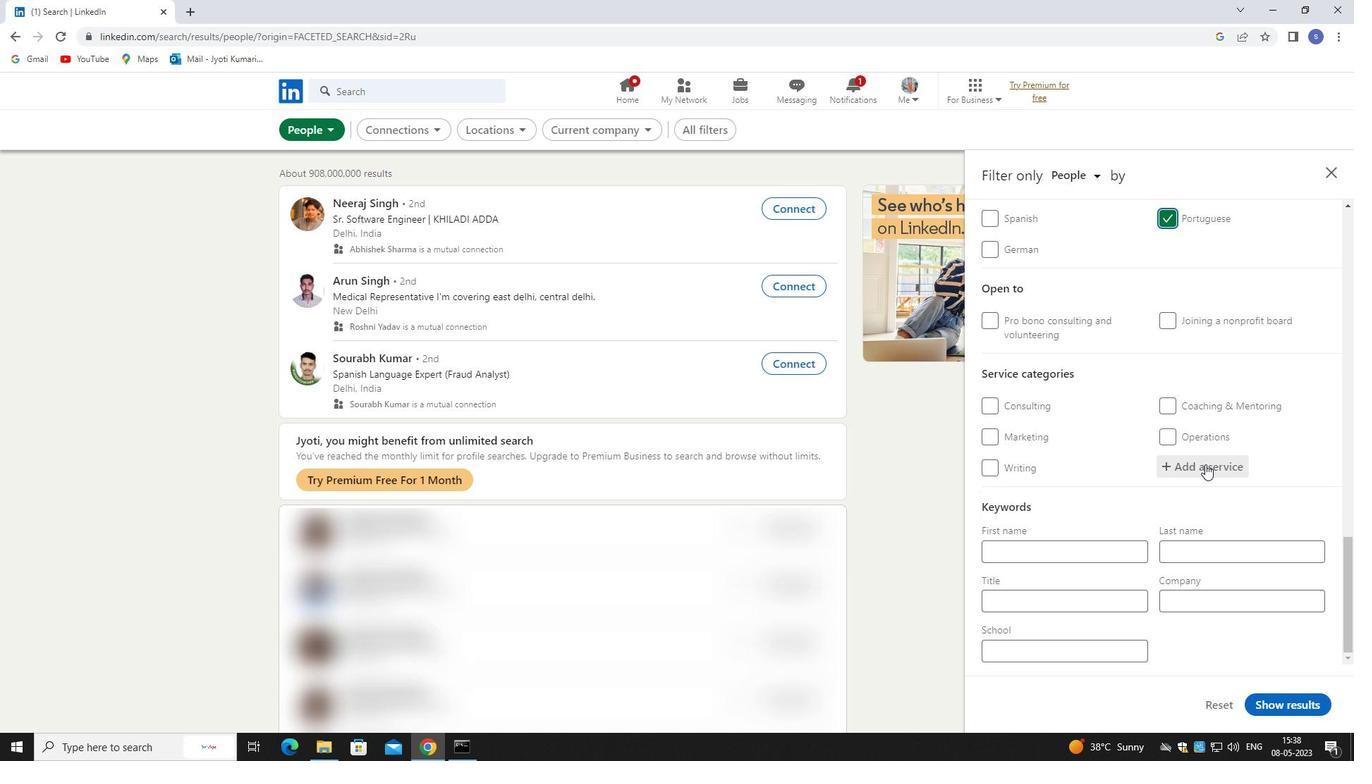 
Action: Mouse moved to (1207, 462)
Screenshot: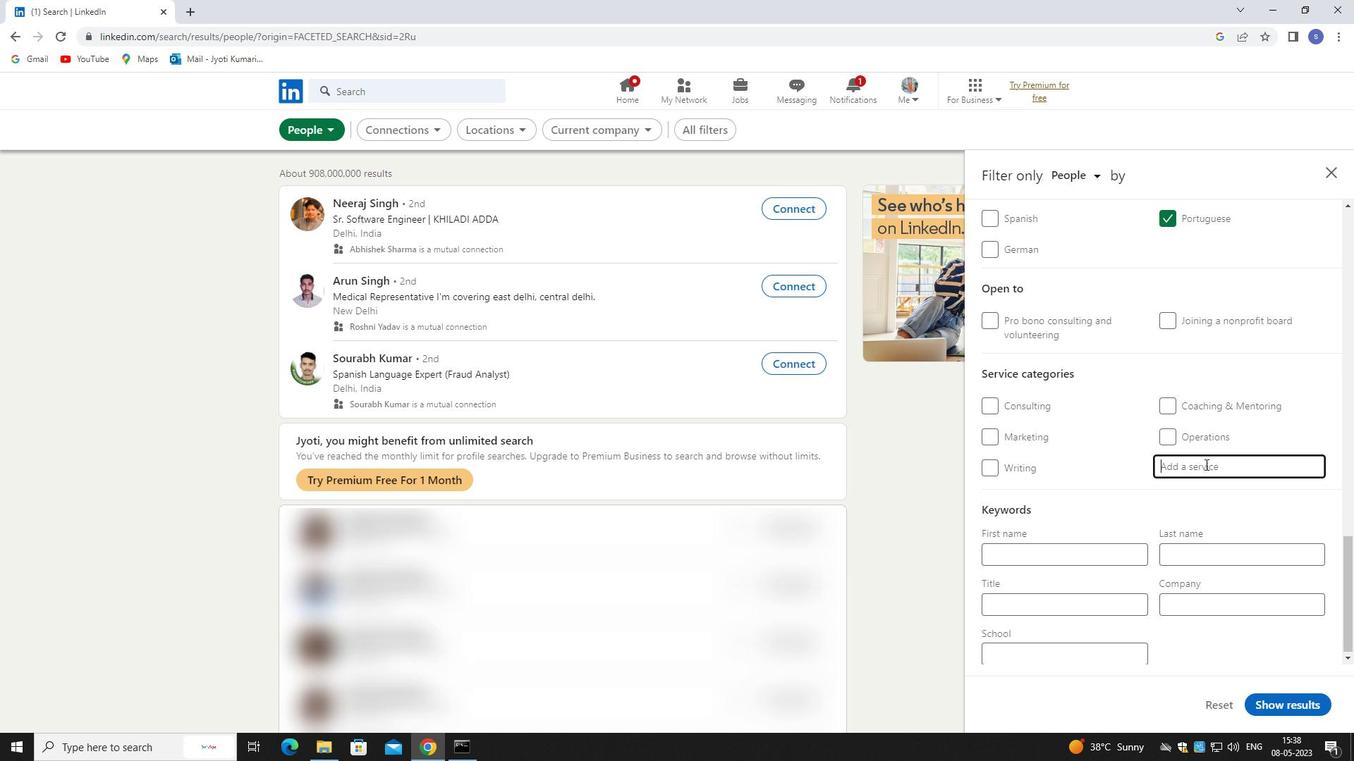 
Action: Key pressed INTERI
Screenshot: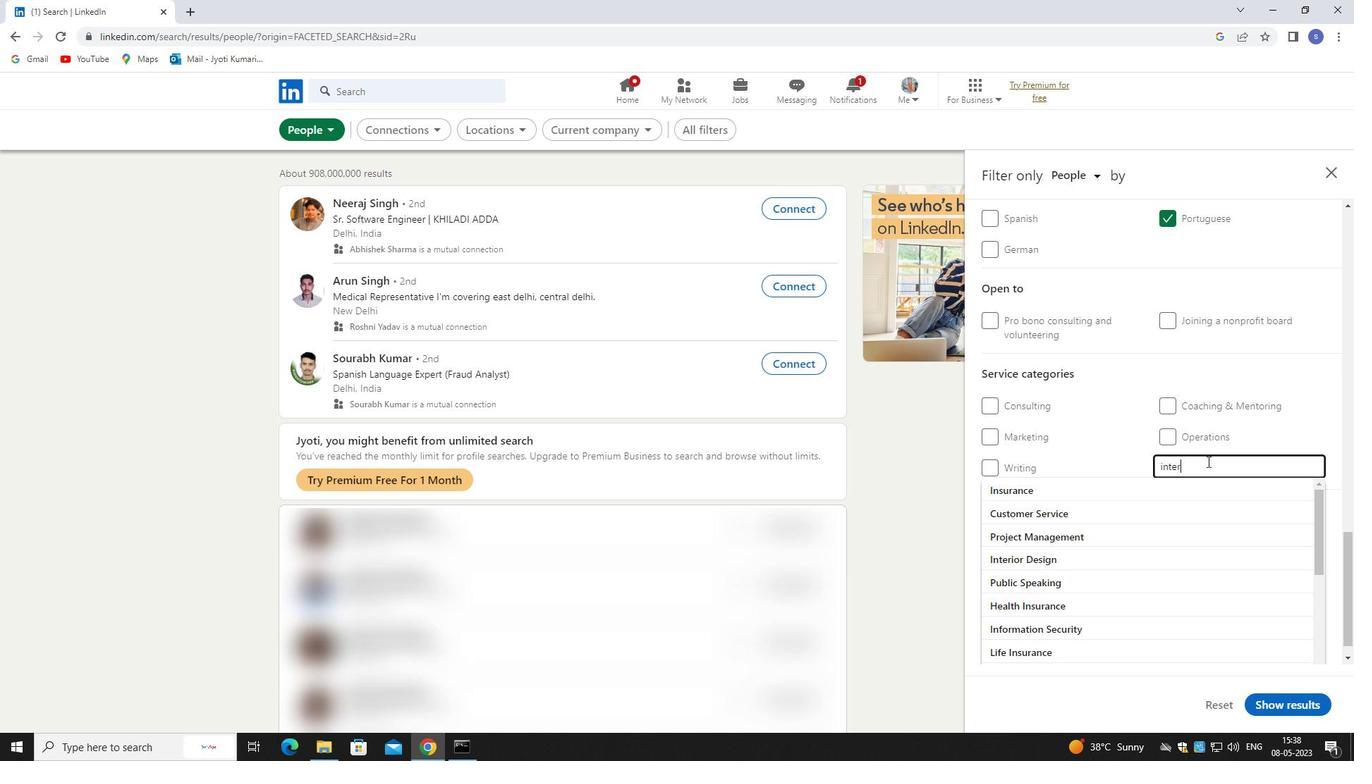 
Action: Mouse moved to (1211, 486)
Screenshot: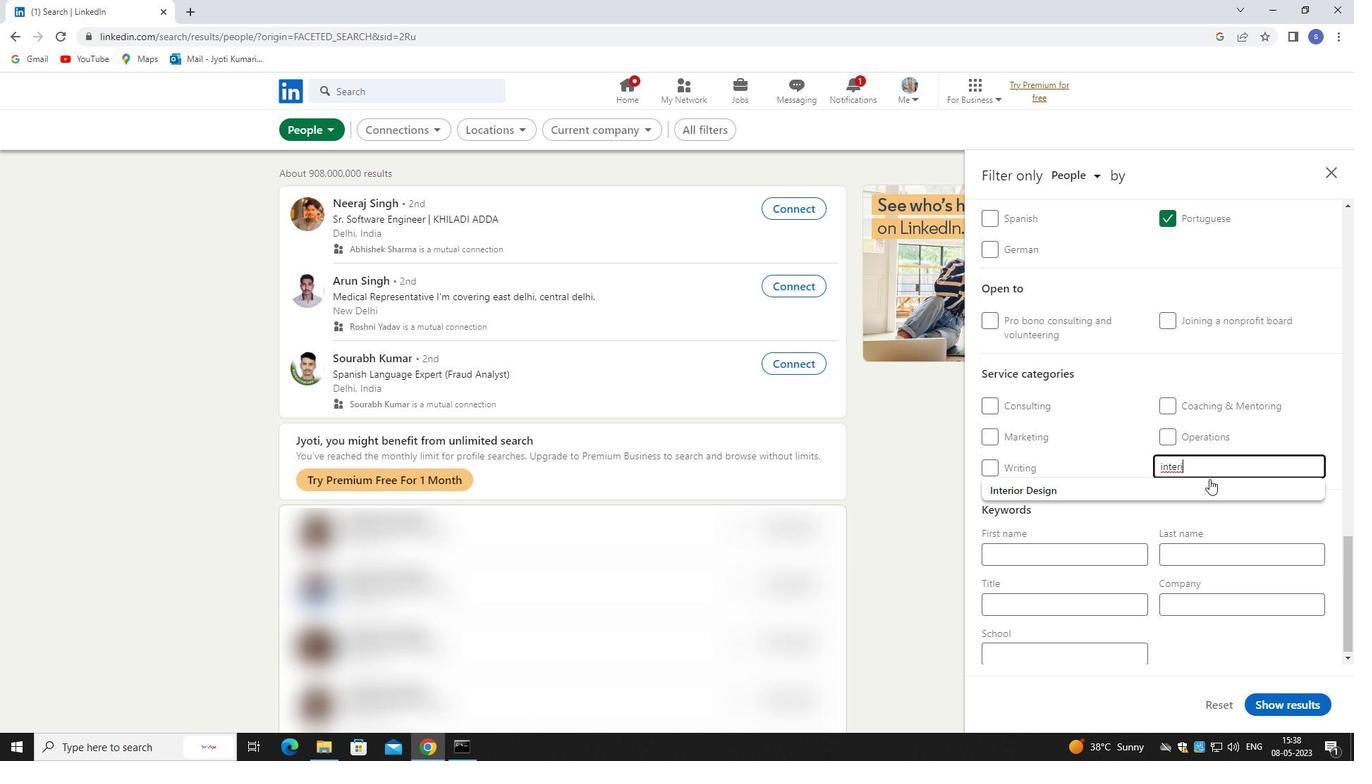 
Action: Mouse pressed left at (1211, 486)
Screenshot: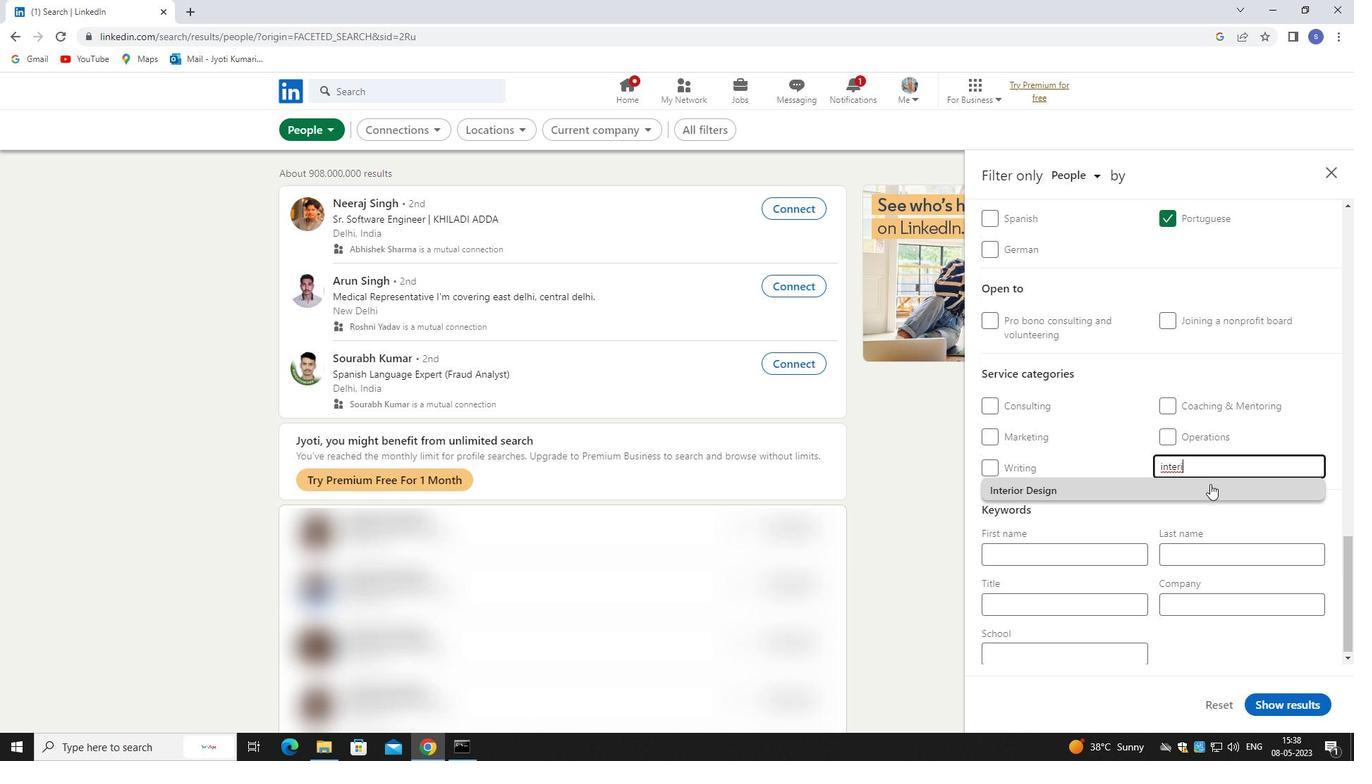 
Action: Mouse moved to (1213, 488)
Screenshot: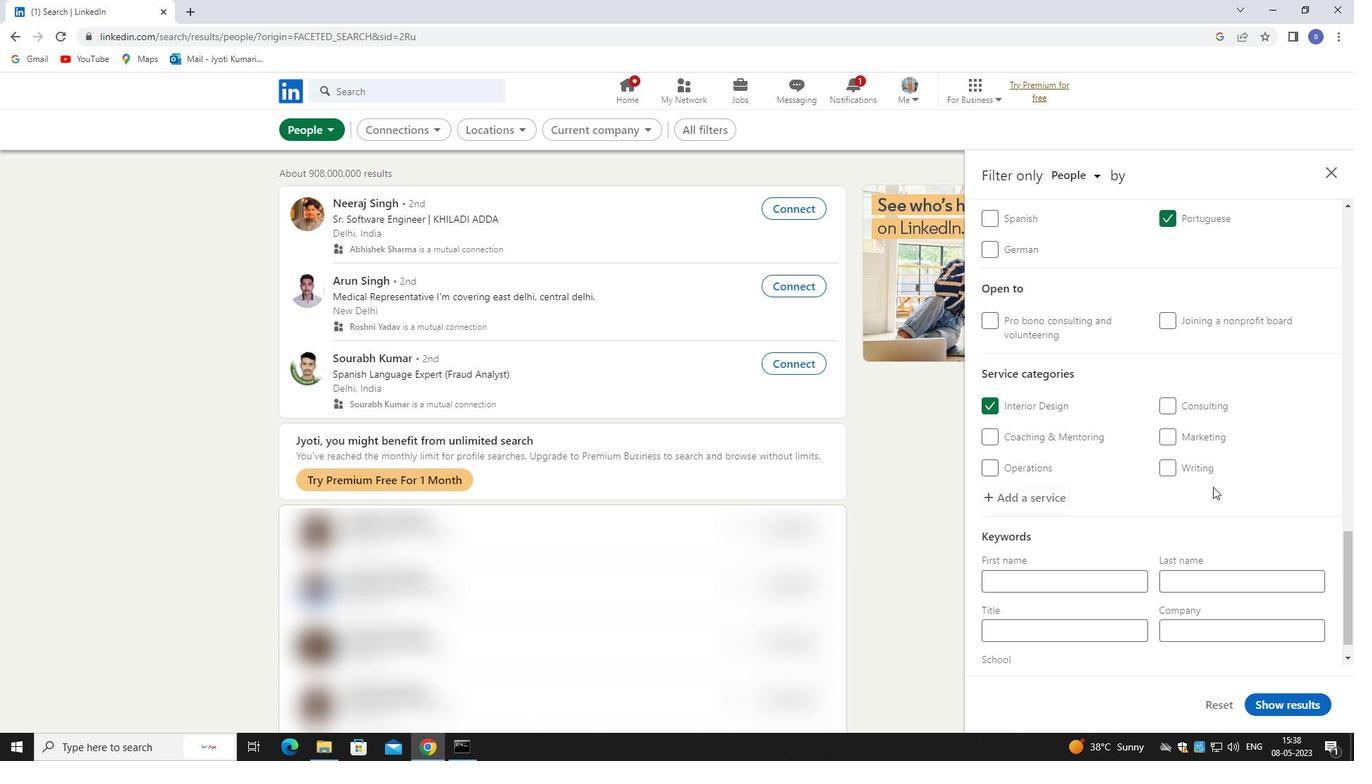 
Action: Mouse scrolled (1213, 488) with delta (0, 0)
Screenshot: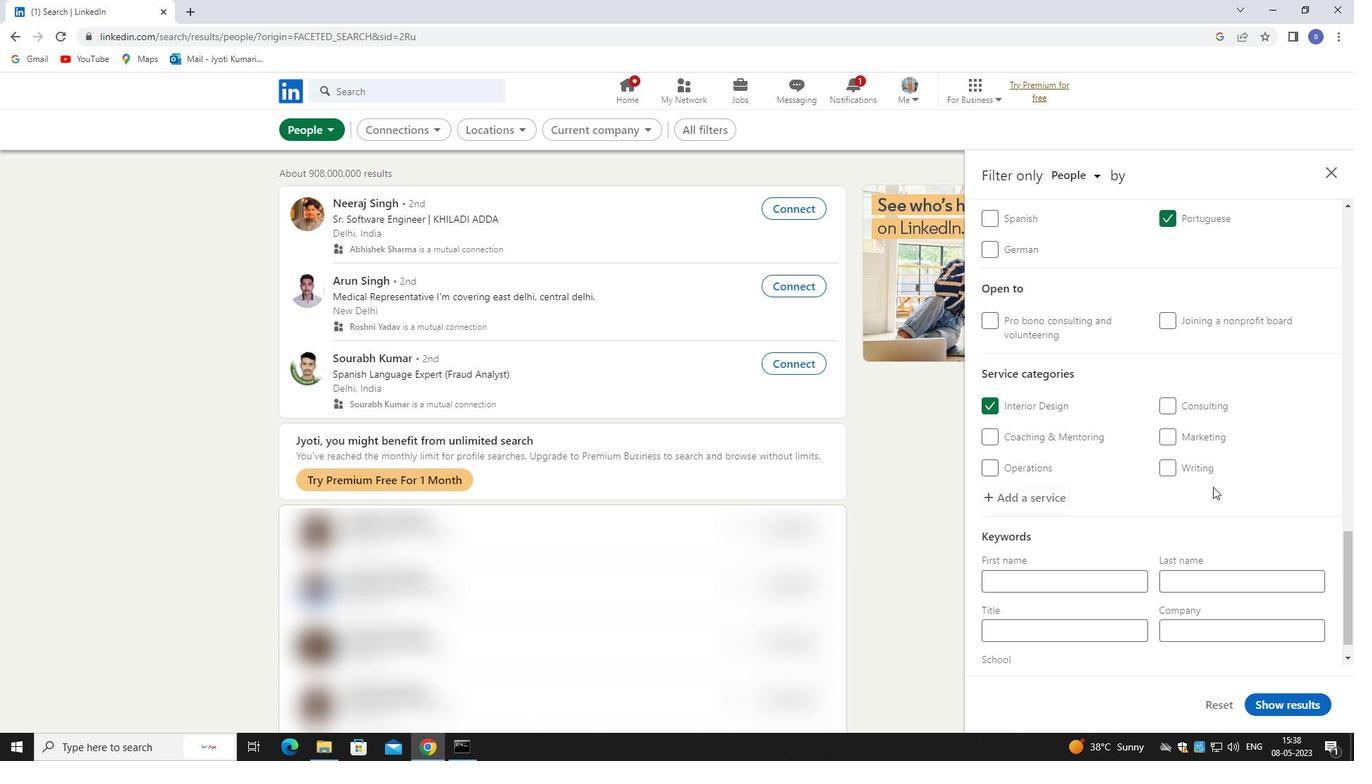 
Action: Mouse moved to (1213, 492)
Screenshot: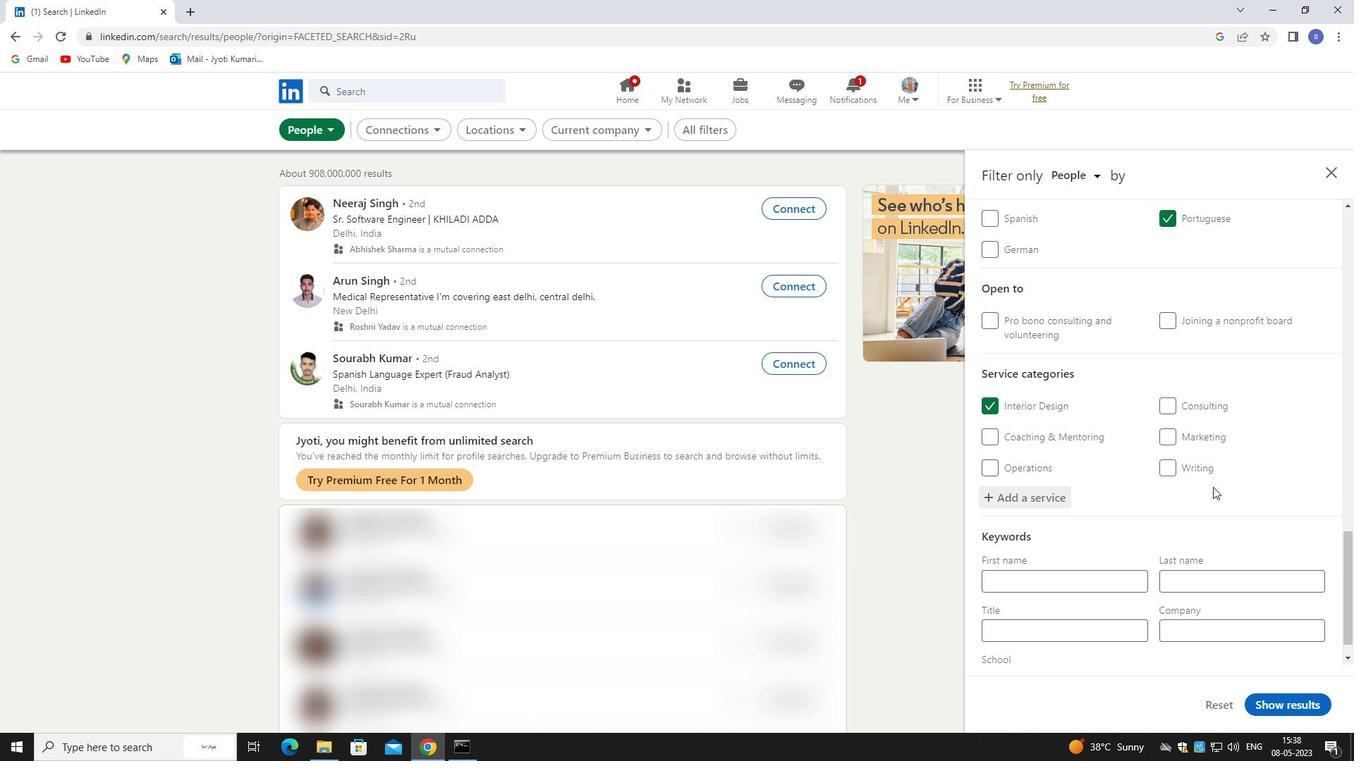 
Action: Mouse scrolled (1213, 491) with delta (0, 0)
Screenshot: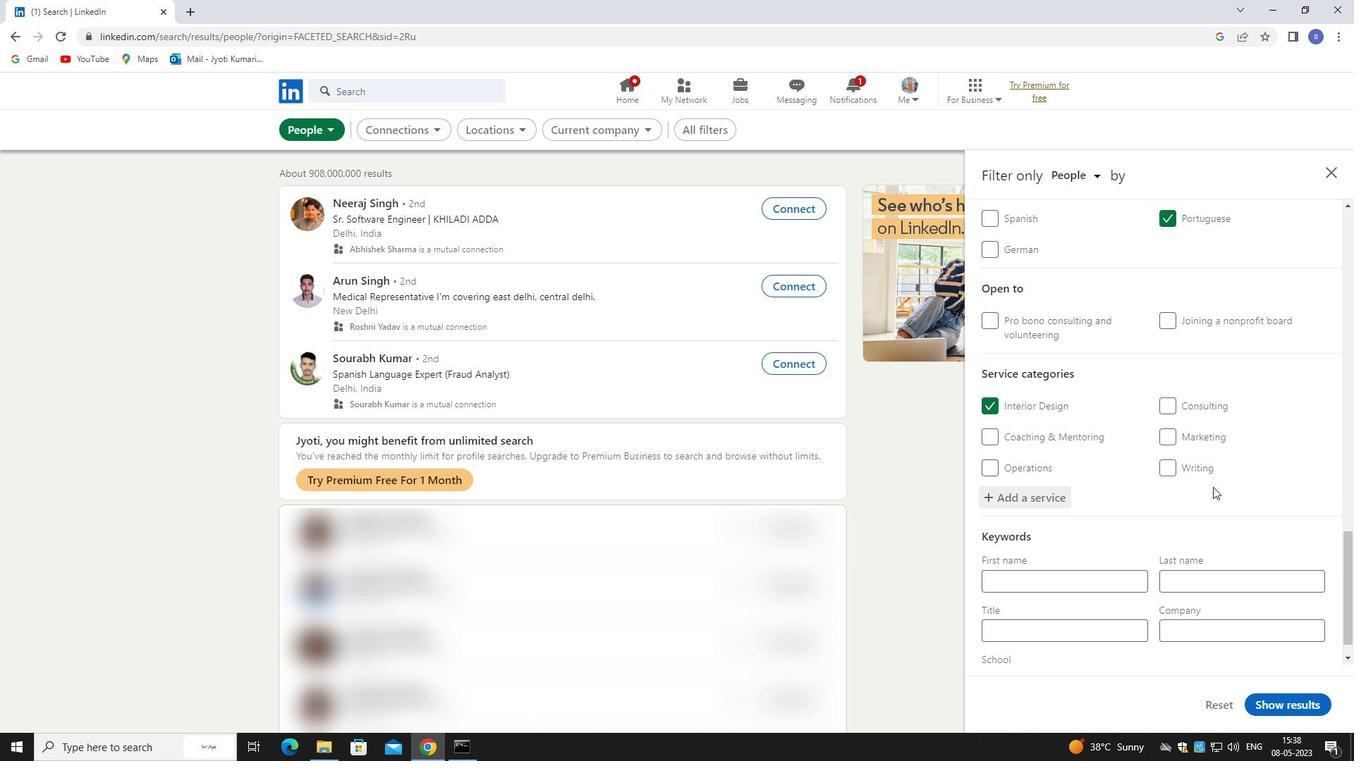 
Action: Mouse moved to (1213, 492)
Screenshot: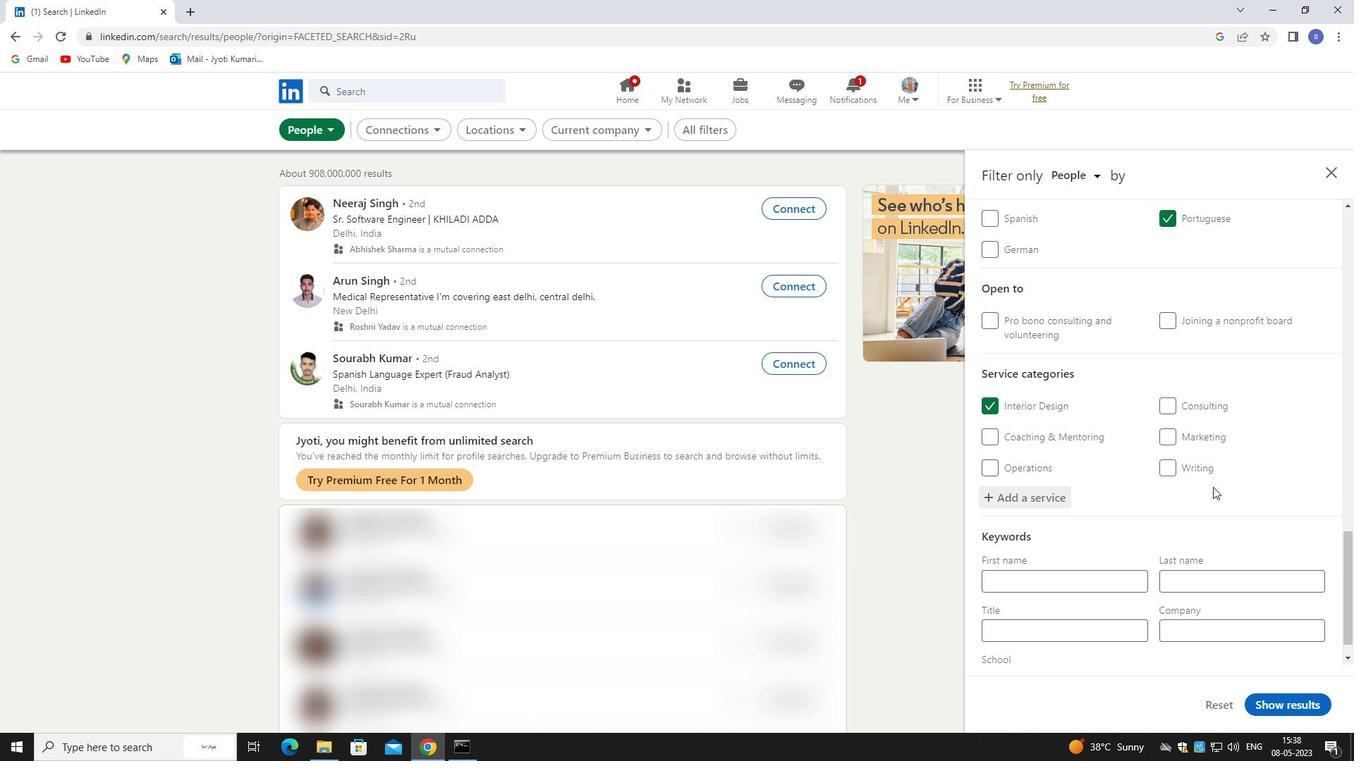 
Action: Mouse scrolled (1213, 491) with delta (0, 0)
Screenshot: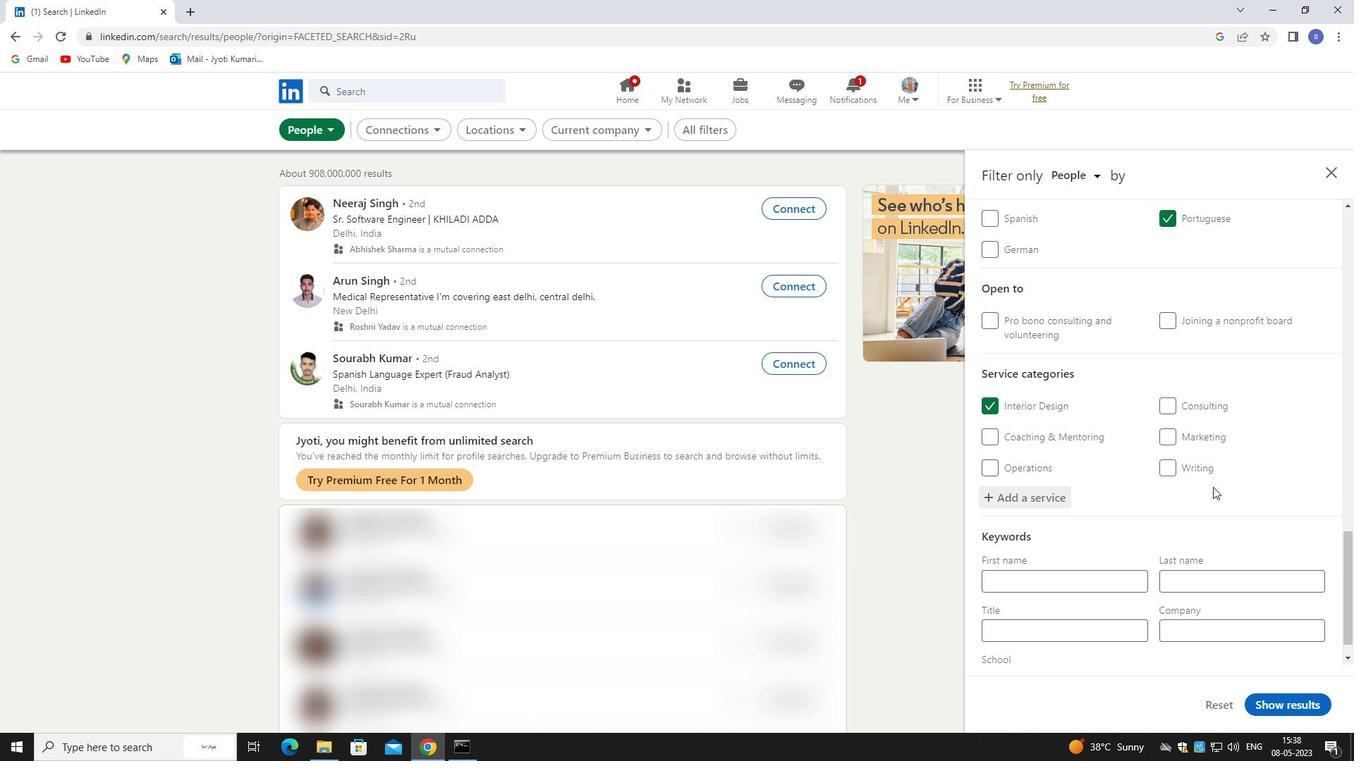 
Action: Mouse moved to (1213, 494)
Screenshot: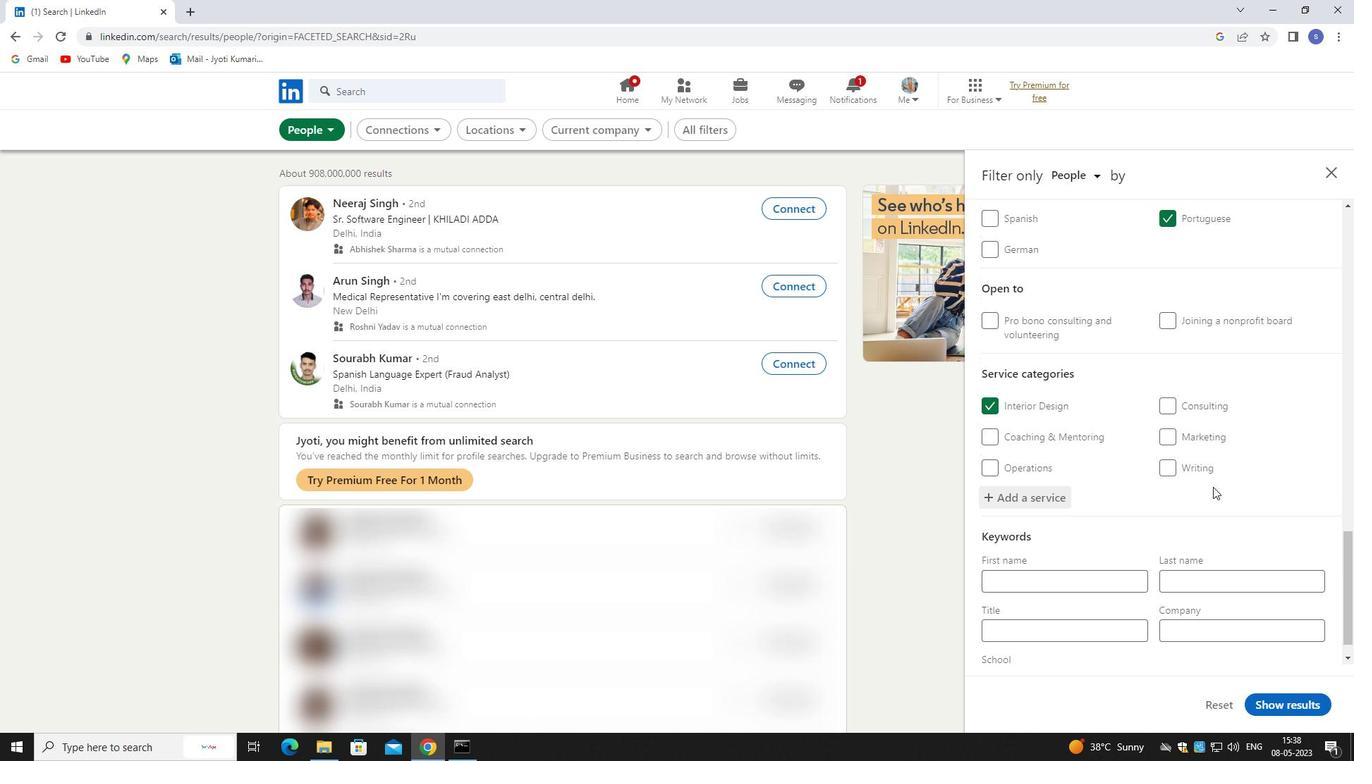 
Action: Mouse scrolled (1213, 493) with delta (0, 0)
Screenshot: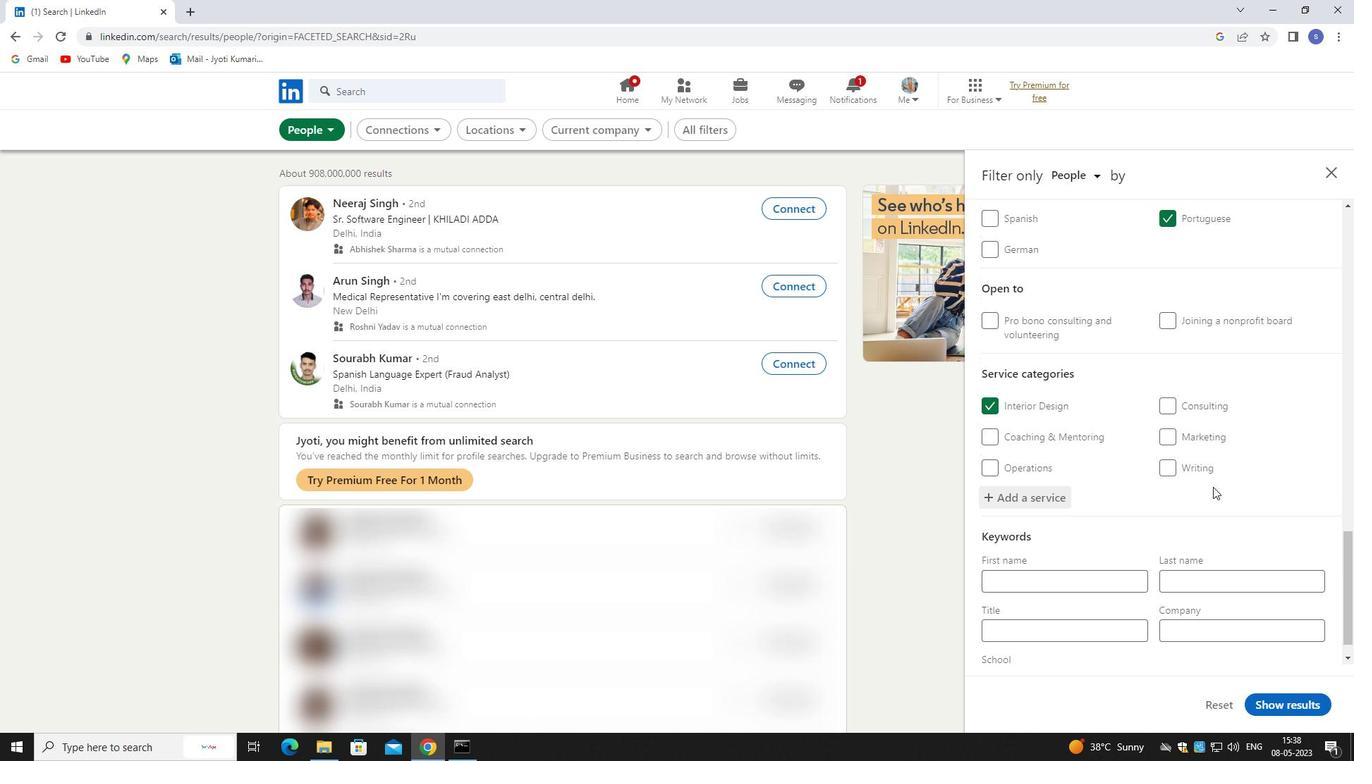
Action: Mouse moved to (1213, 498)
Screenshot: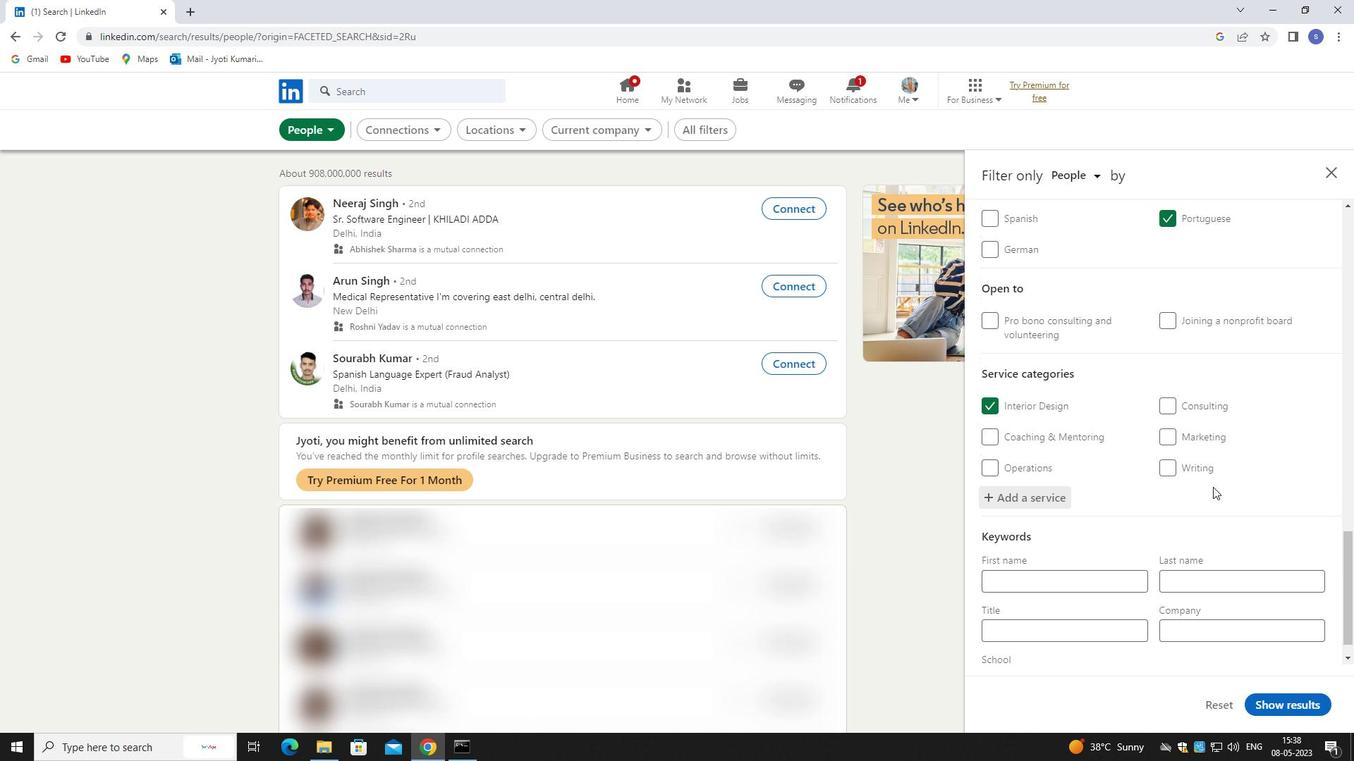 
Action: Mouse scrolled (1213, 497) with delta (0, 0)
Screenshot: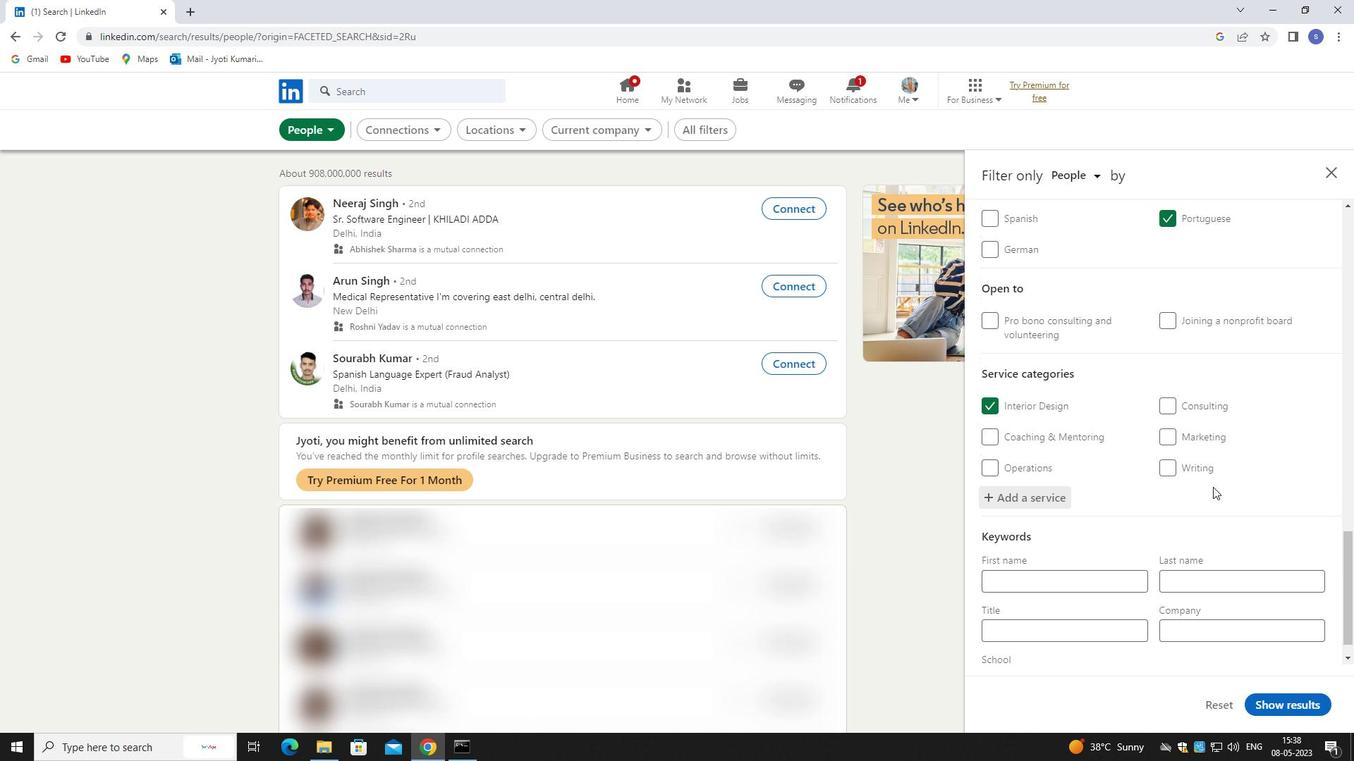 
Action: Mouse moved to (1100, 607)
Screenshot: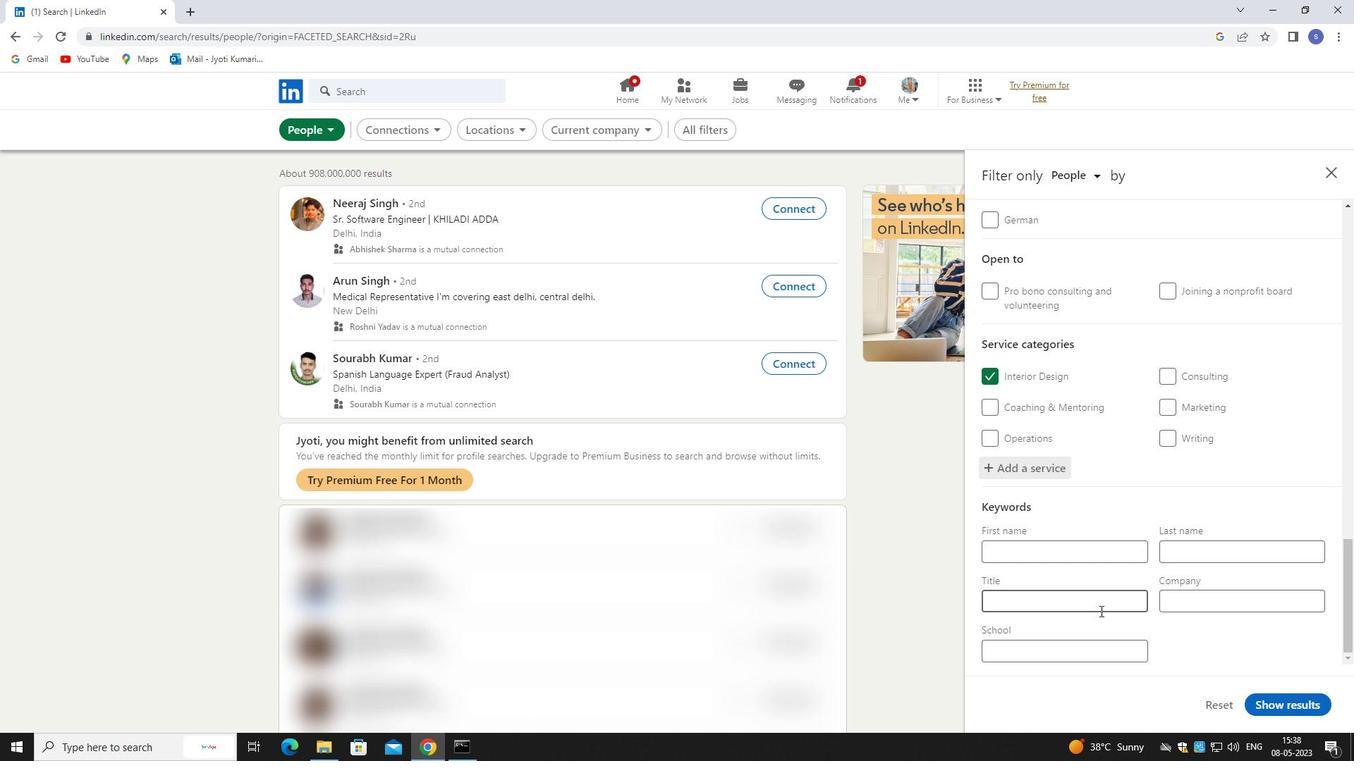 
Action: Mouse pressed left at (1100, 607)
Screenshot: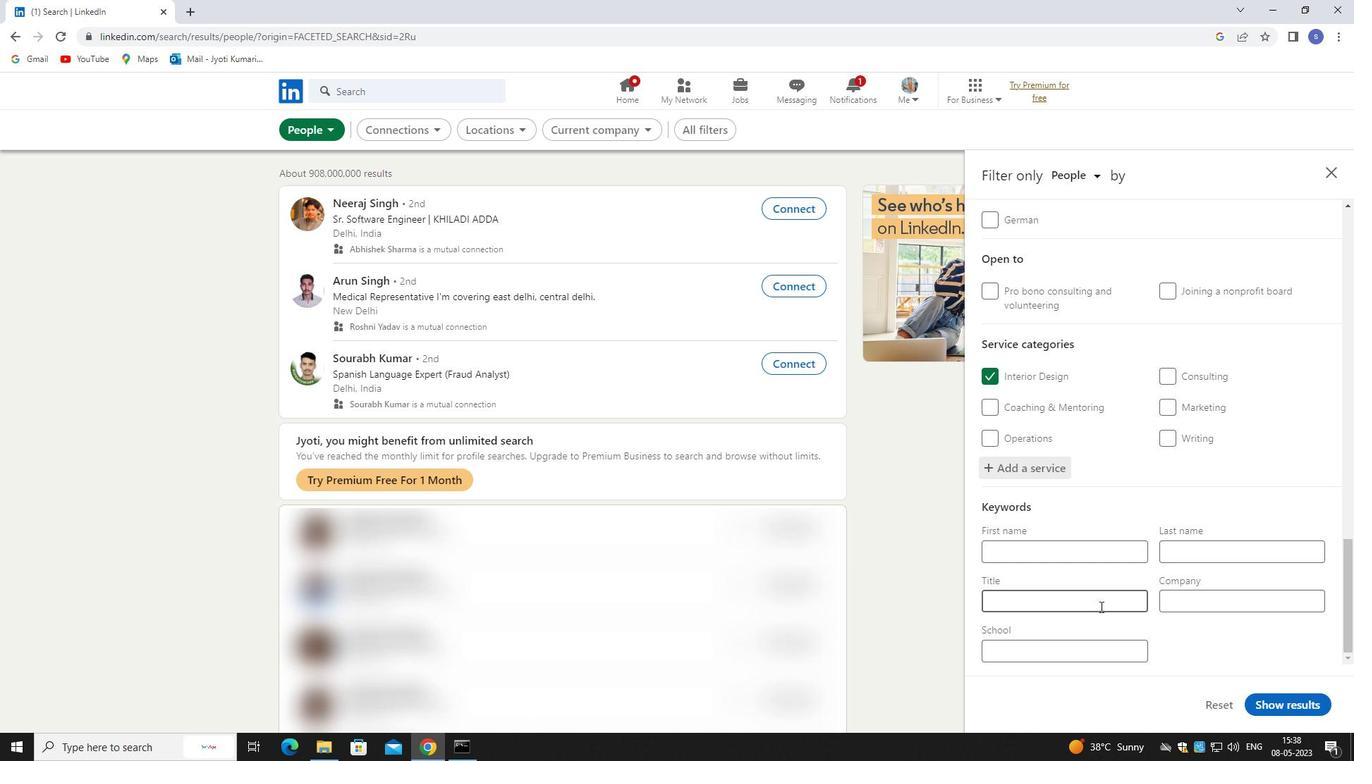 
Action: Mouse moved to (1100, 606)
Screenshot: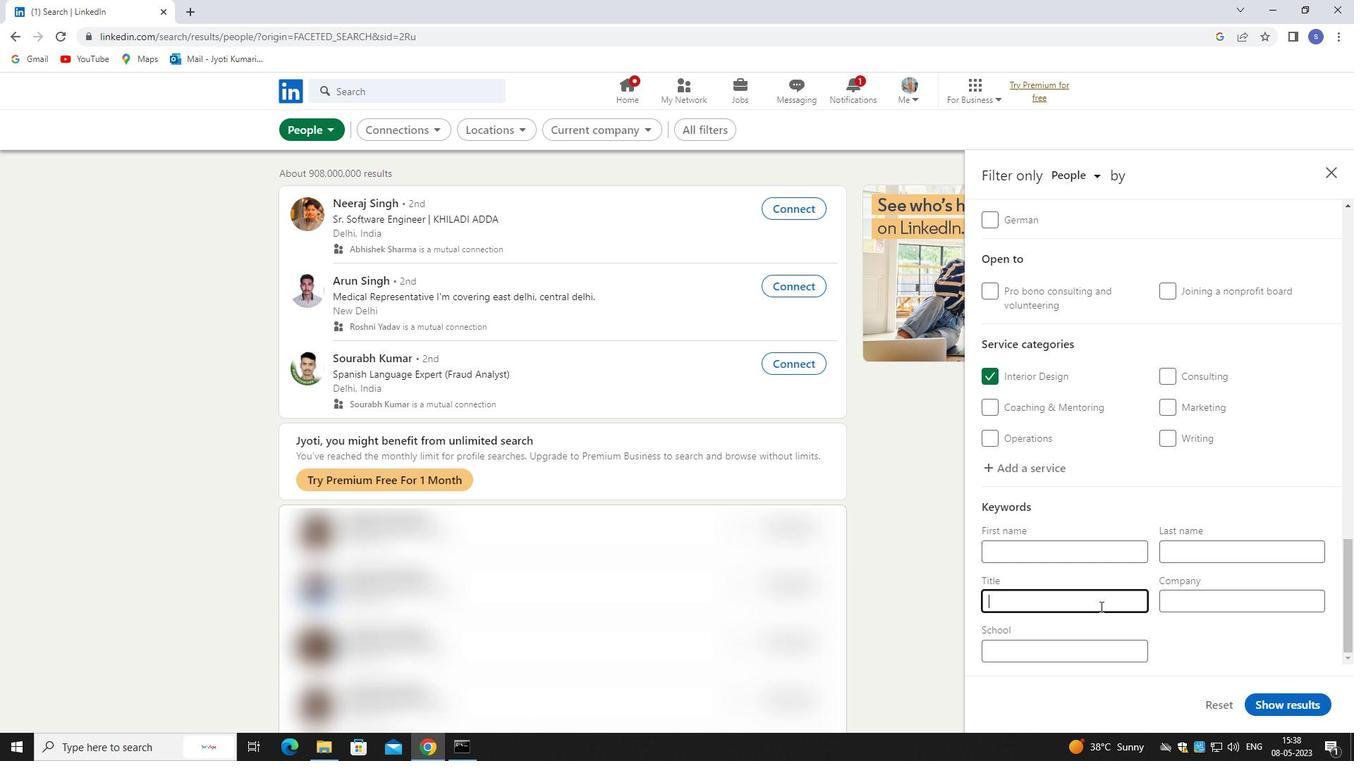 
Action: Key pressed <Key.shift><Key.shift>RETAIL<Key.space><Key.shift>WORKER
Screenshot: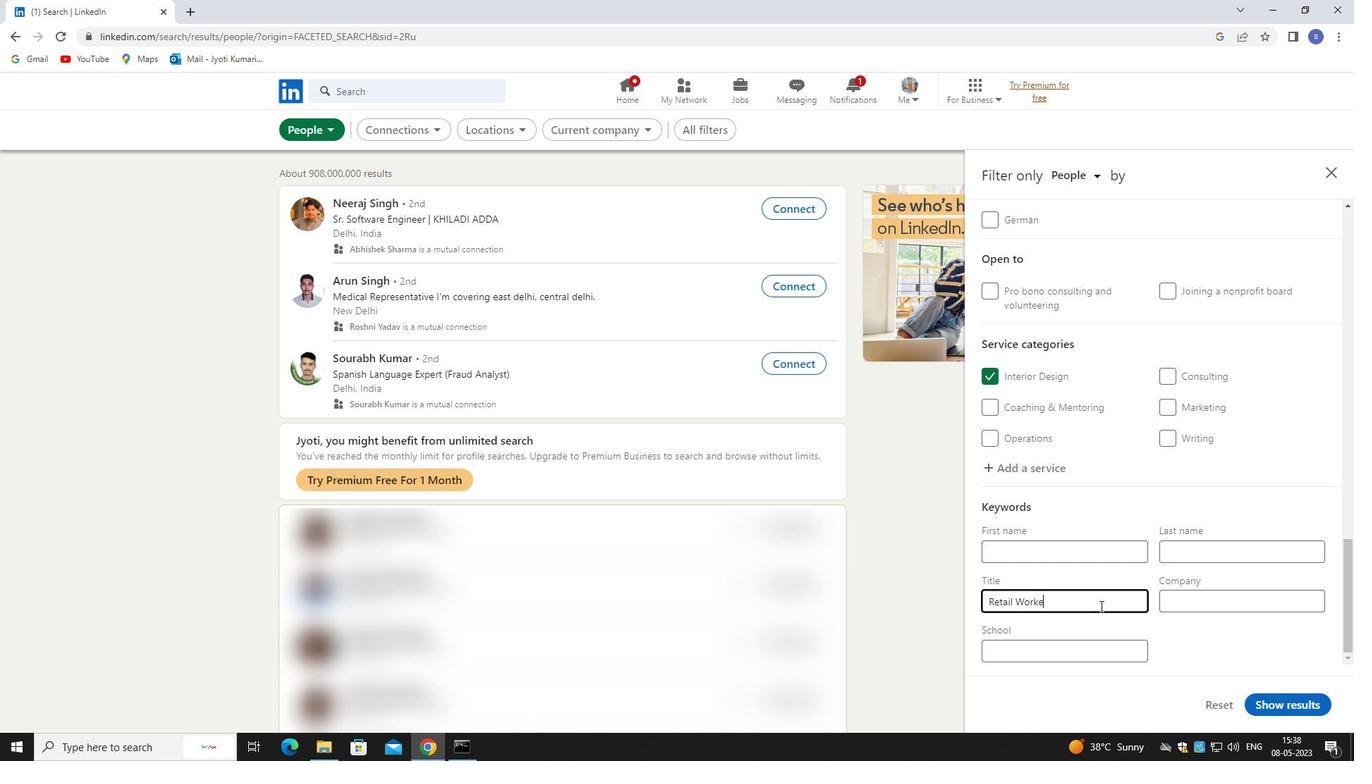 
Action: Mouse moved to (1273, 705)
Screenshot: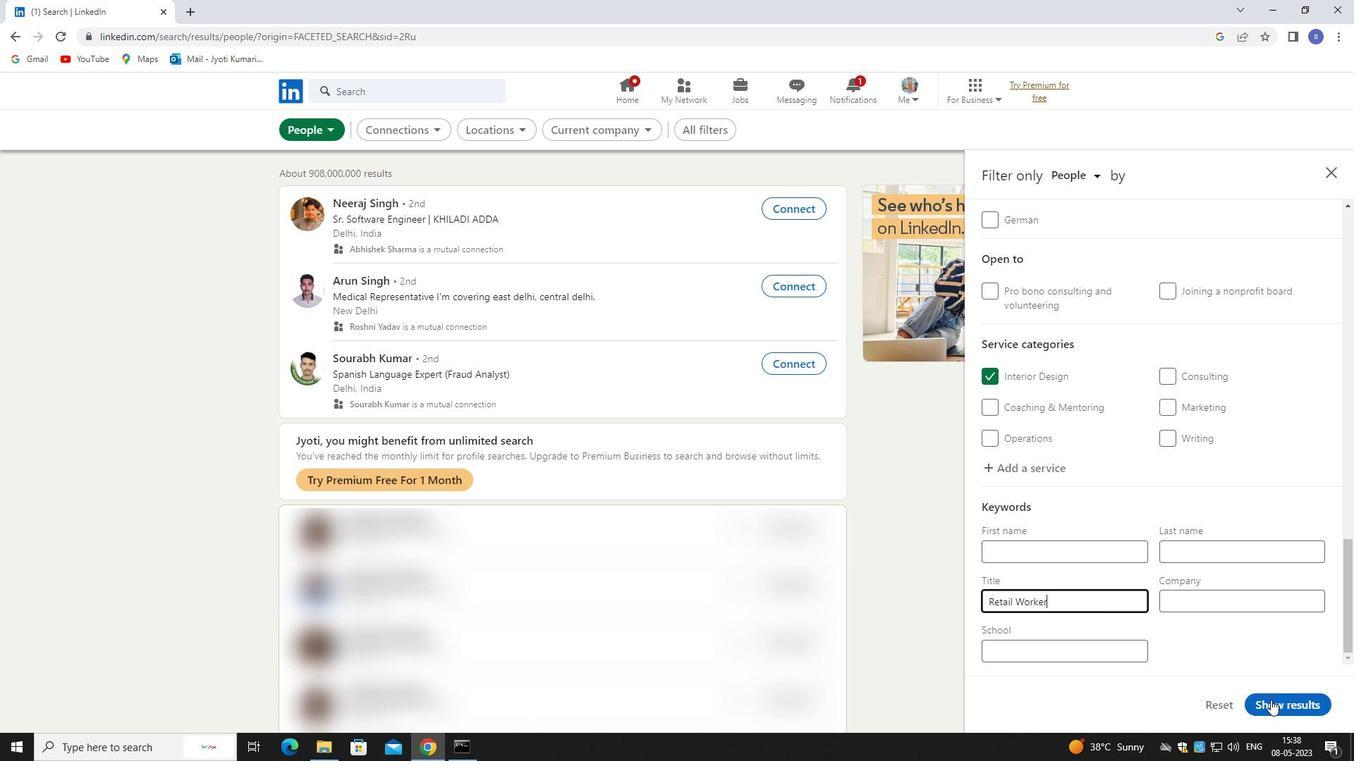 
Action: Mouse pressed left at (1273, 705)
Screenshot: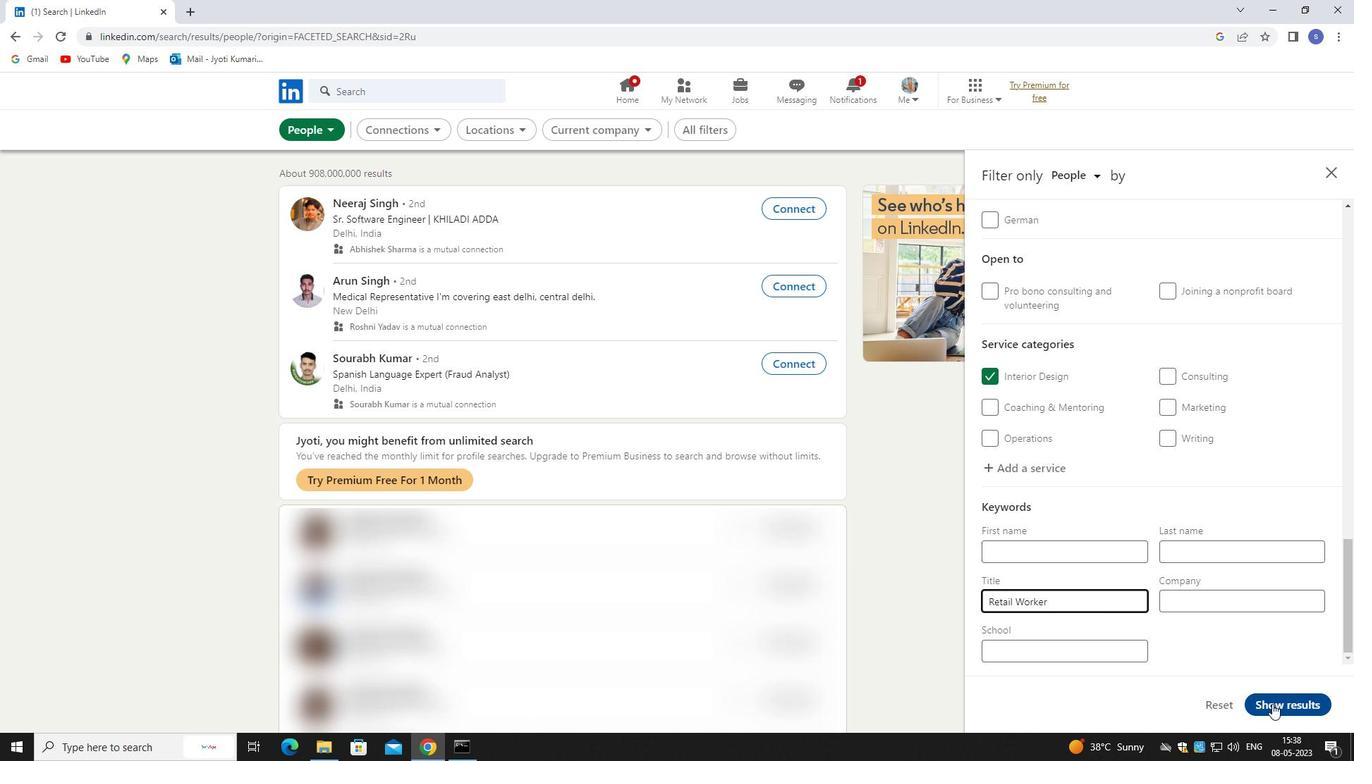 
Action: Mouse moved to (1203, 553)
Screenshot: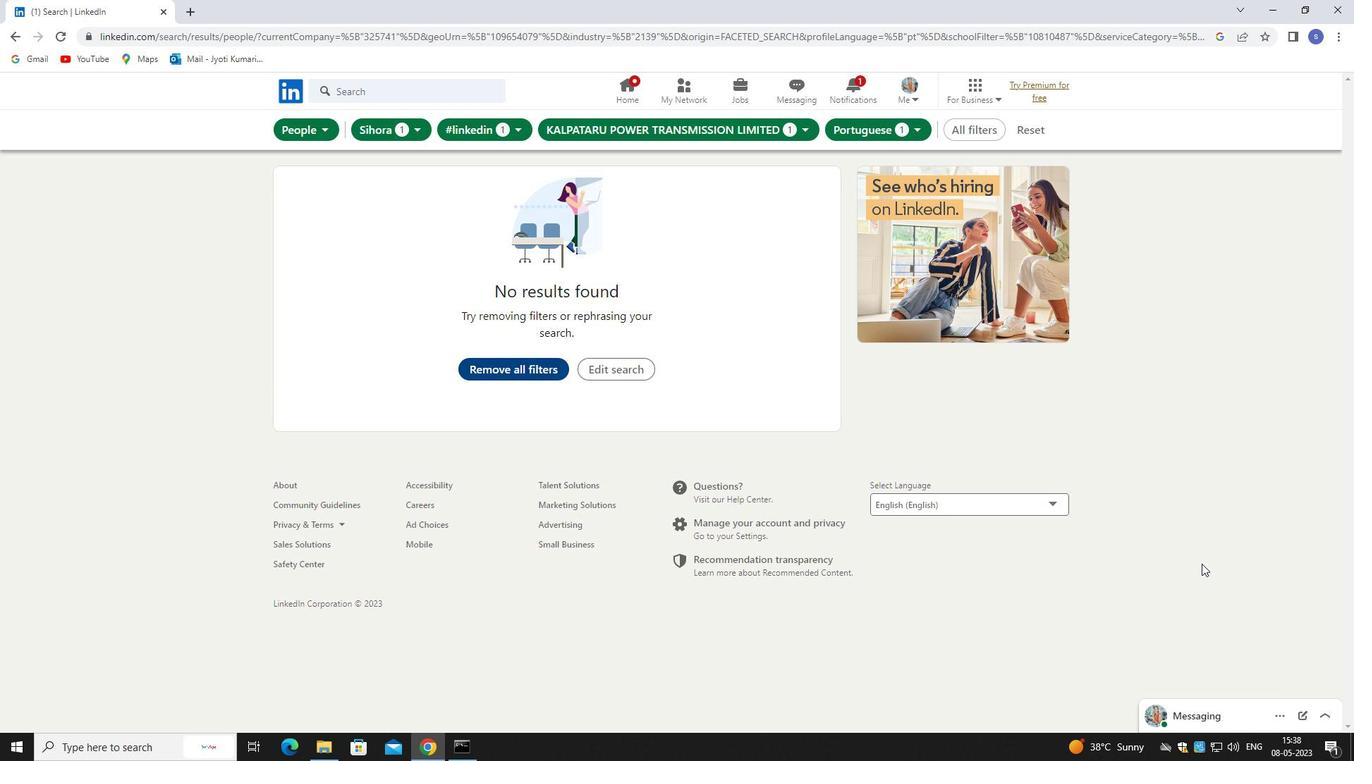 
